 Task: Search one way flight ticket for 1 adult, 1 child, 1 infant in seat in premium economy from Nome: Nome Airport to Greensboro: Piedmont Triad International Airport on 5-1-2023. Choice of flights is JetBlue. Number of bags: 2 carry on bags and 4 checked bags. Price is upto 71000. Outbound departure time preference is 8:45. Return departure time preference is 7:45.
Action: Mouse moved to (238, 209)
Screenshot: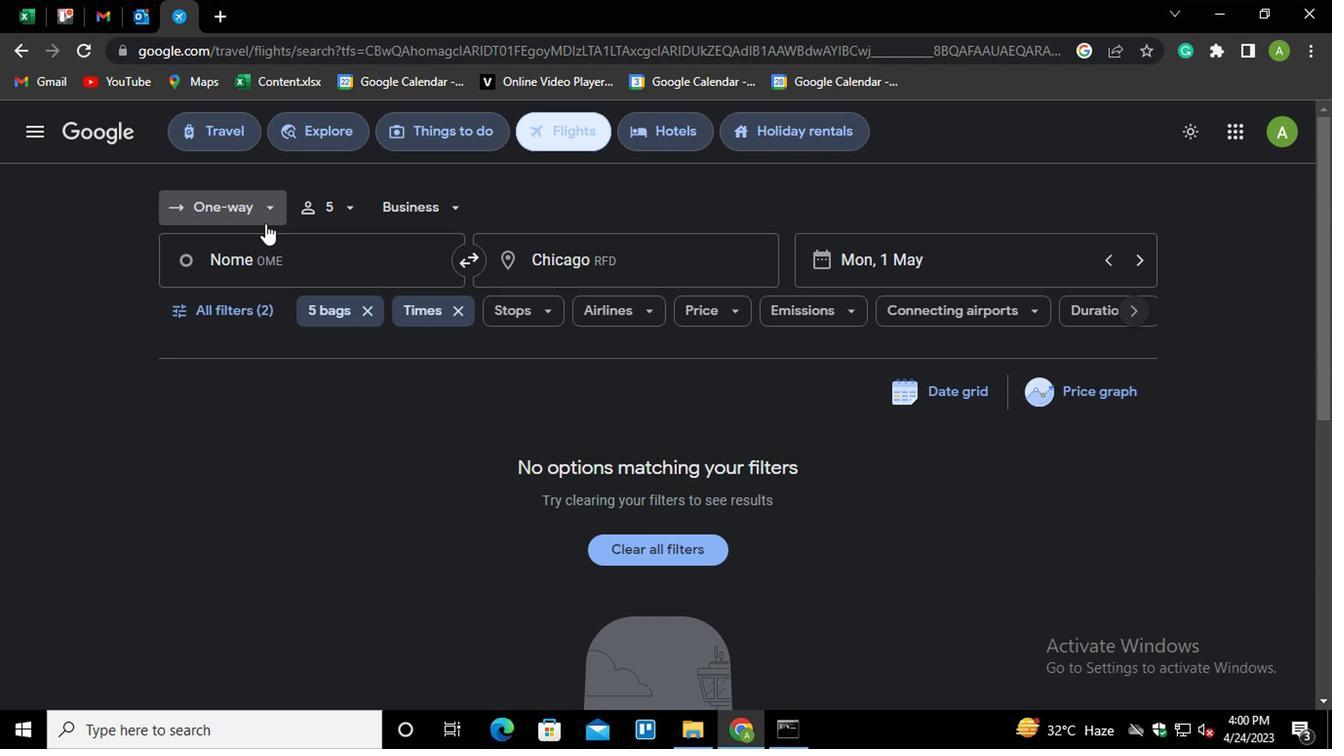 
Action: Mouse pressed left at (238, 209)
Screenshot: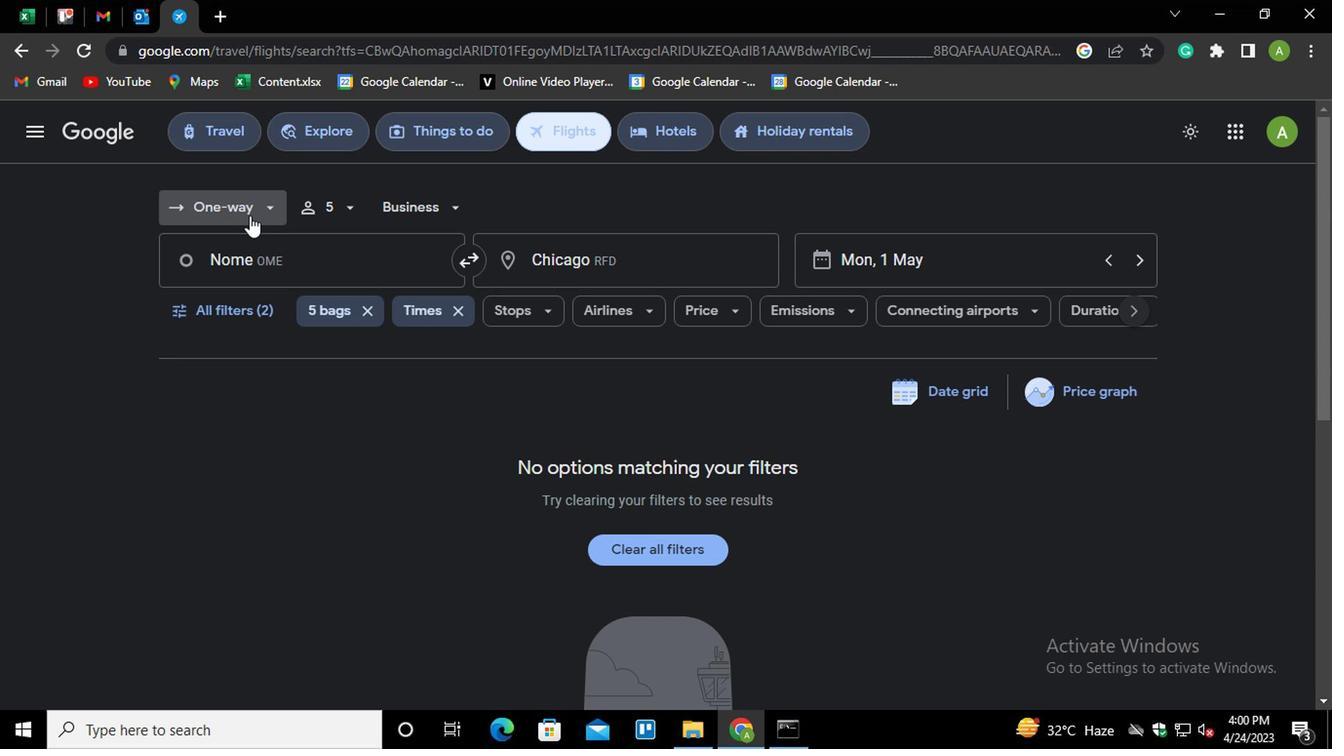 
Action: Mouse moved to (267, 300)
Screenshot: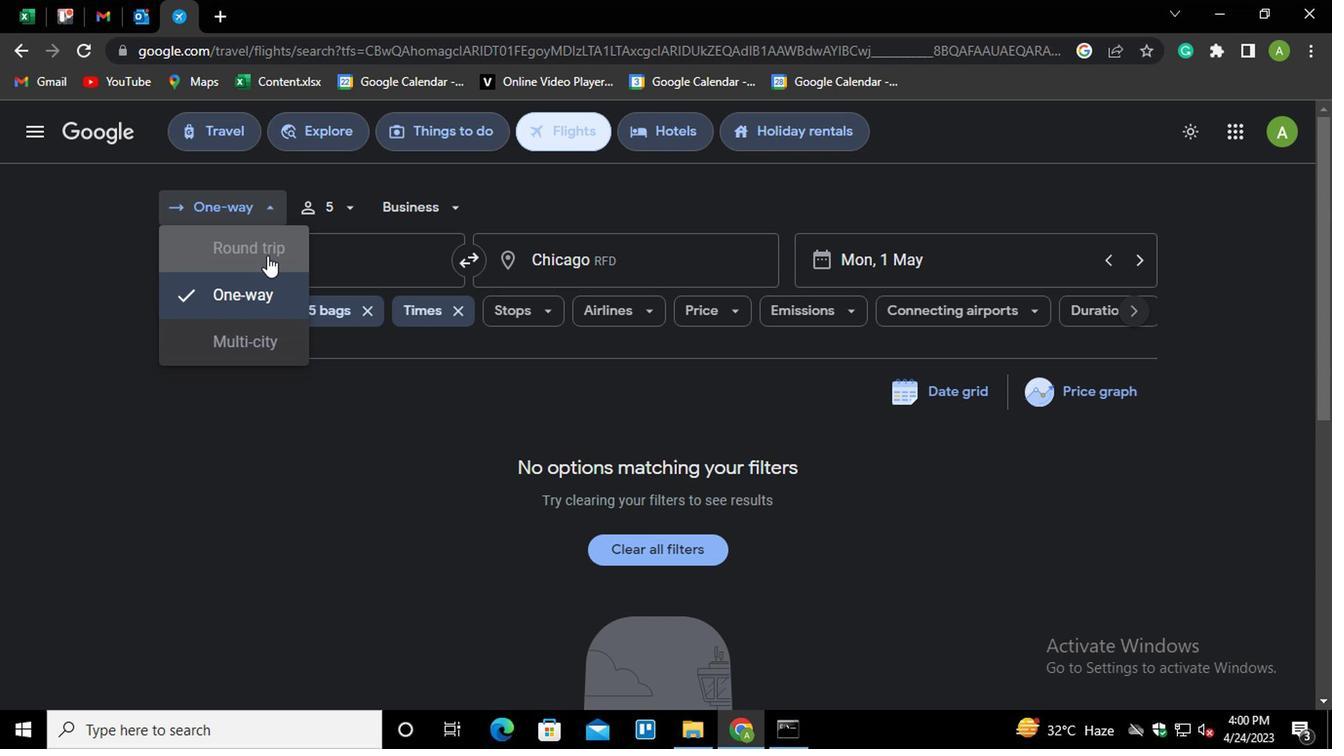 
Action: Mouse pressed left at (267, 300)
Screenshot: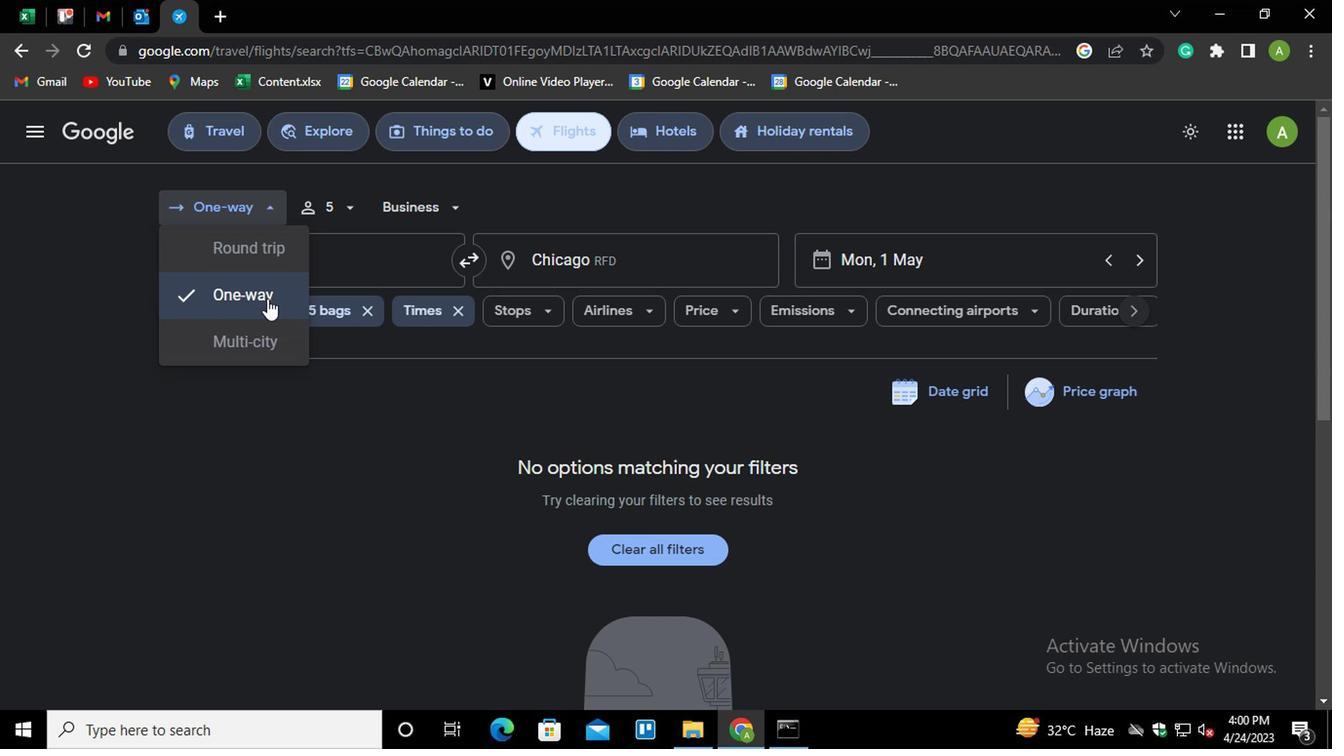 
Action: Mouse moved to (331, 181)
Screenshot: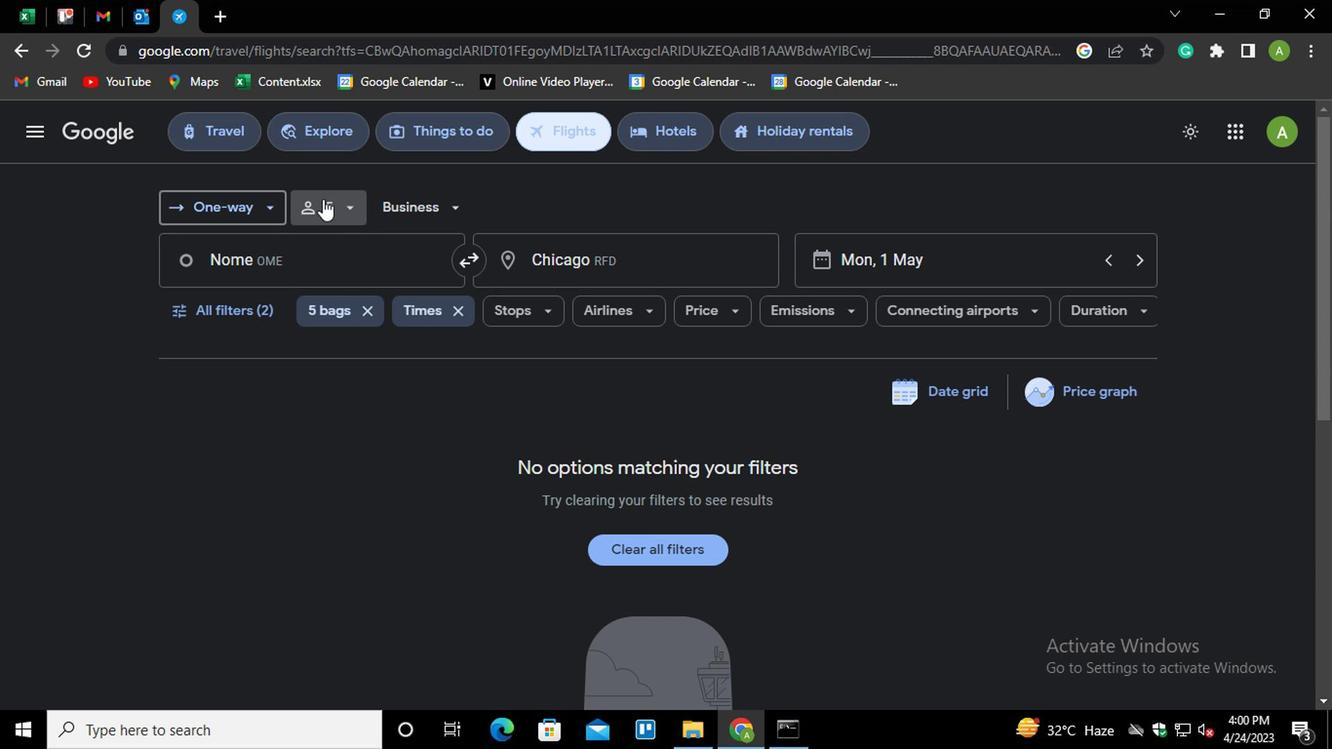 
Action: Mouse pressed left at (331, 181)
Screenshot: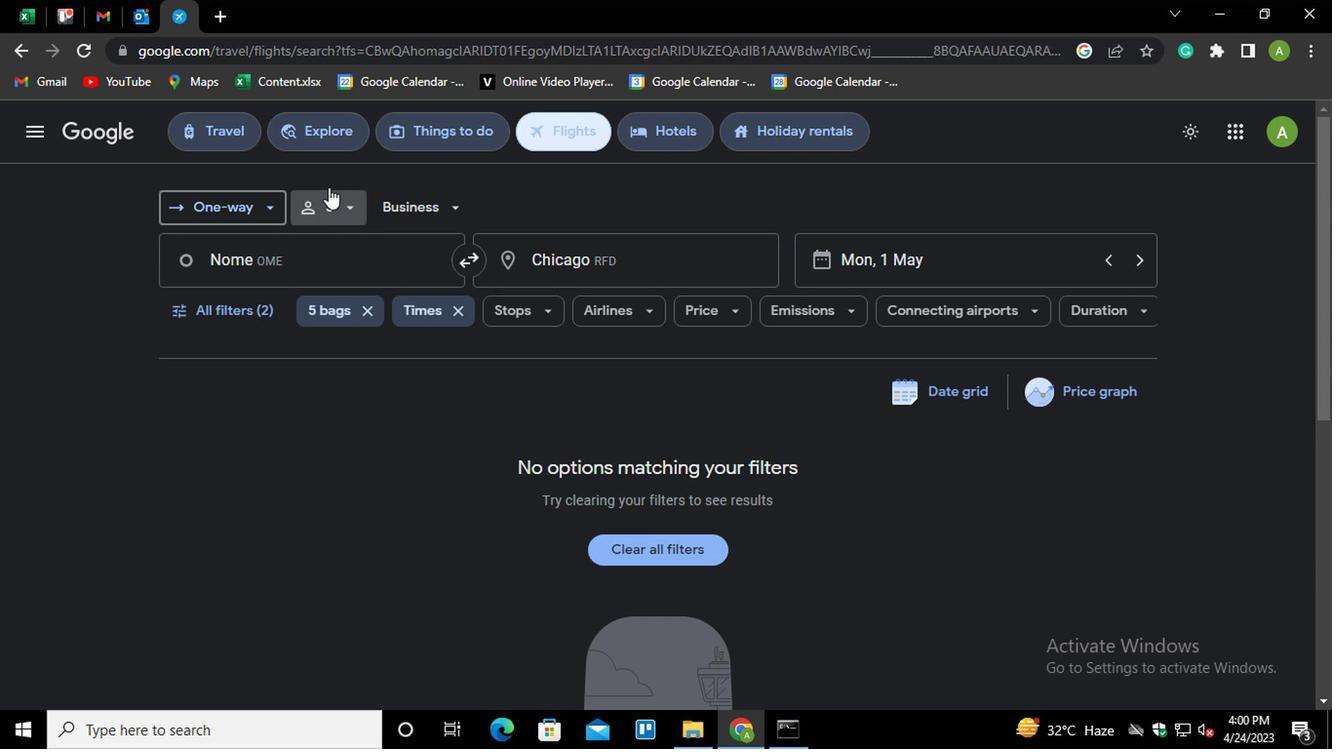
Action: Mouse moved to (332, 202)
Screenshot: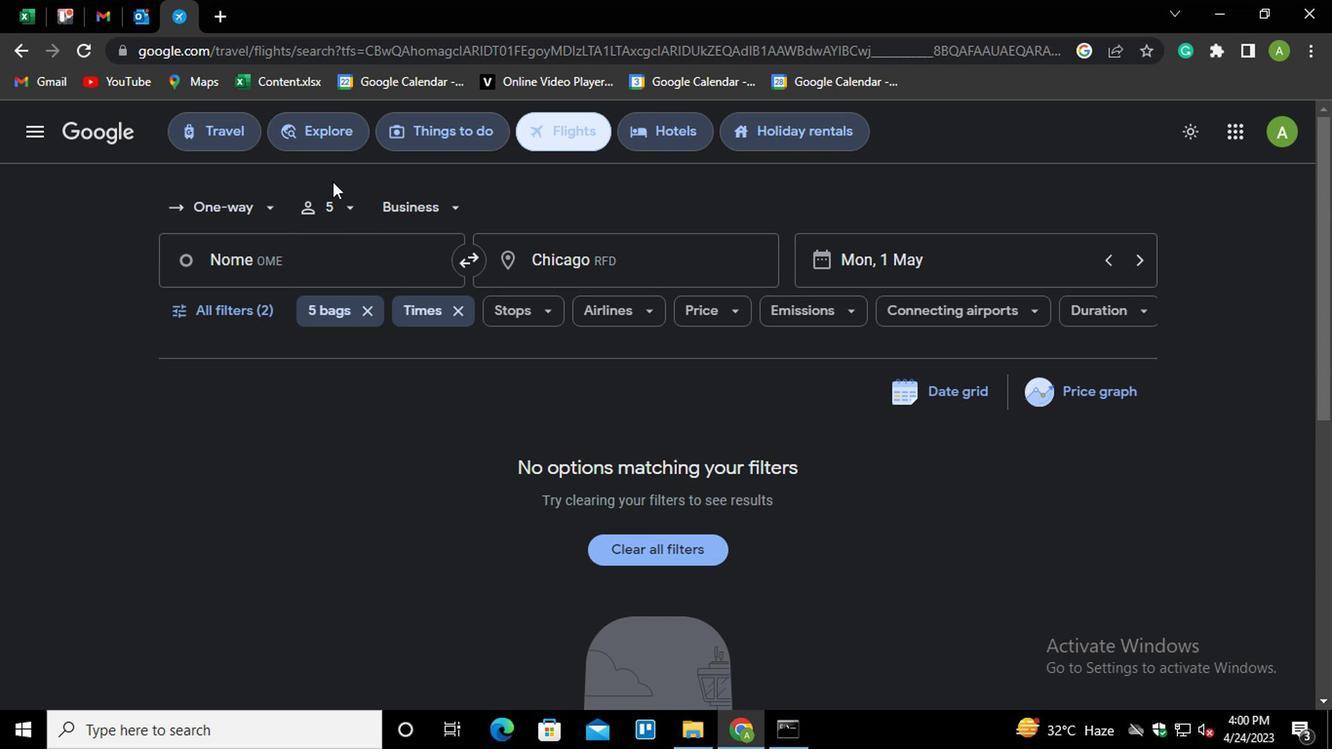 
Action: Mouse pressed left at (332, 202)
Screenshot: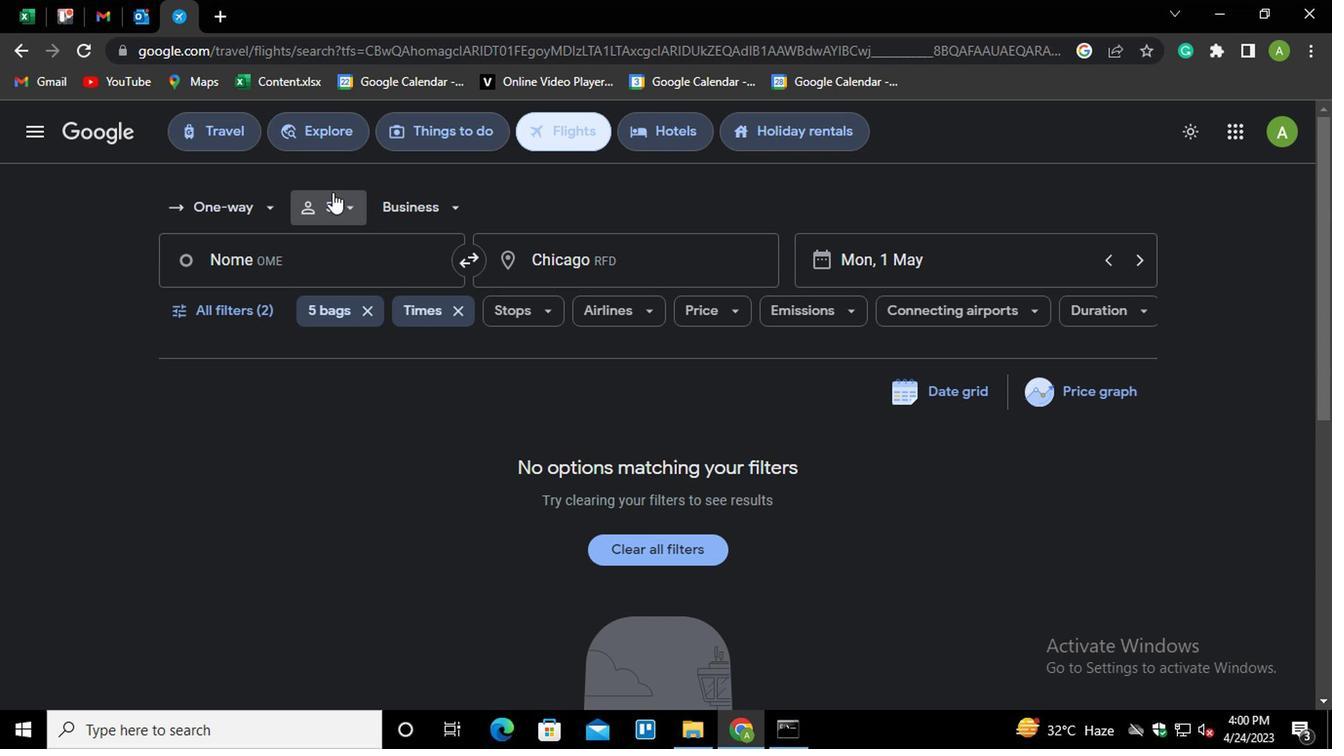 
Action: Mouse moved to (431, 253)
Screenshot: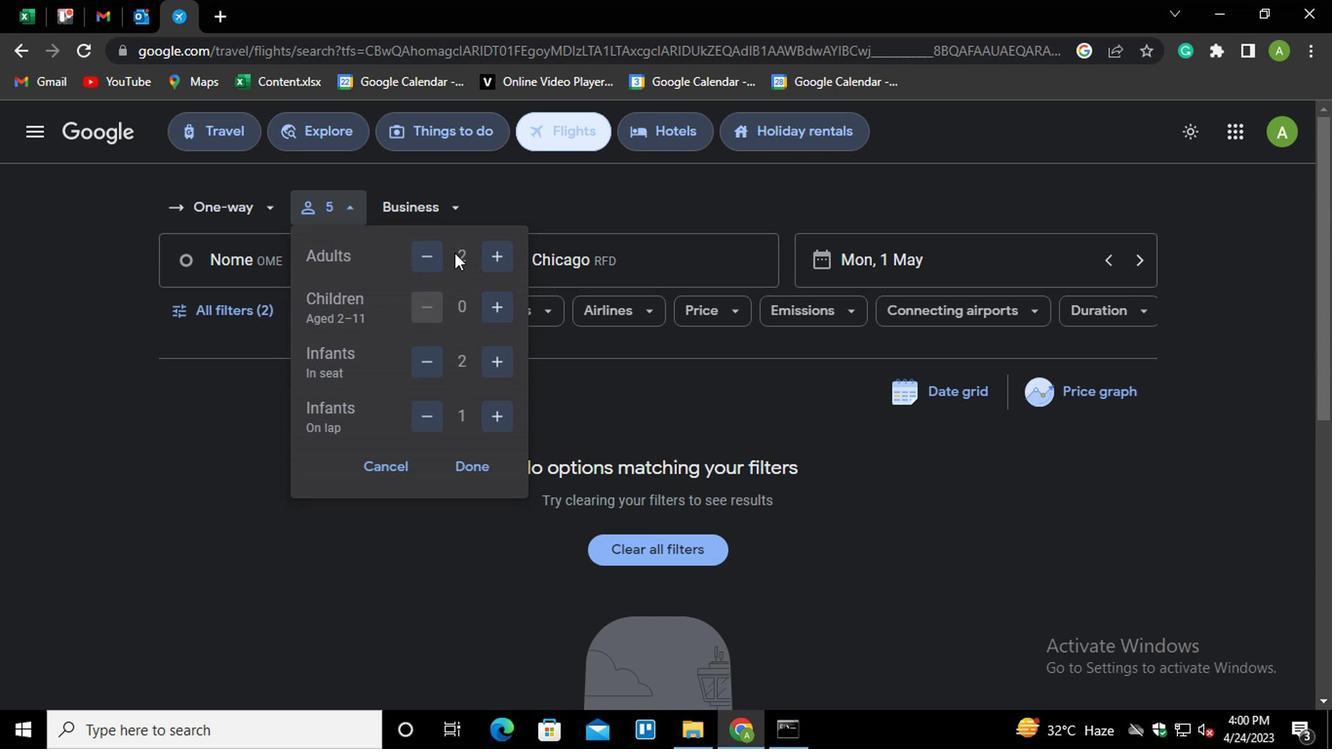 
Action: Mouse pressed left at (431, 253)
Screenshot: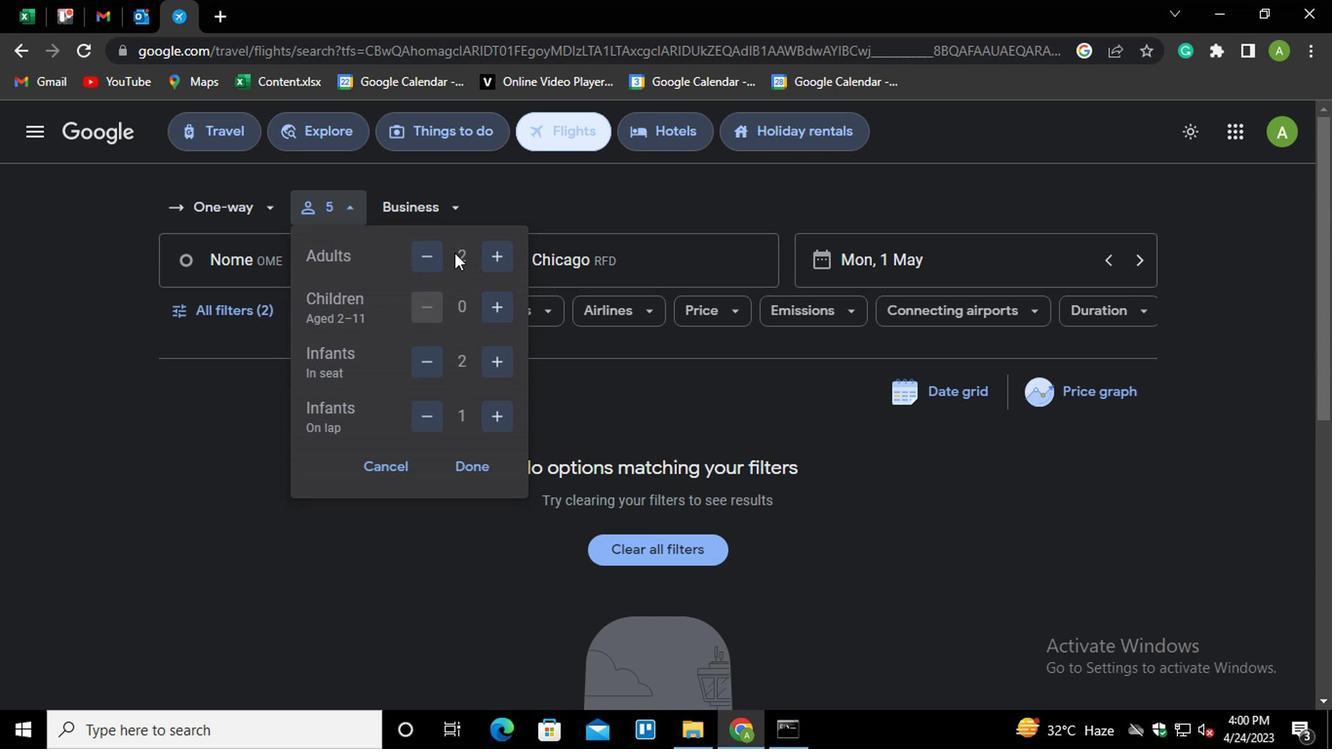 
Action: Mouse moved to (487, 308)
Screenshot: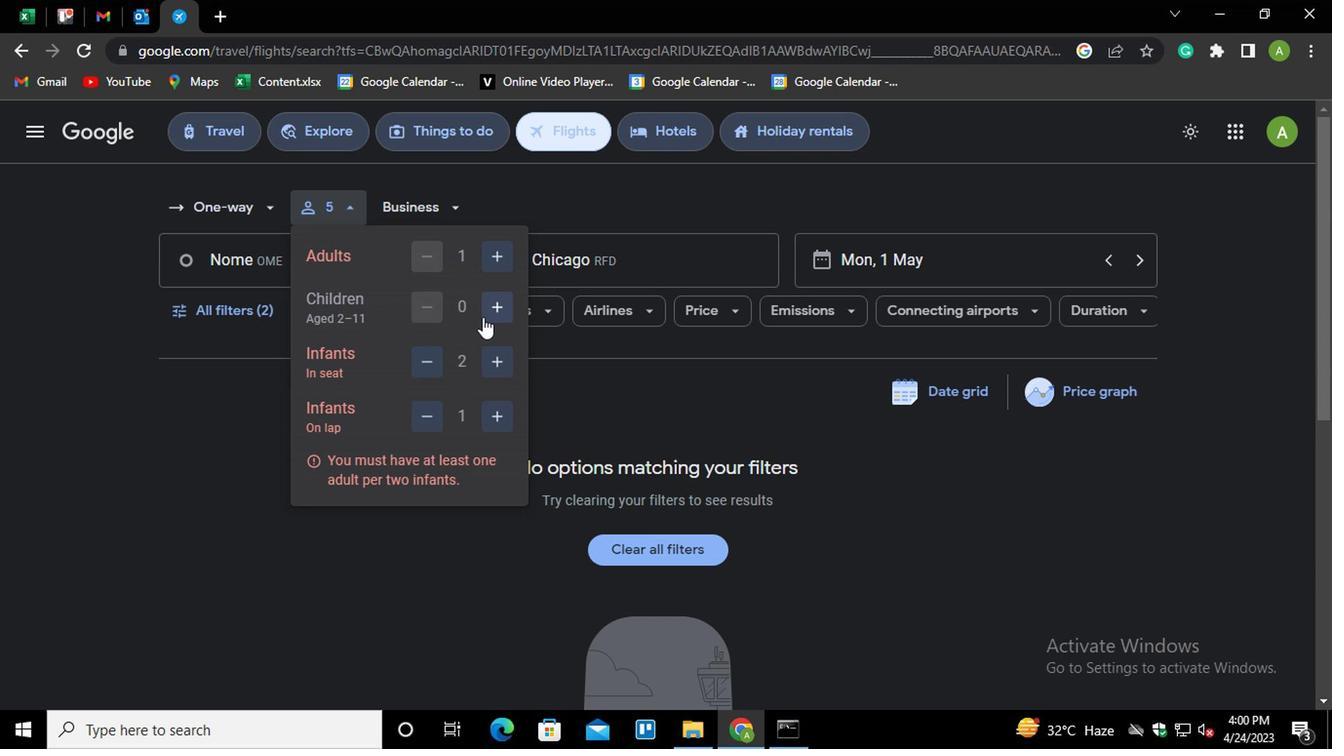 
Action: Mouse pressed left at (487, 308)
Screenshot: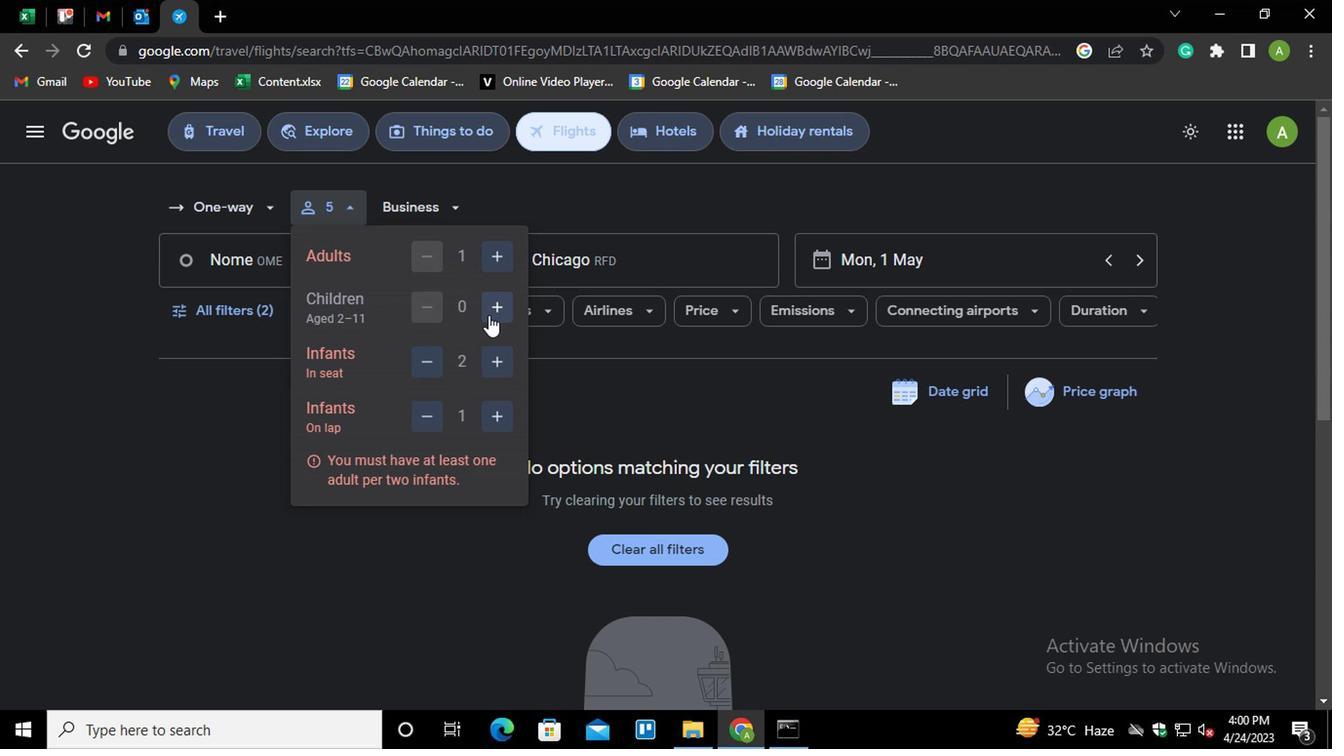 
Action: Mouse moved to (424, 358)
Screenshot: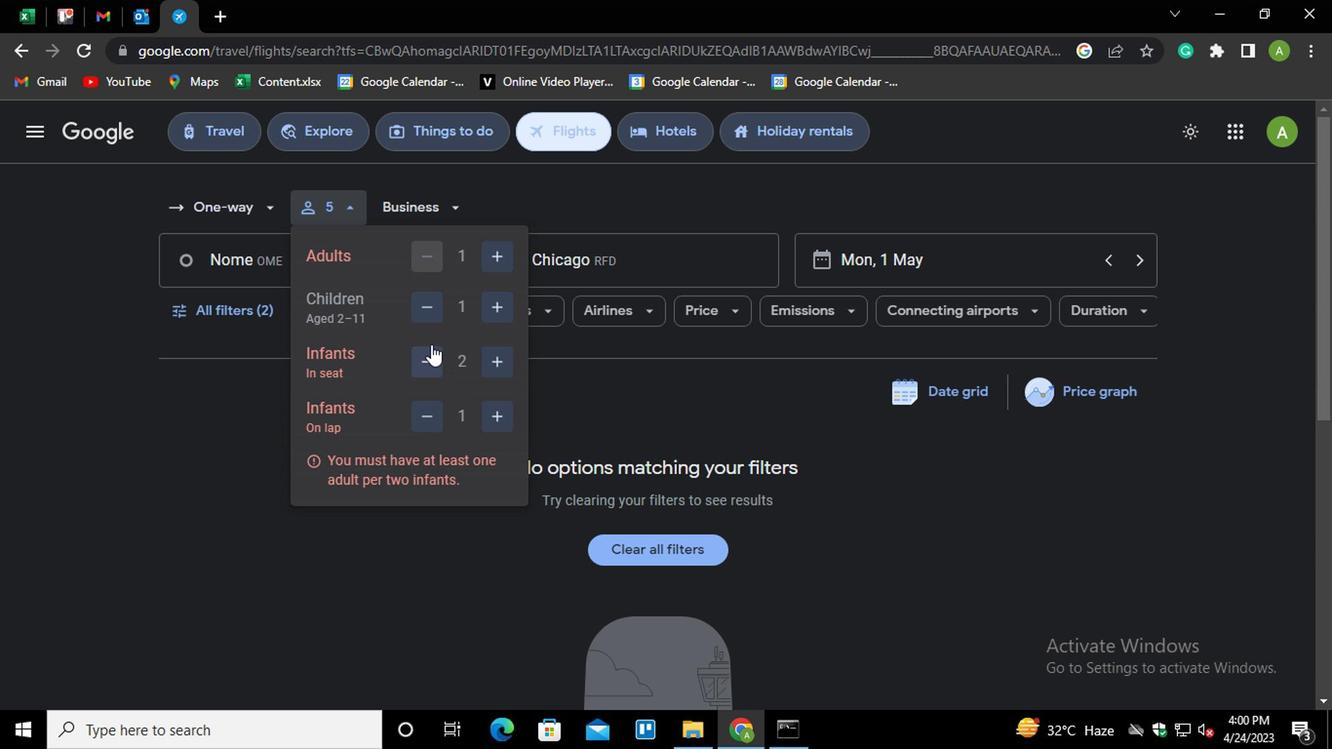 
Action: Mouse pressed left at (424, 358)
Screenshot: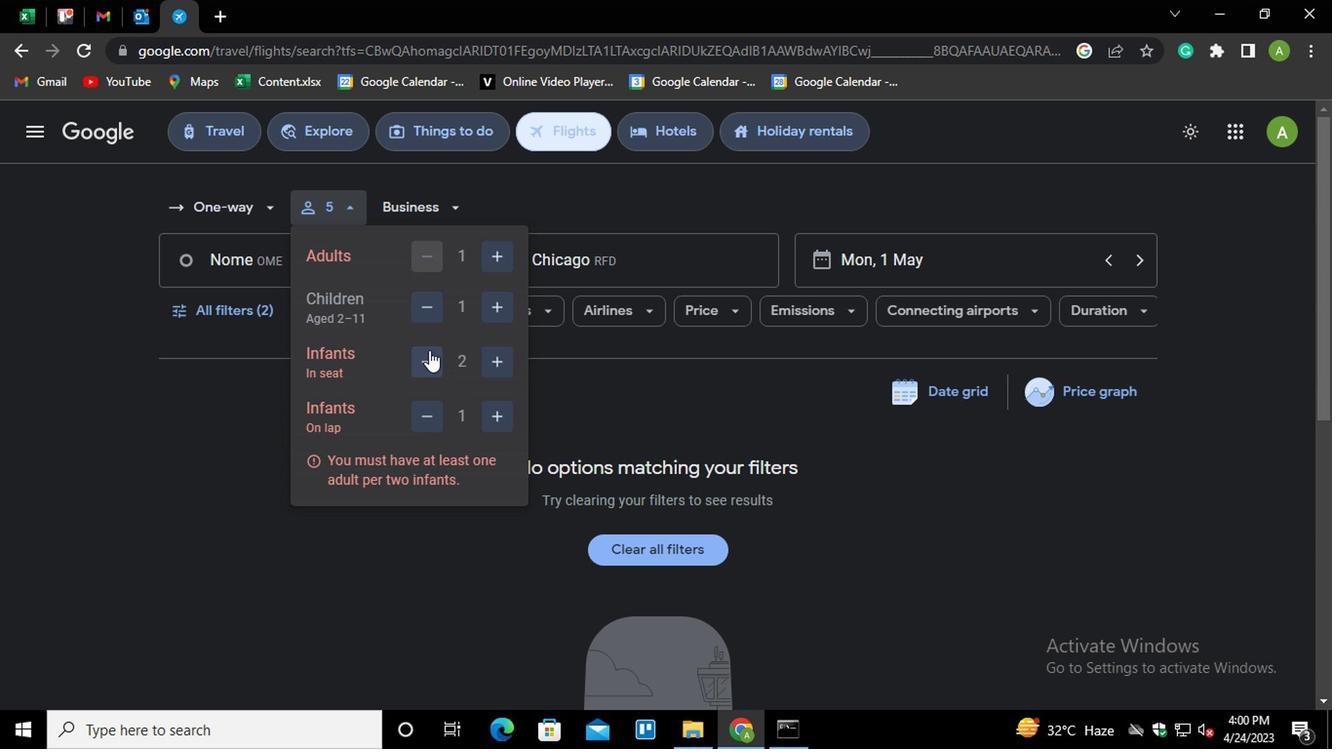 
Action: Mouse moved to (431, 417)
Screenshot: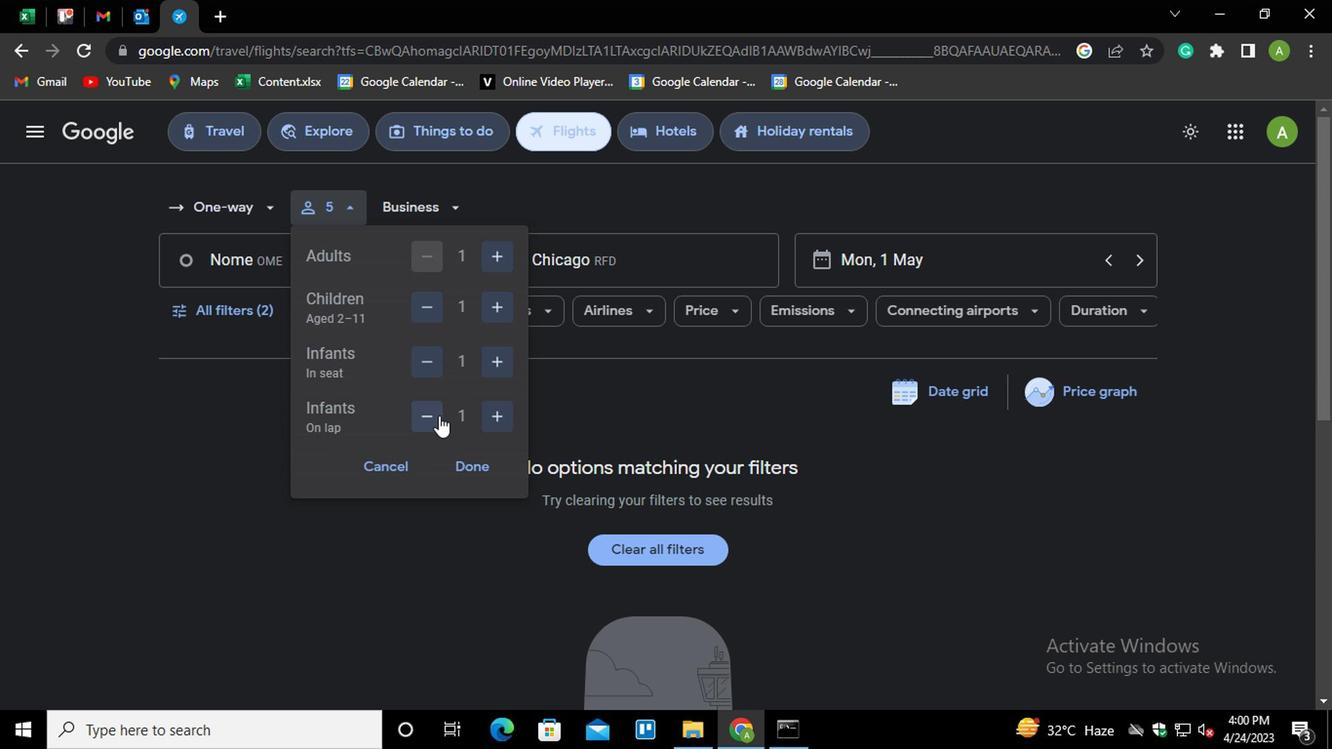
Action: Mouse pressed left at (431, 417)
Screenshot: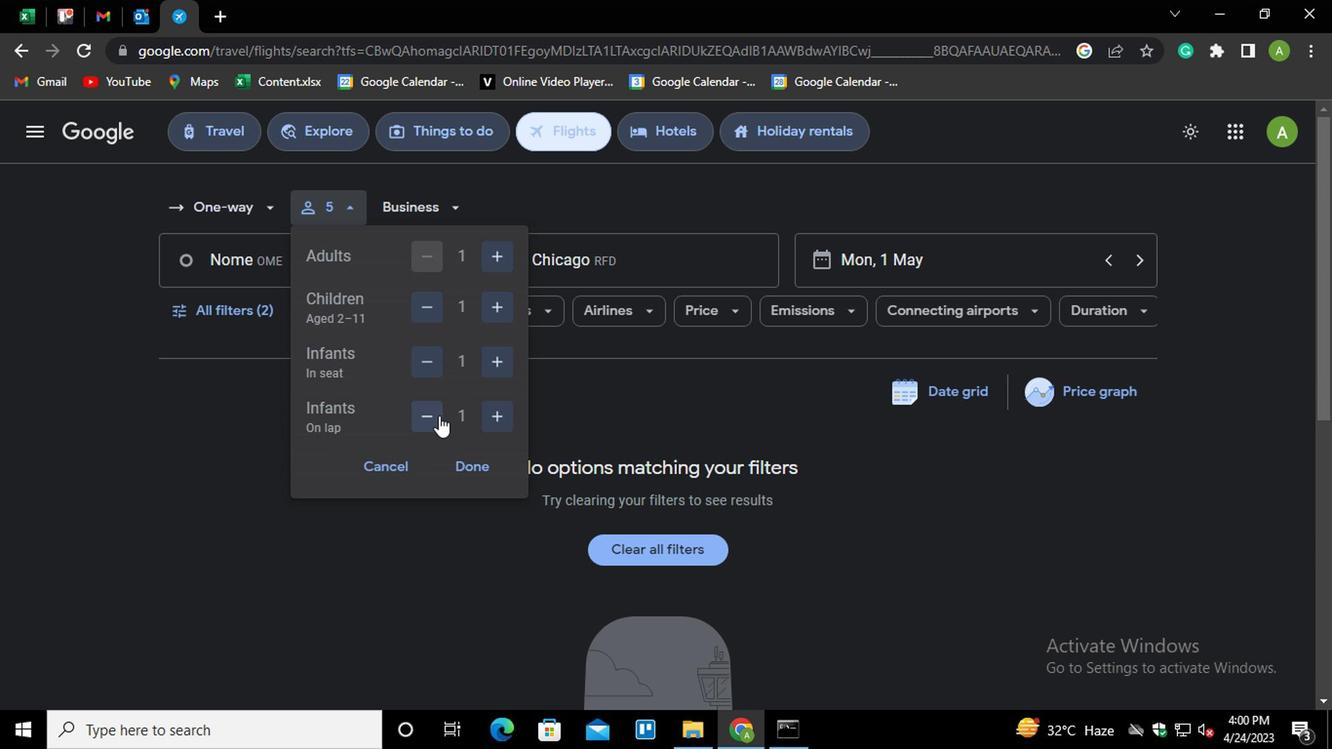 
Action: Mouse moved to (437, 197)
Screenshot: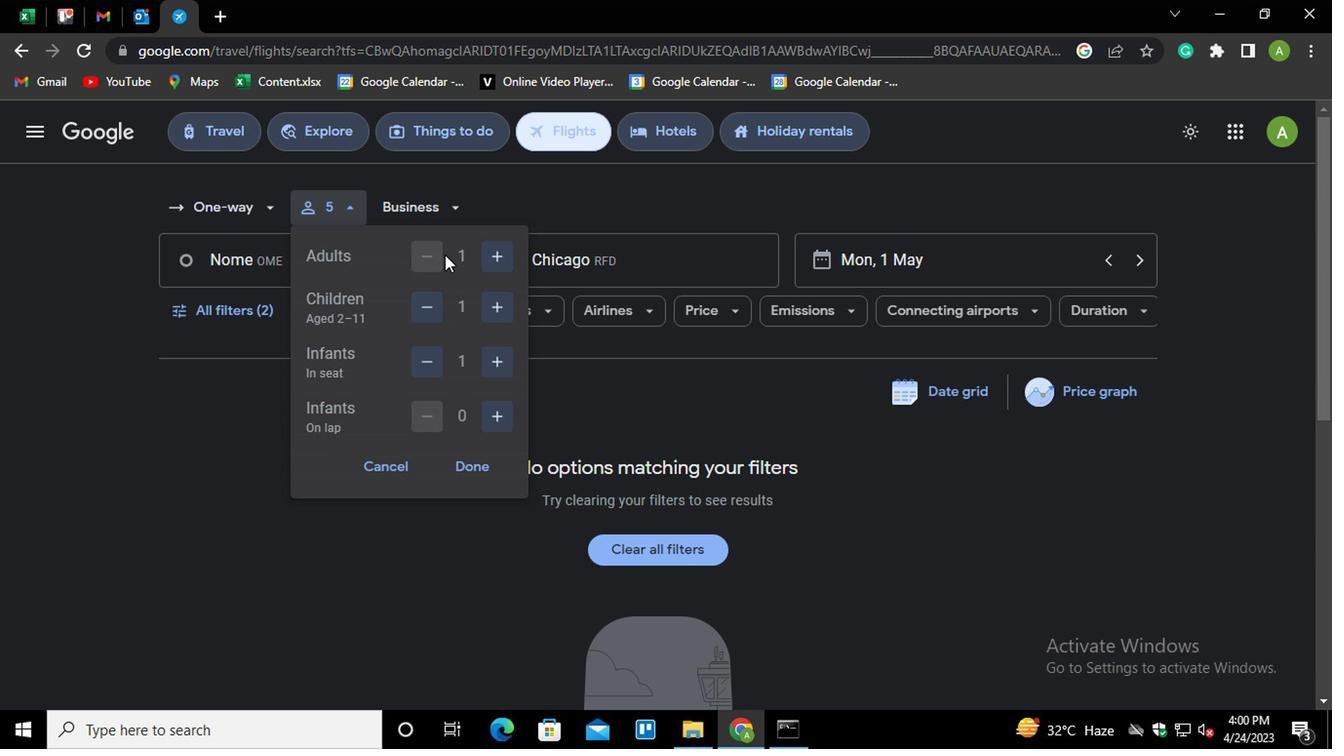 
Action: Mouse pressed left at (437, 197)
Screenshot: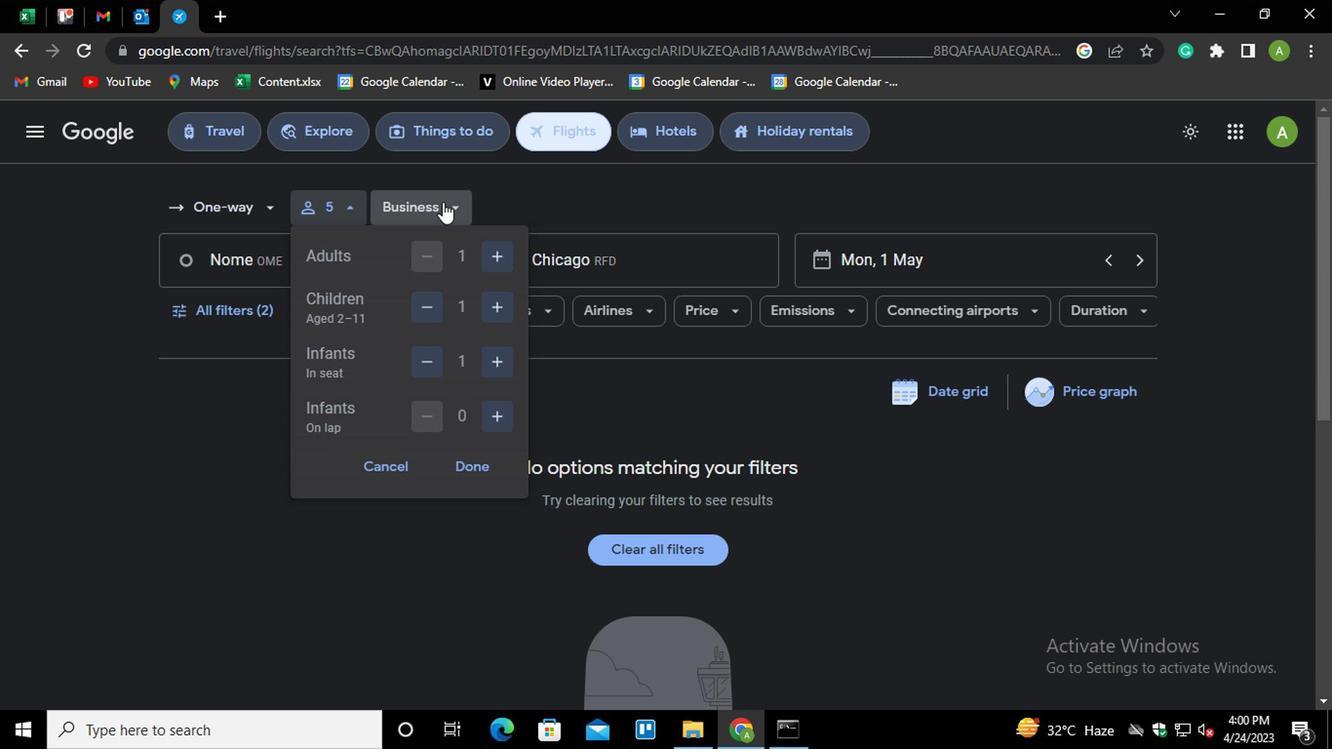 
Action: Mouse moved to (460, 255)
Screenshot: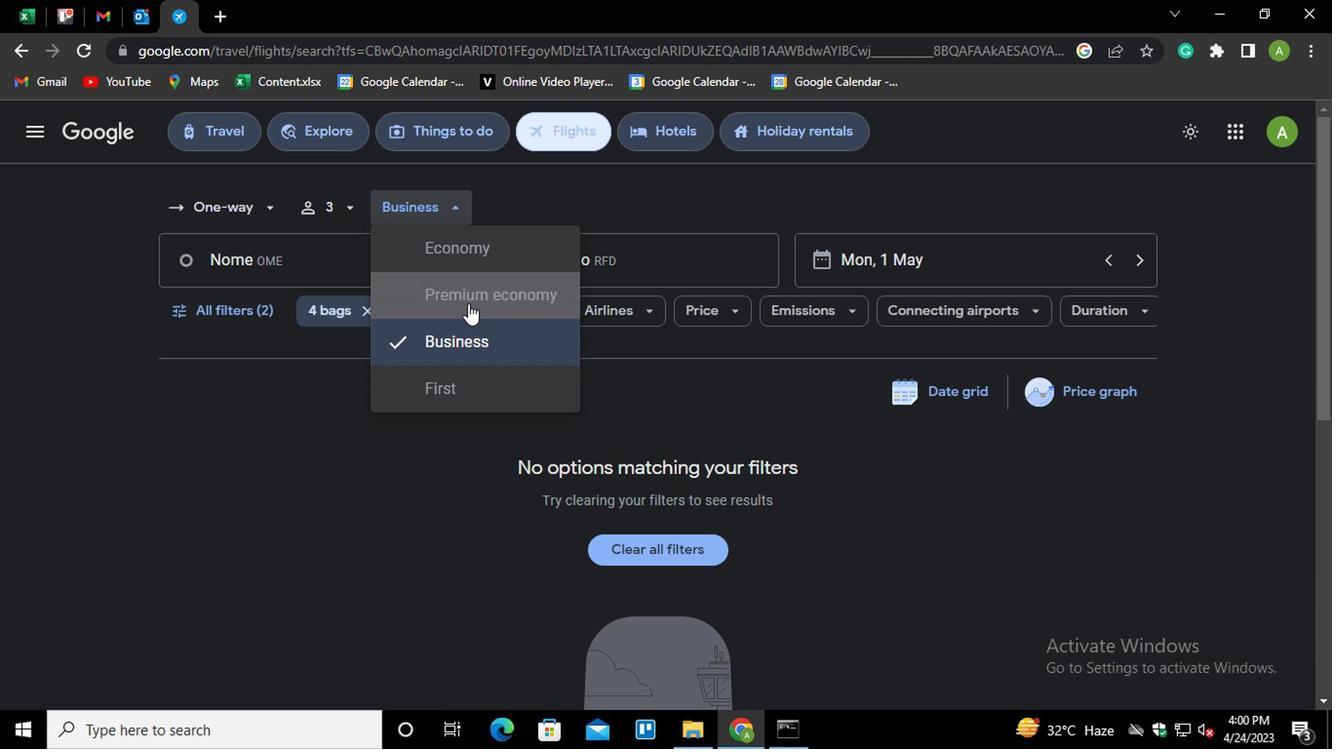 
Action: Mouse pressed left at (460, 255)
Screenshot: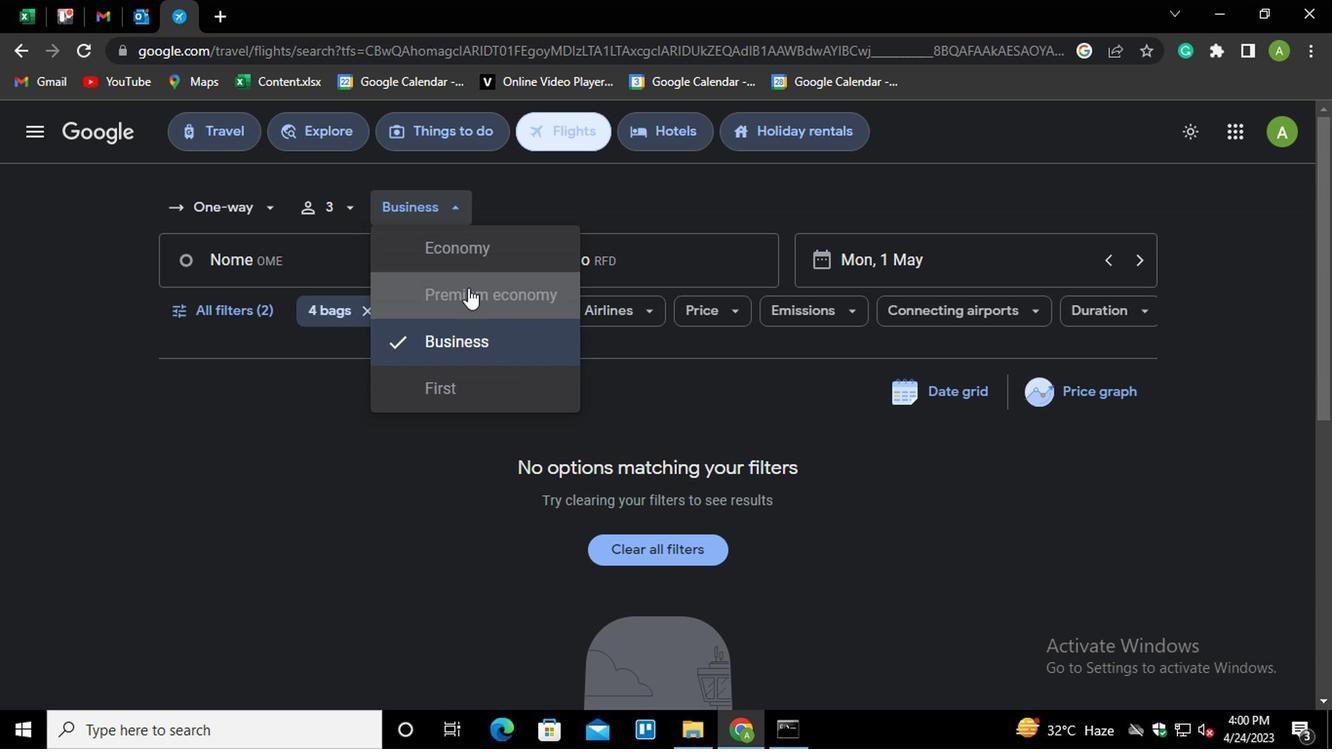 
Action: Mouse moved to (561, 267)
Screenshot: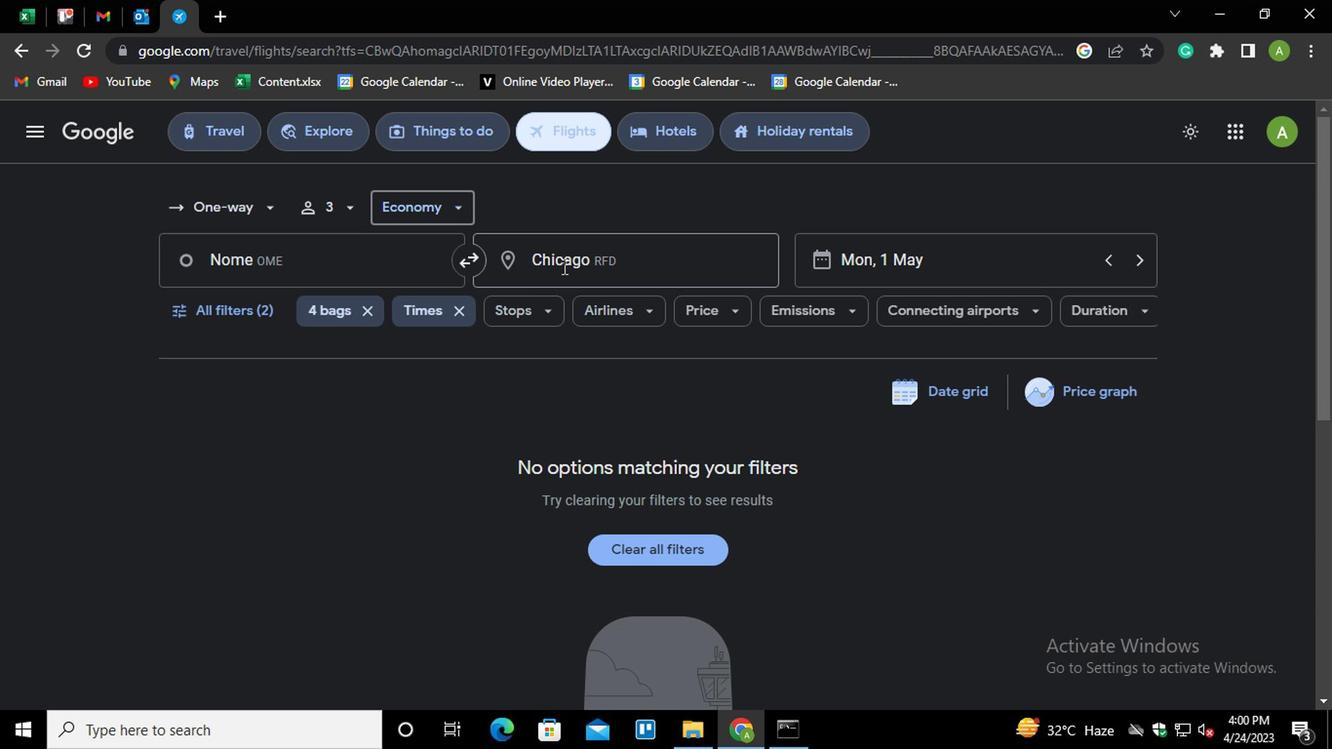 
Action: Mouse pressed left at (561, 267)
Screenshot: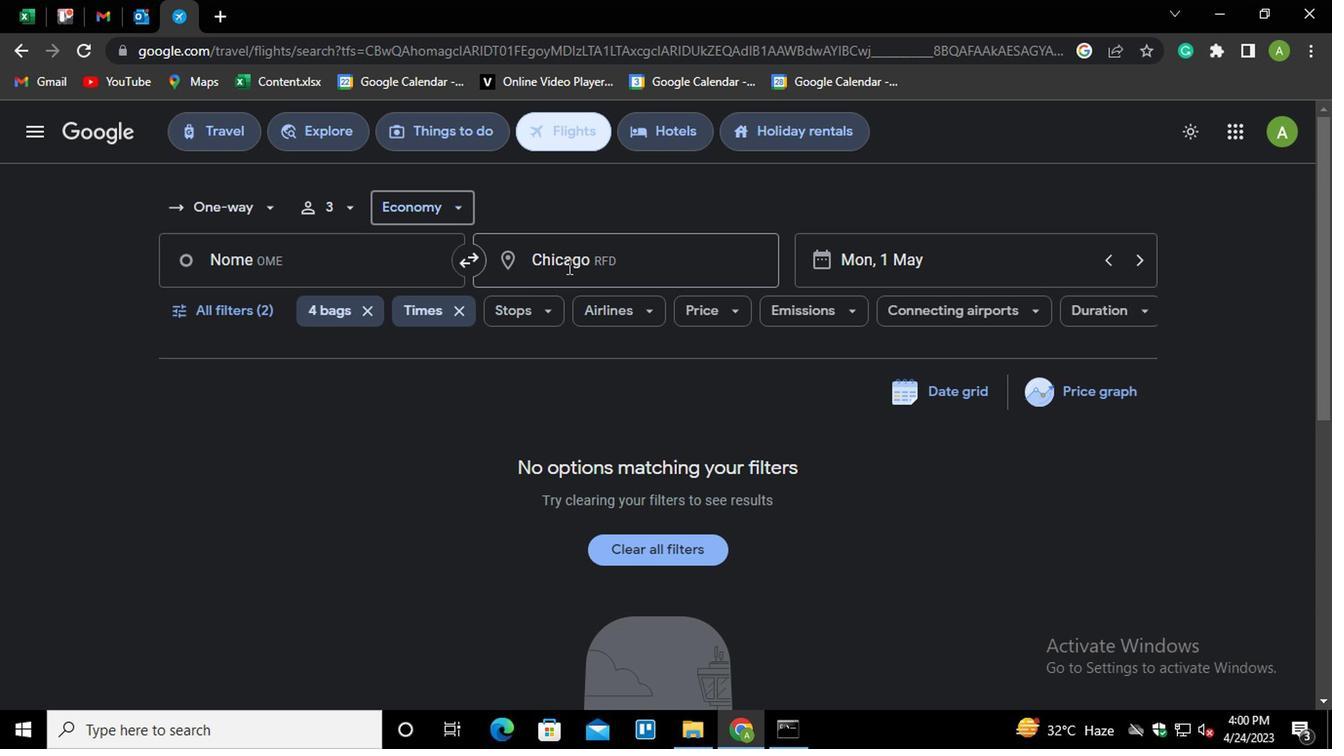 
Action: Mouse moved to (551, 277)
Screenshot: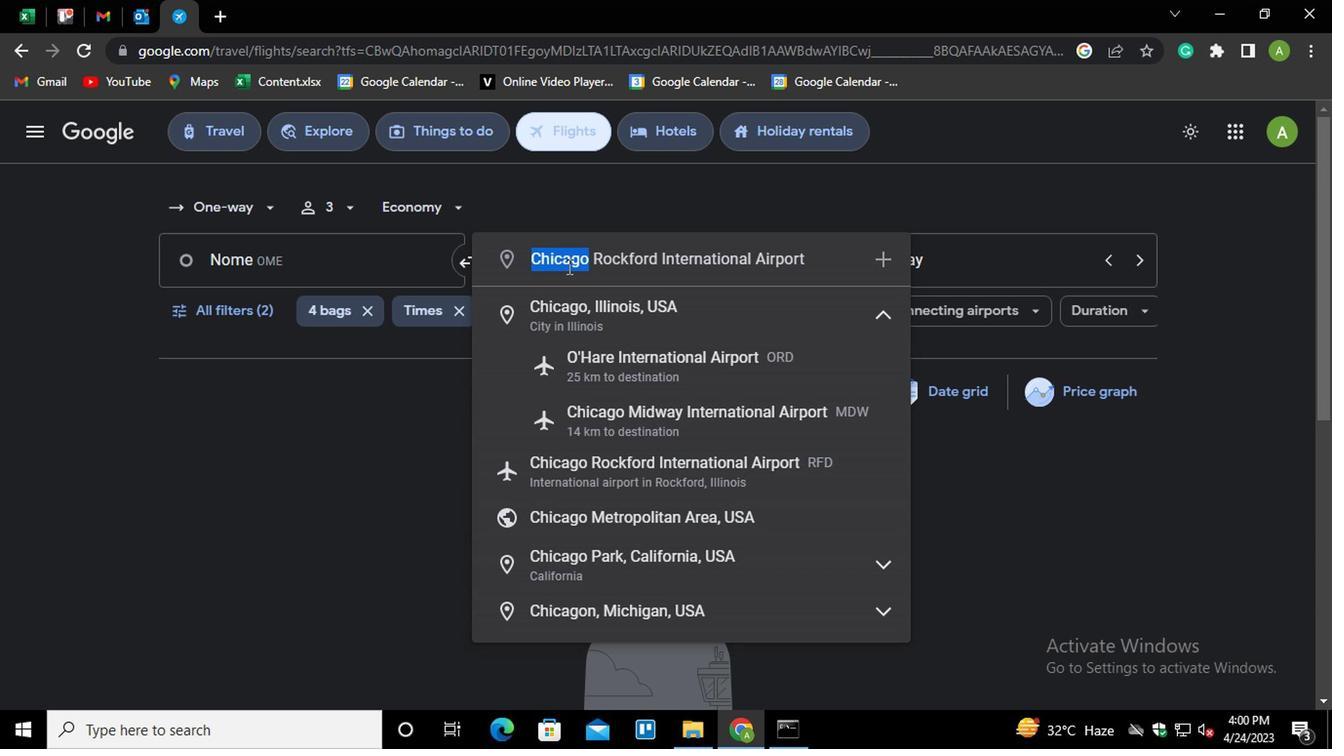 
Action: Key pressed go<Key.backspace>reensb<Key.down><Key.down><Key.enter>
Screenshot: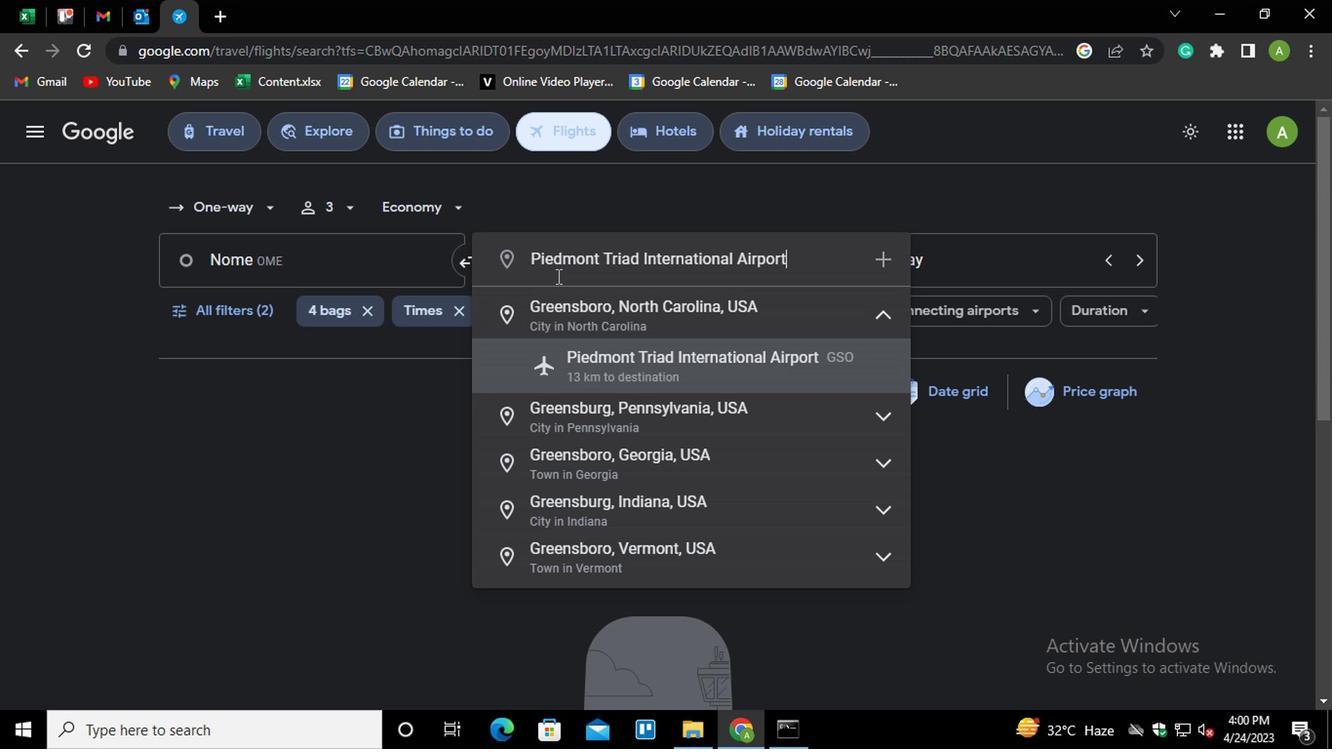 
Action: Mouse moved to (253, 308)
Screenshot: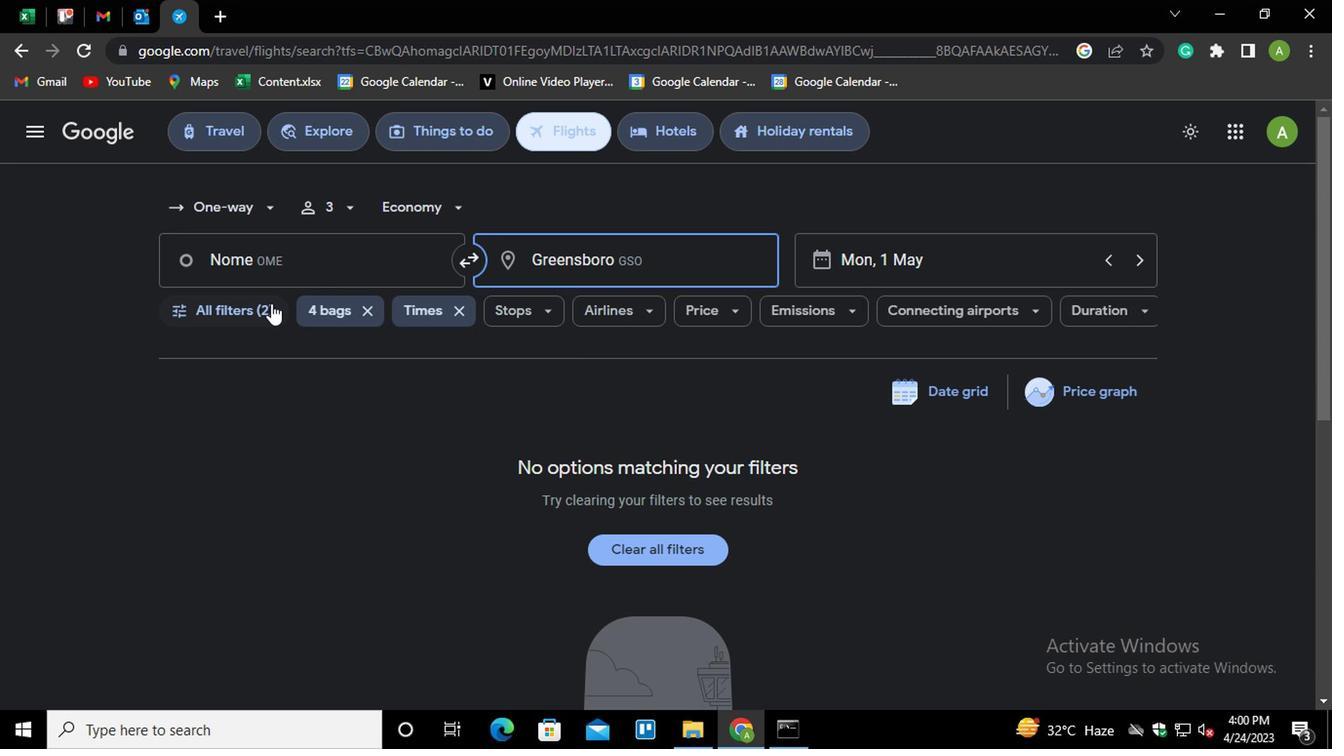 
Action: Mouse pressed left at (253, 308)
Screenshot: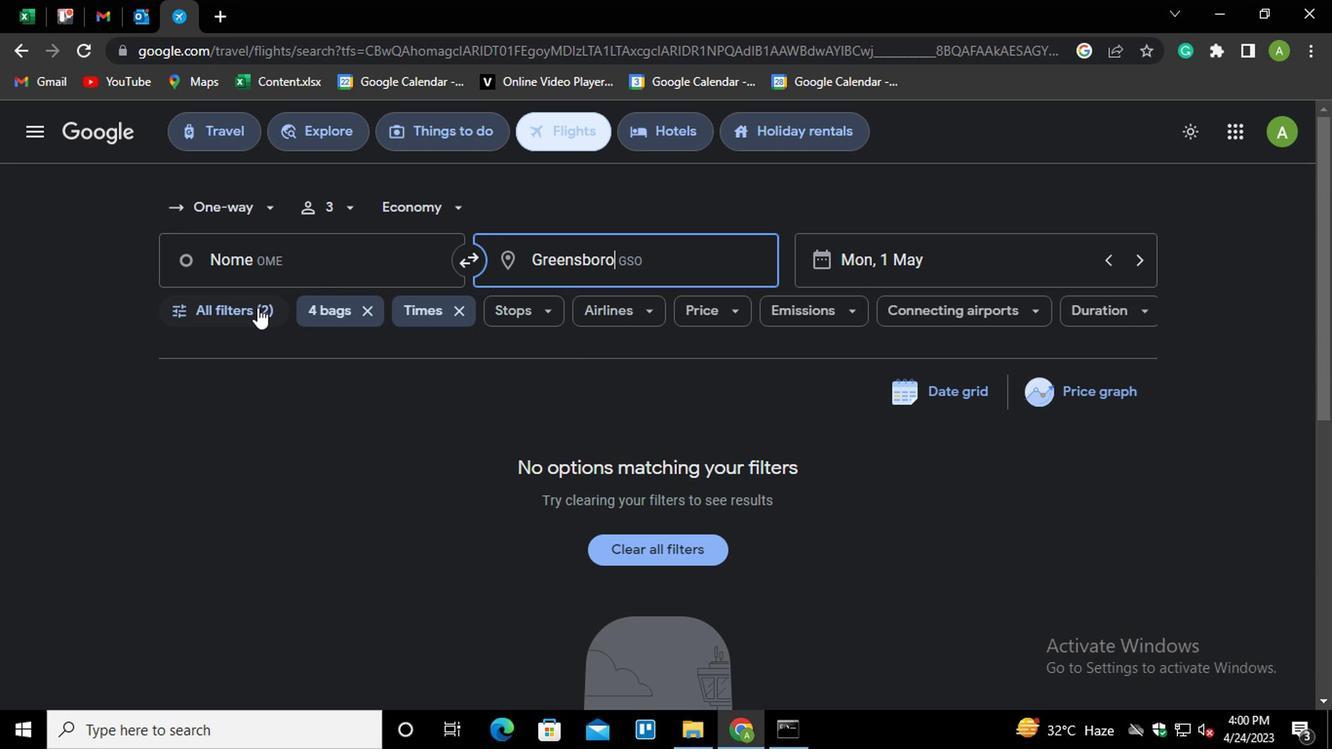
Action: Mouse moved to (451, 686)
Screenshot: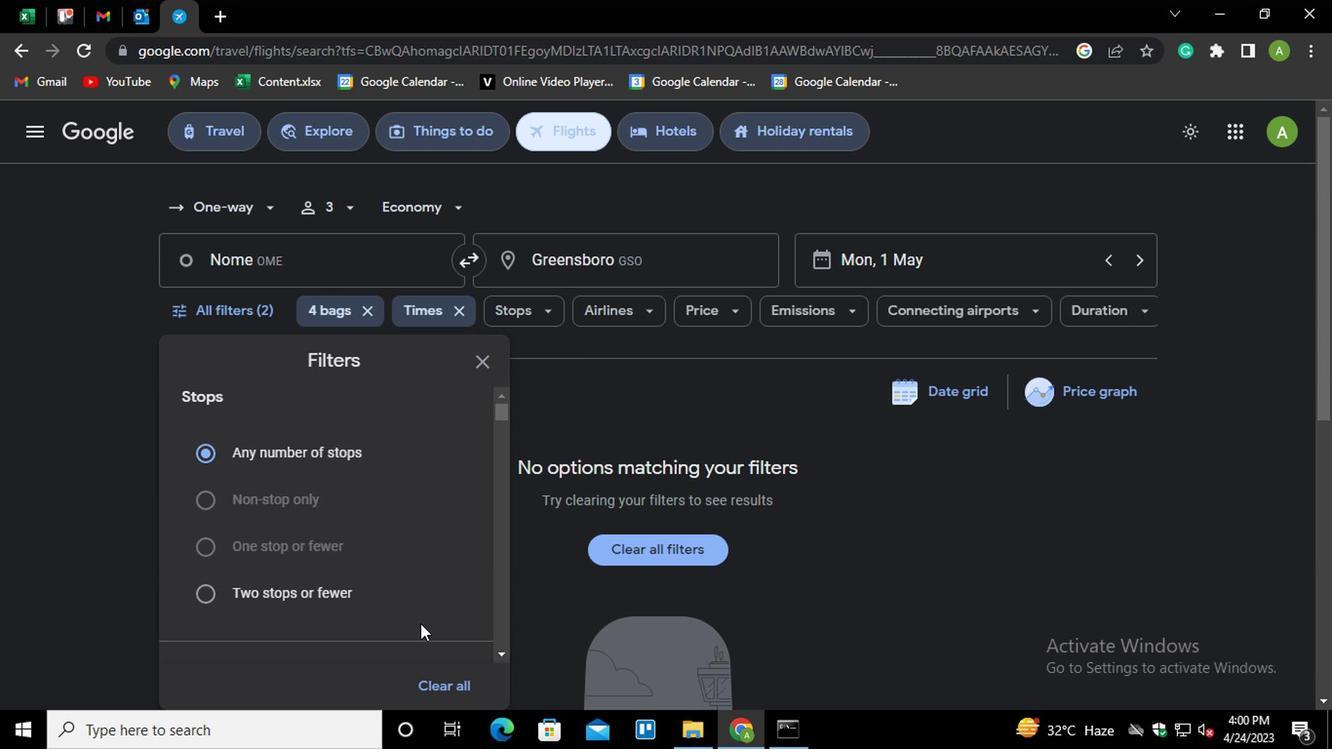 
Action: Mouse pressed left at (451, 686)
Screenshot: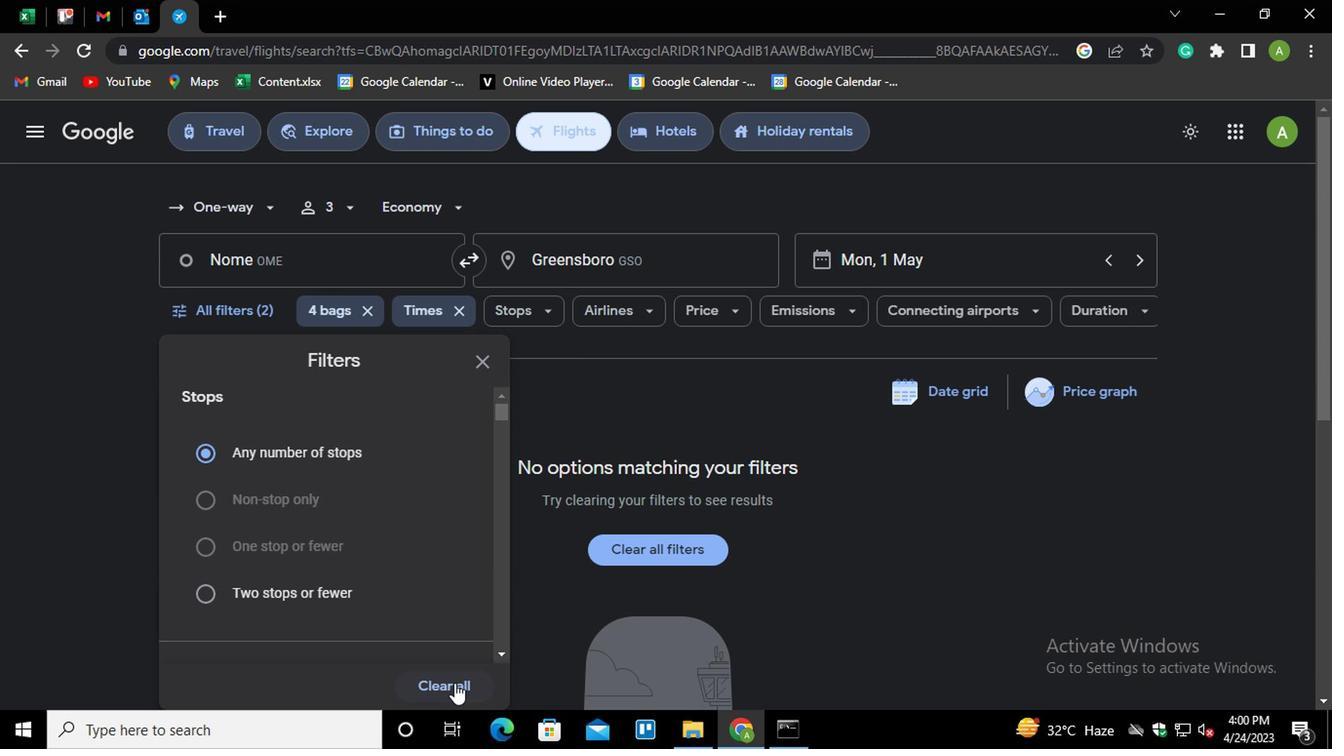 
Action: Mouse moved to (354, 534)
Screenshot: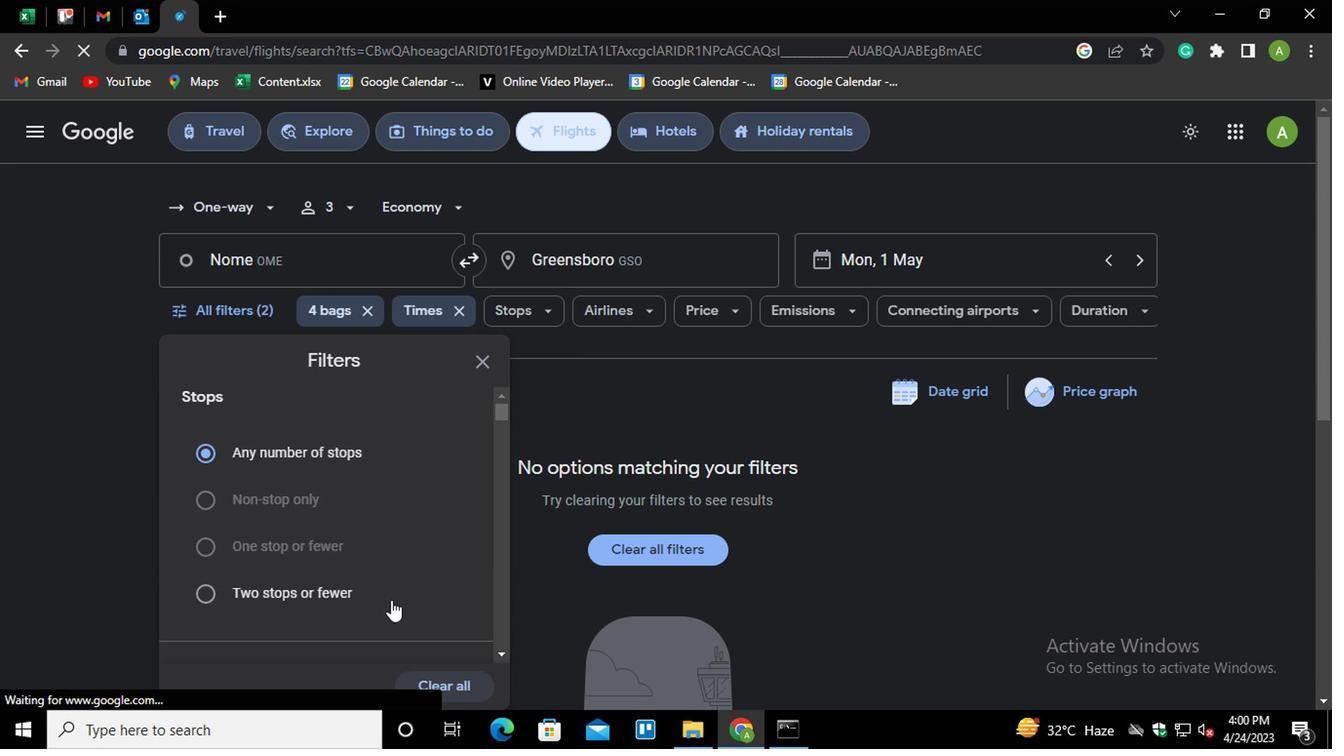 
Action: Mouse scrolled (354, 532) with delta (0, -1)
Screenshot: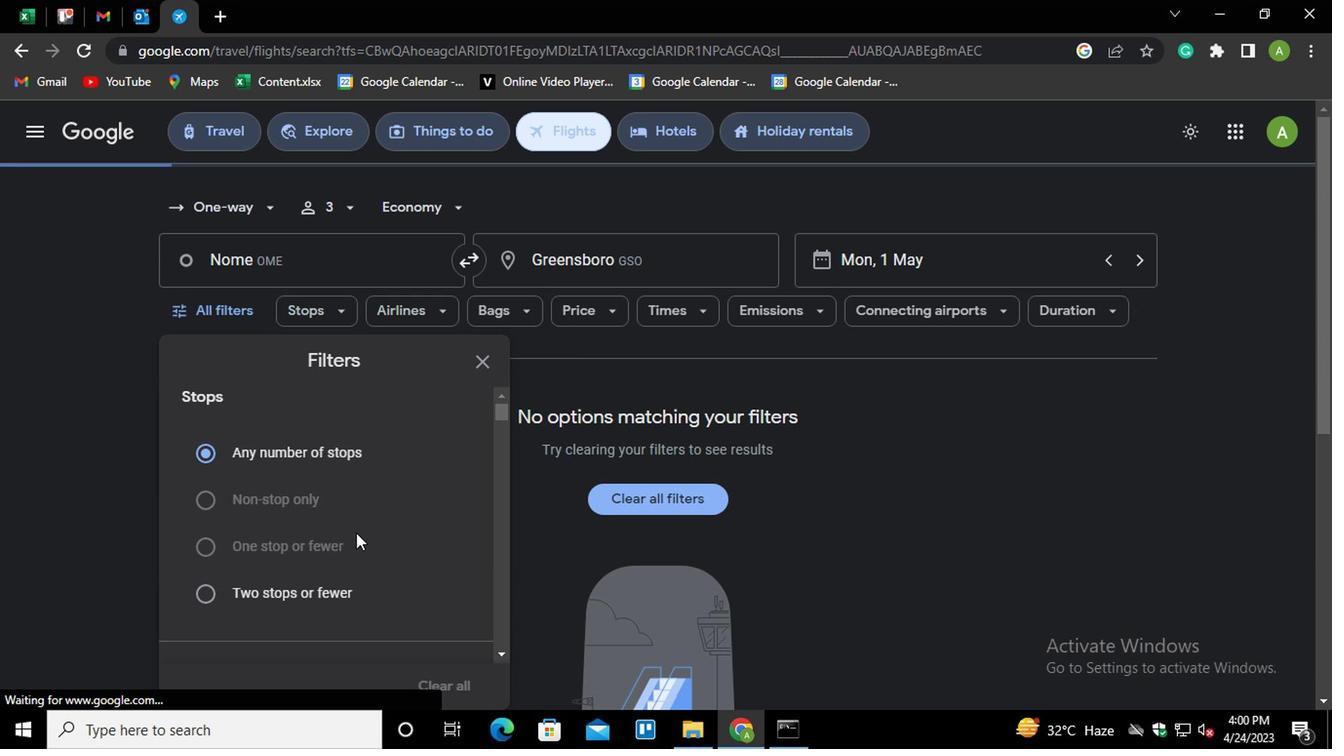 
Action: Mouse scrolled (354, 532) with delta (0, -1)
Screenshot: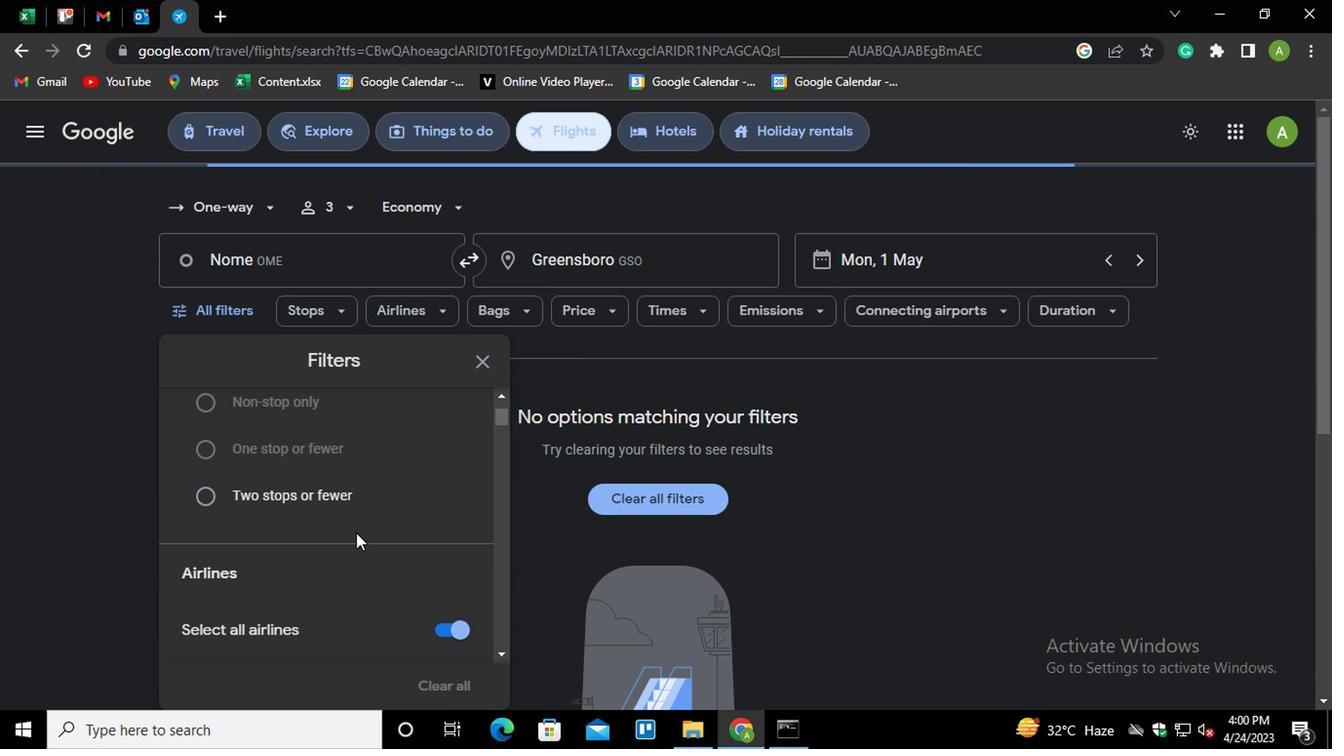 
Action: Mouse moved to (438, 534)
Screenshot: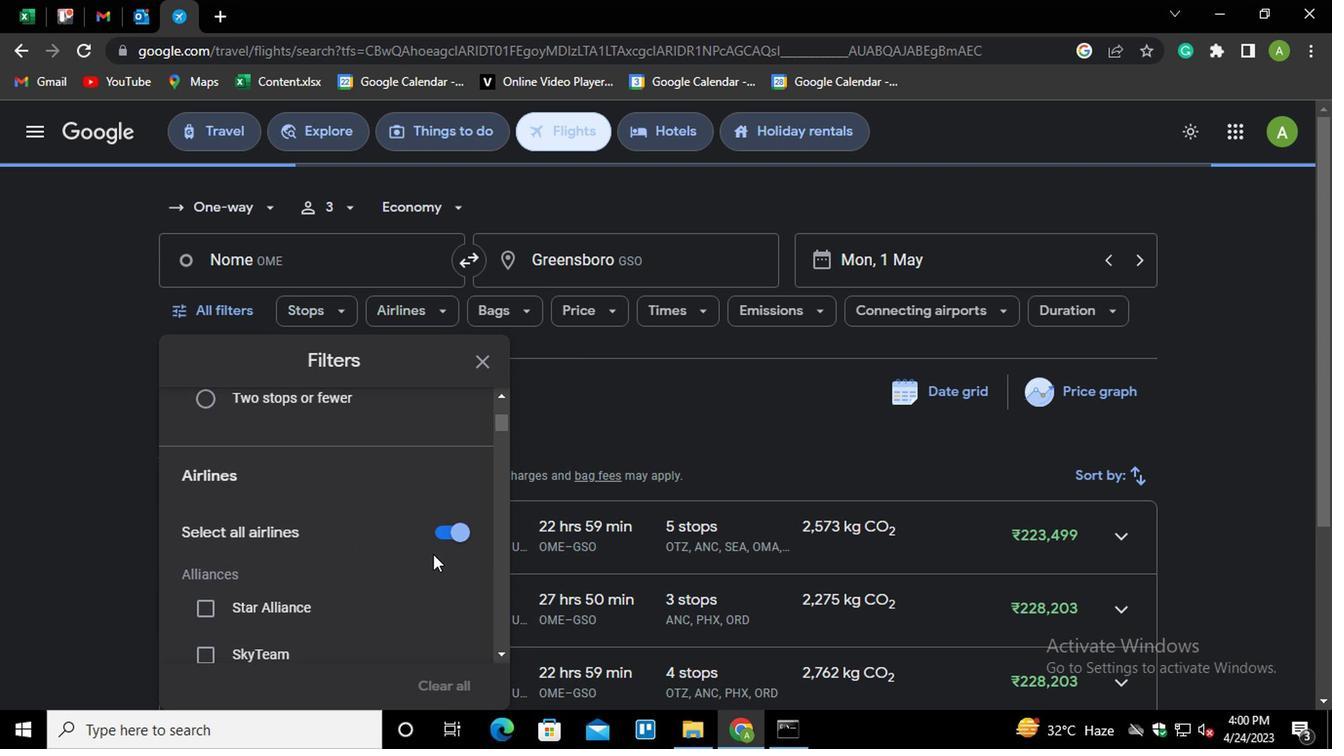 
Action: Mouse pressed left at (438, 534)
Screenshot: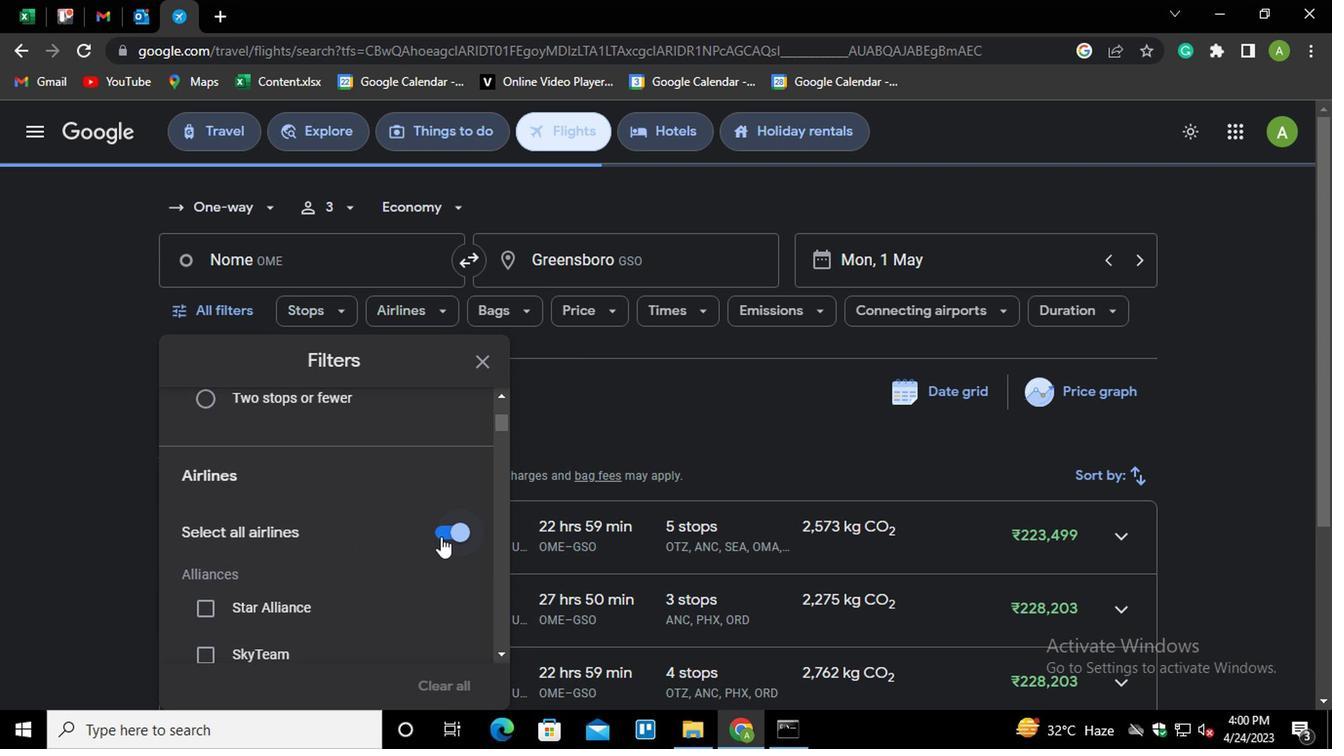 
Action: Mouse moved to (385, 563)
Screenshot: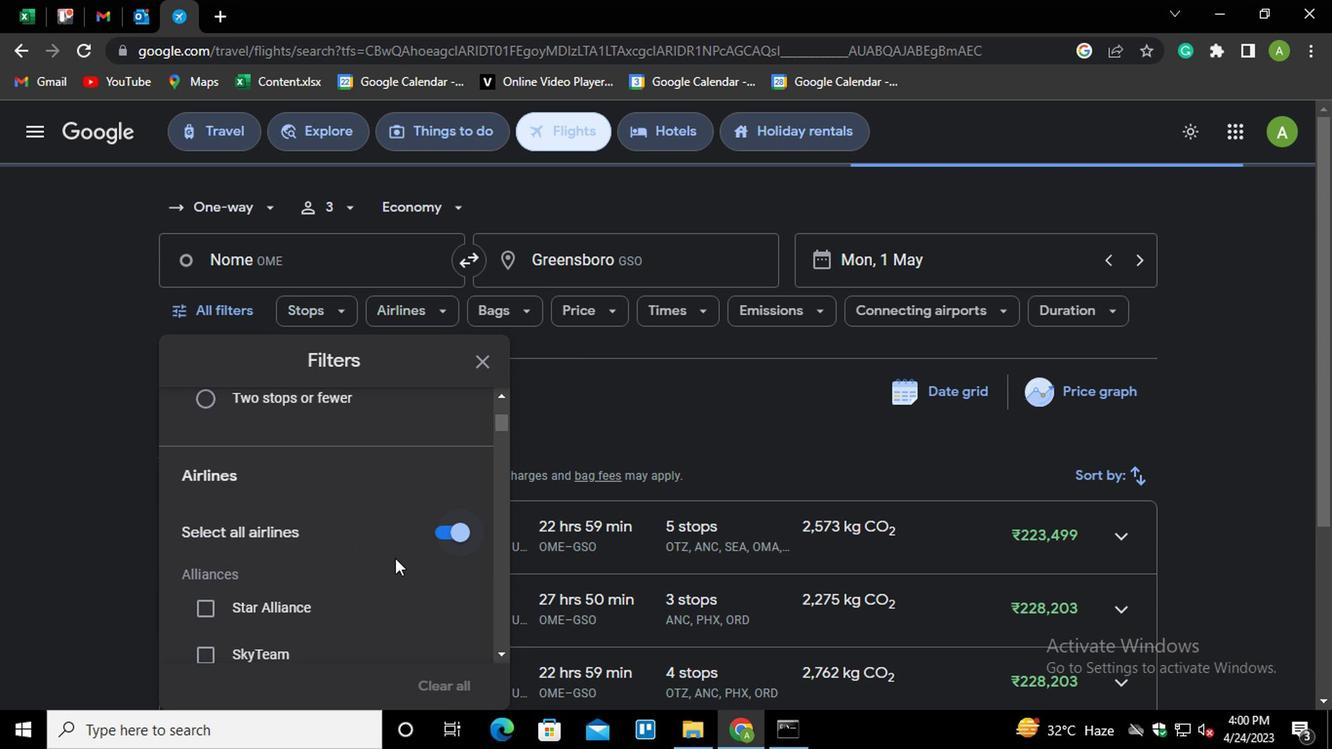
Action: Mouse scrolled (385, 562) with delta (0, -1)
Screenshot: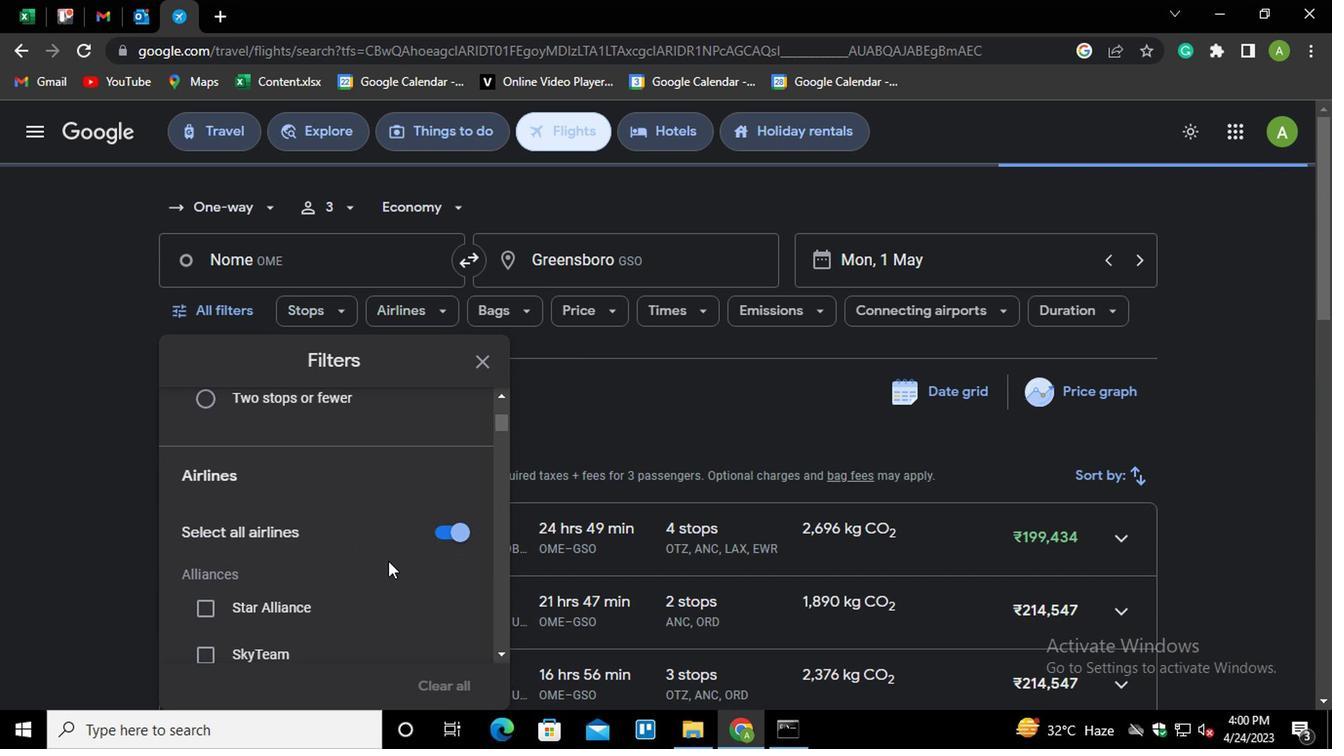 
Action: Mouse moved to (385, 563)
Screenshot: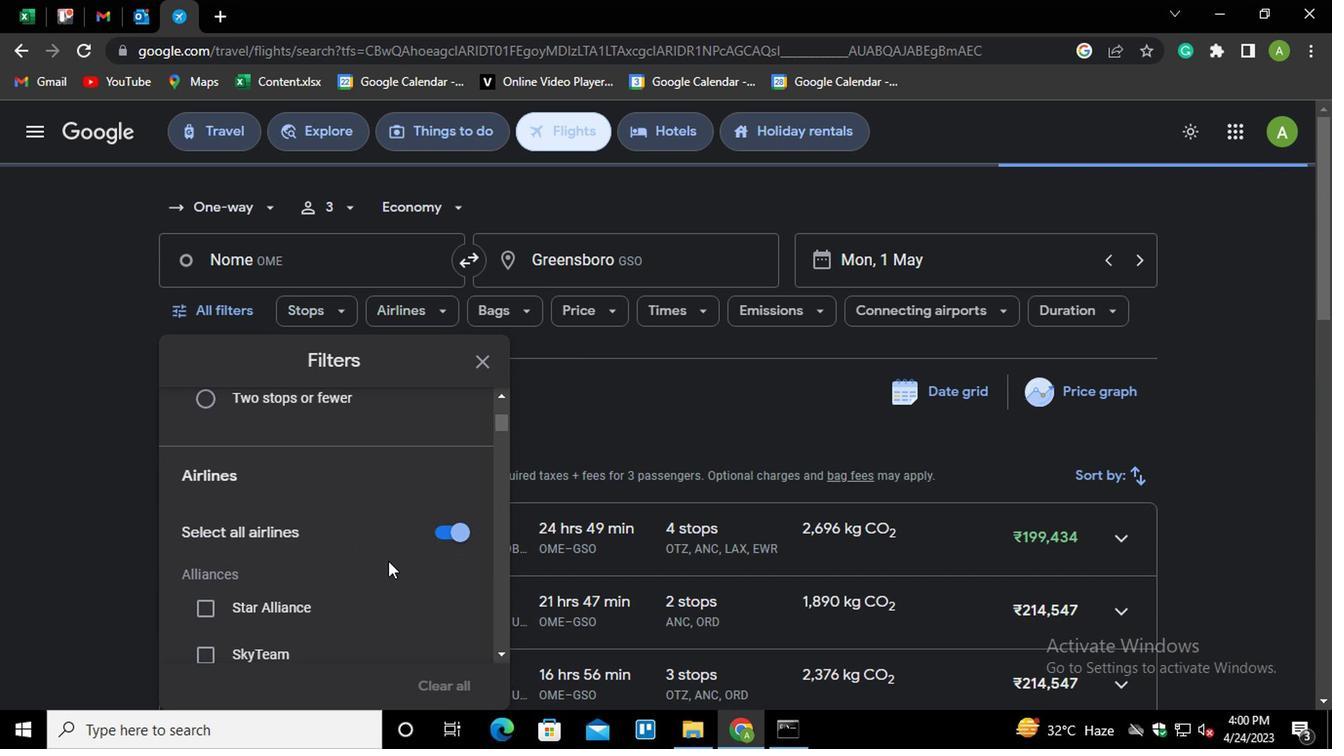 
Action: Mouse scrolled (385, 562) with delta (0, -1)
Screenshot: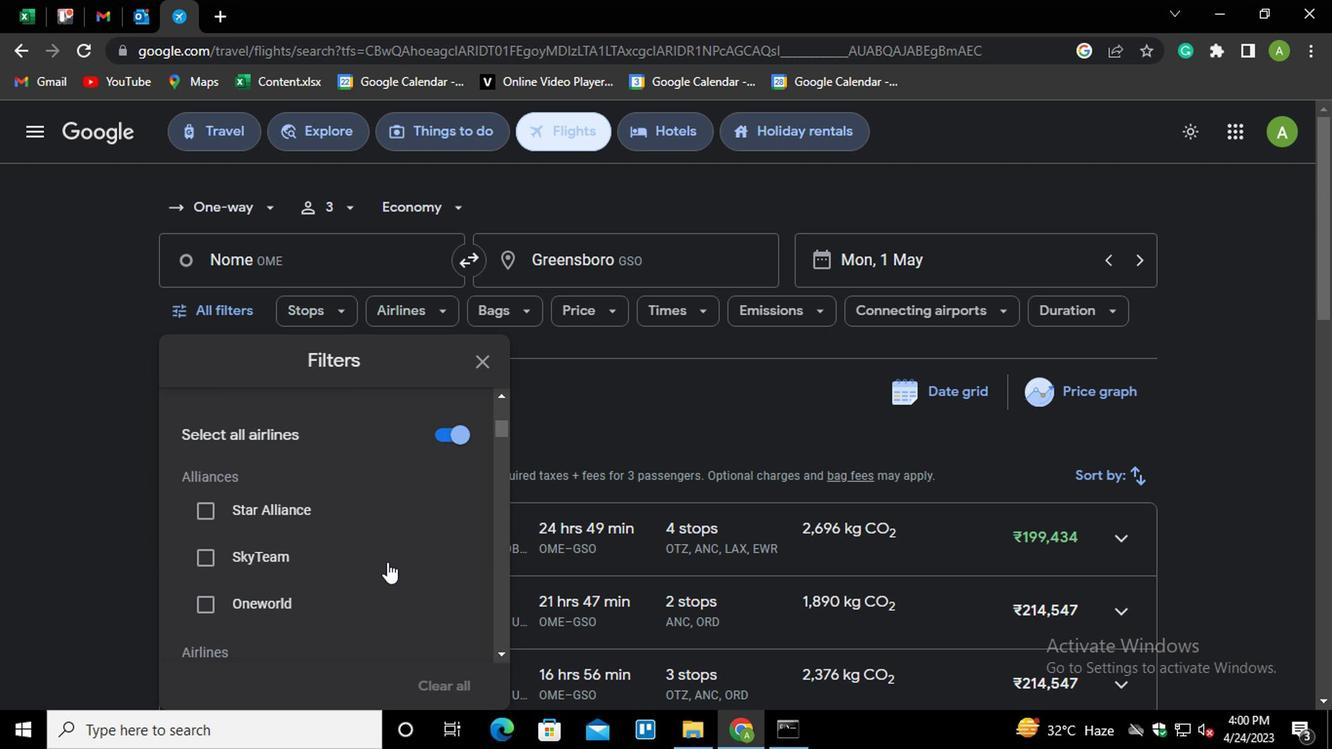 
Action: Mouse scrolled (385, 562) with delta (0, -1)
Screenshot: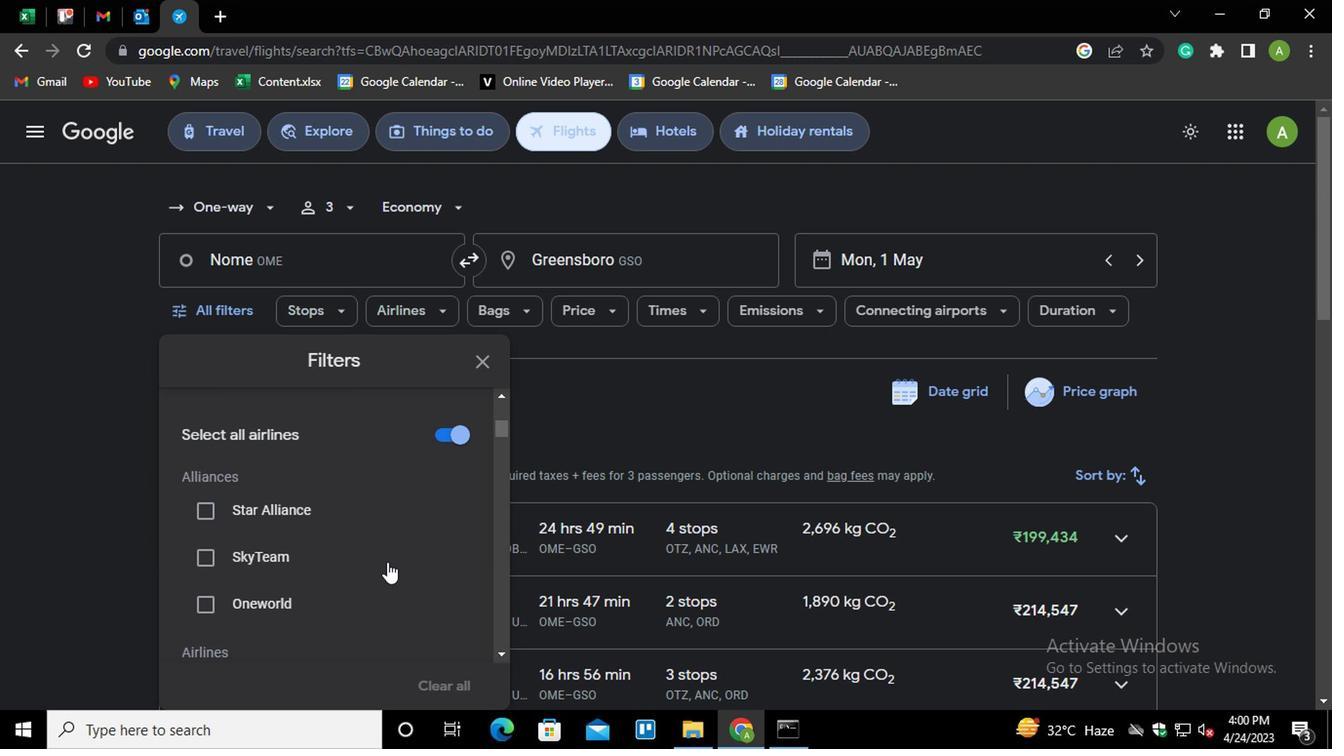 
Action: Mouse moved to (380, 559)
Screenshot: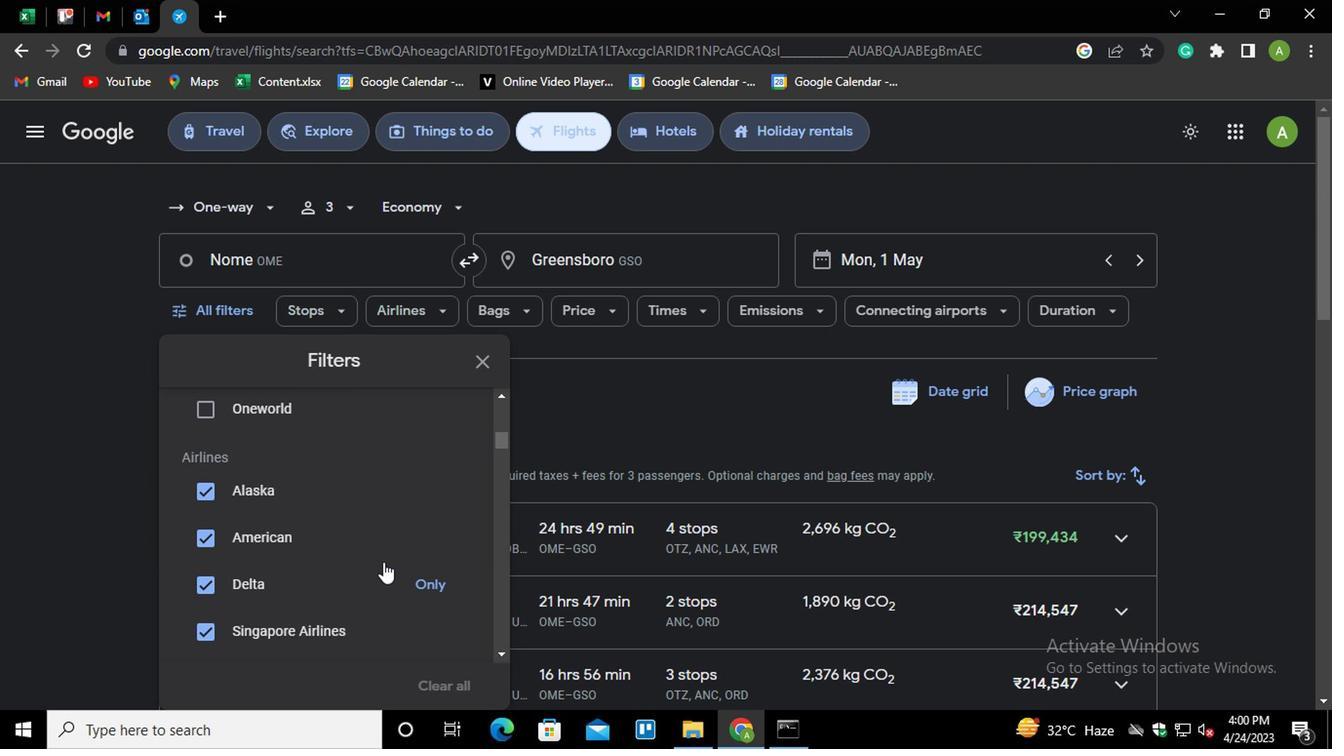 
Action: Mouse scrolled (380, 558) with delta (0, 0)
Screenshot: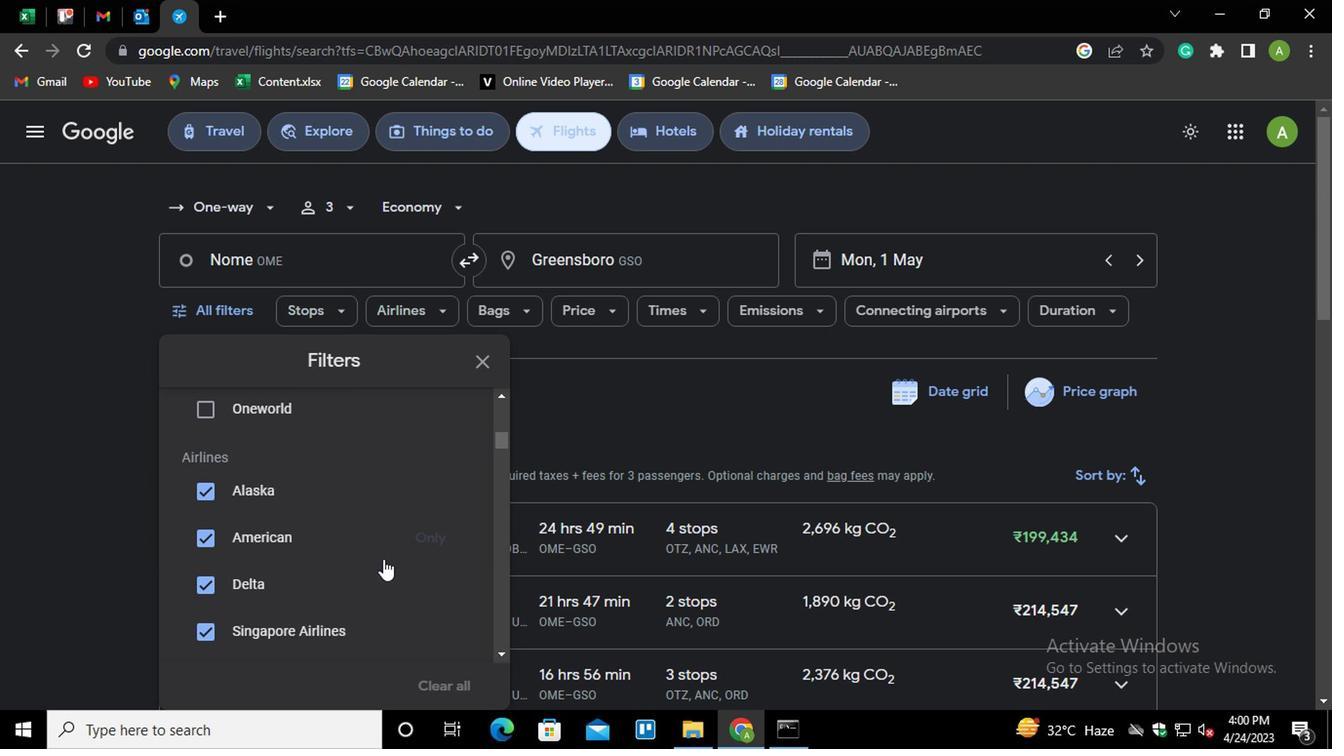 
Action: Mouse moved to (375, 544)
Screenshot: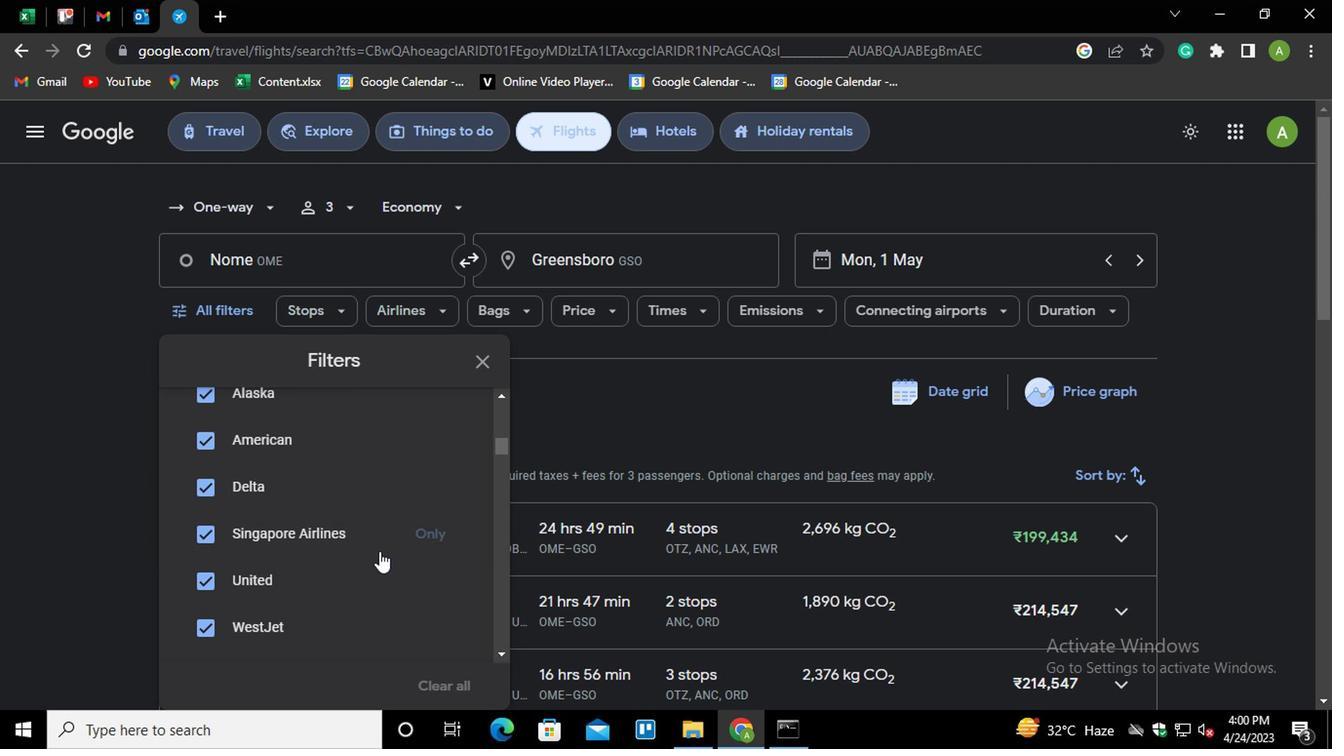 
Action: Mouse scrolled (375, 542) with delta (0, -1)
Screenshot: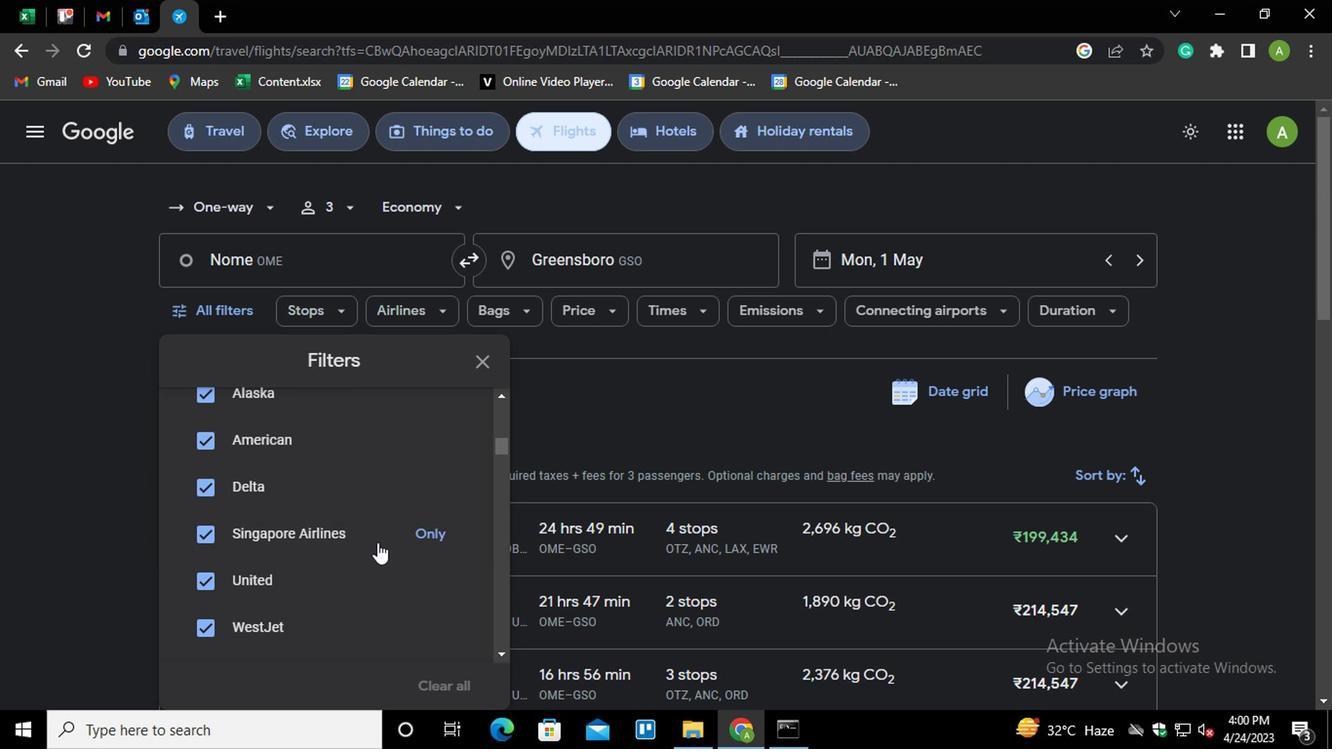 
Action: Mouse scrolled (375, 544) with delta (0, 0)
Screenshot: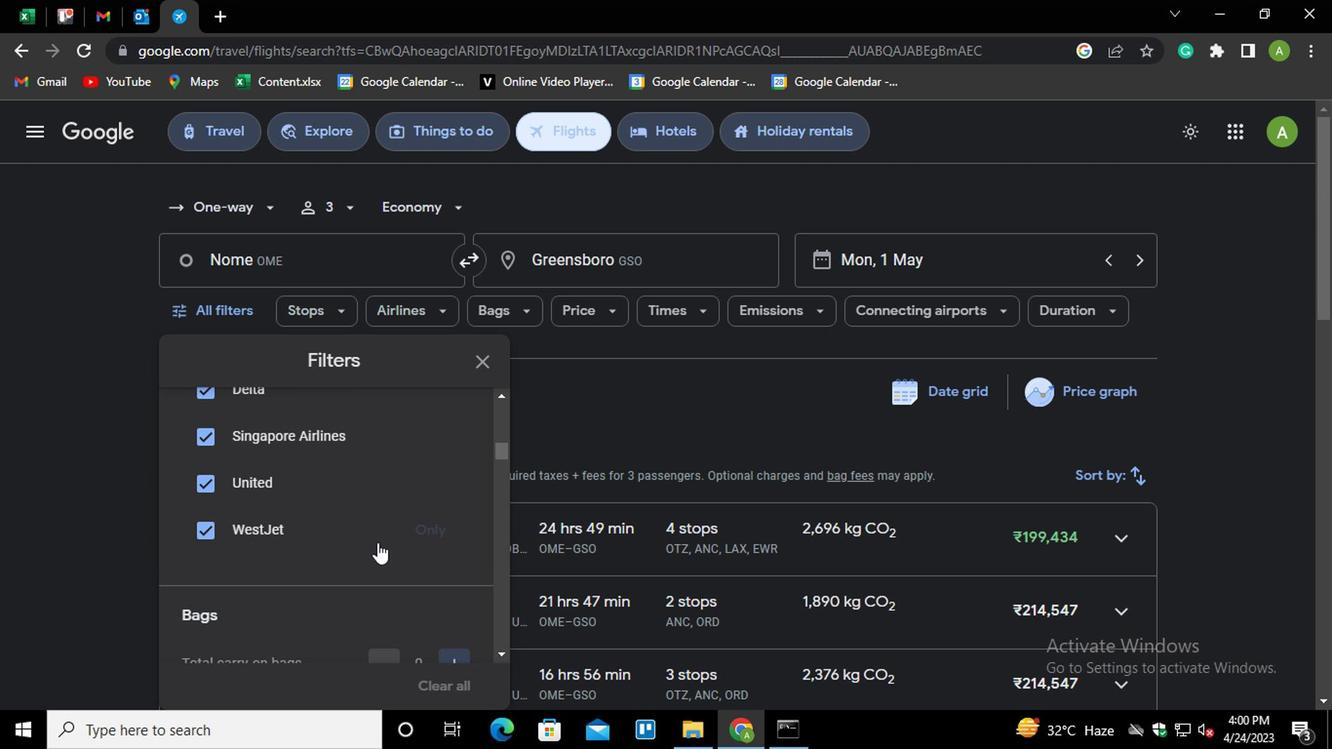 
Action: Mouse moved to (375, 541)
Screenshot: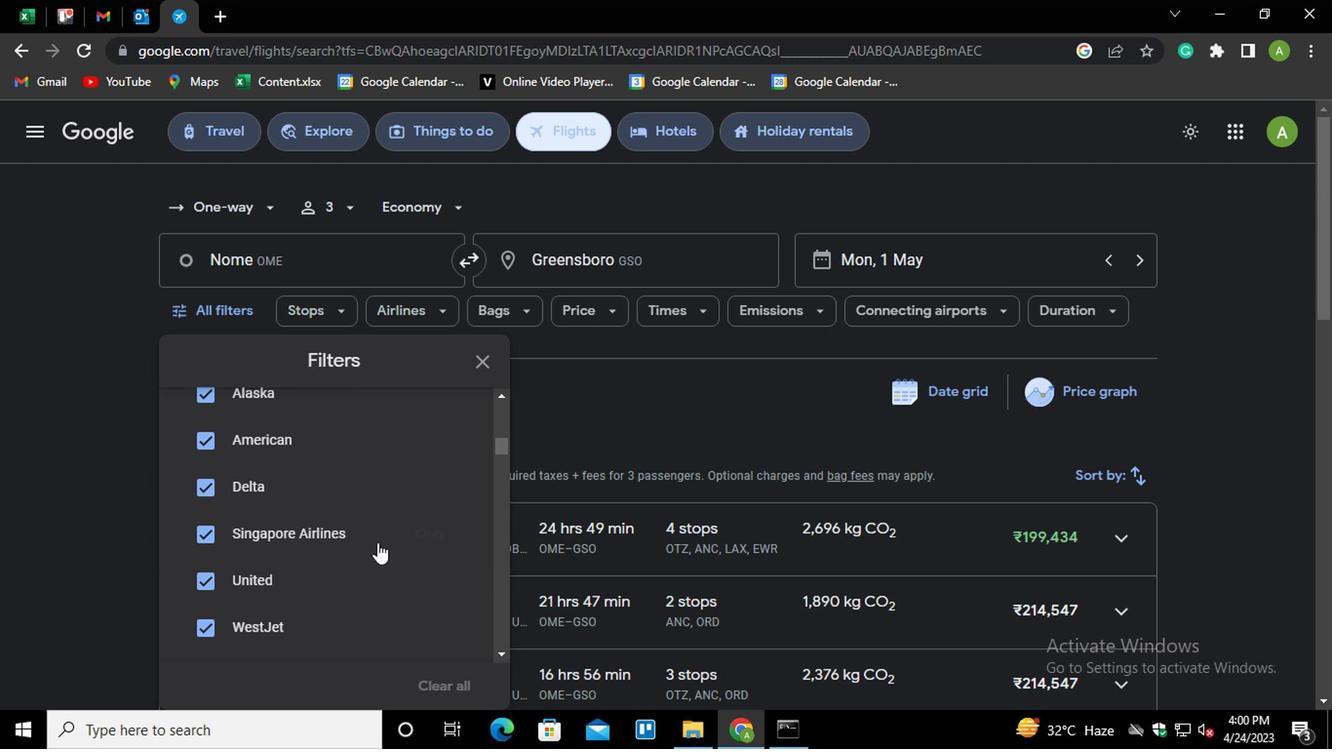 
Action: Mouse scrolled (375, 541) with delta (0, 0)
Screenshot: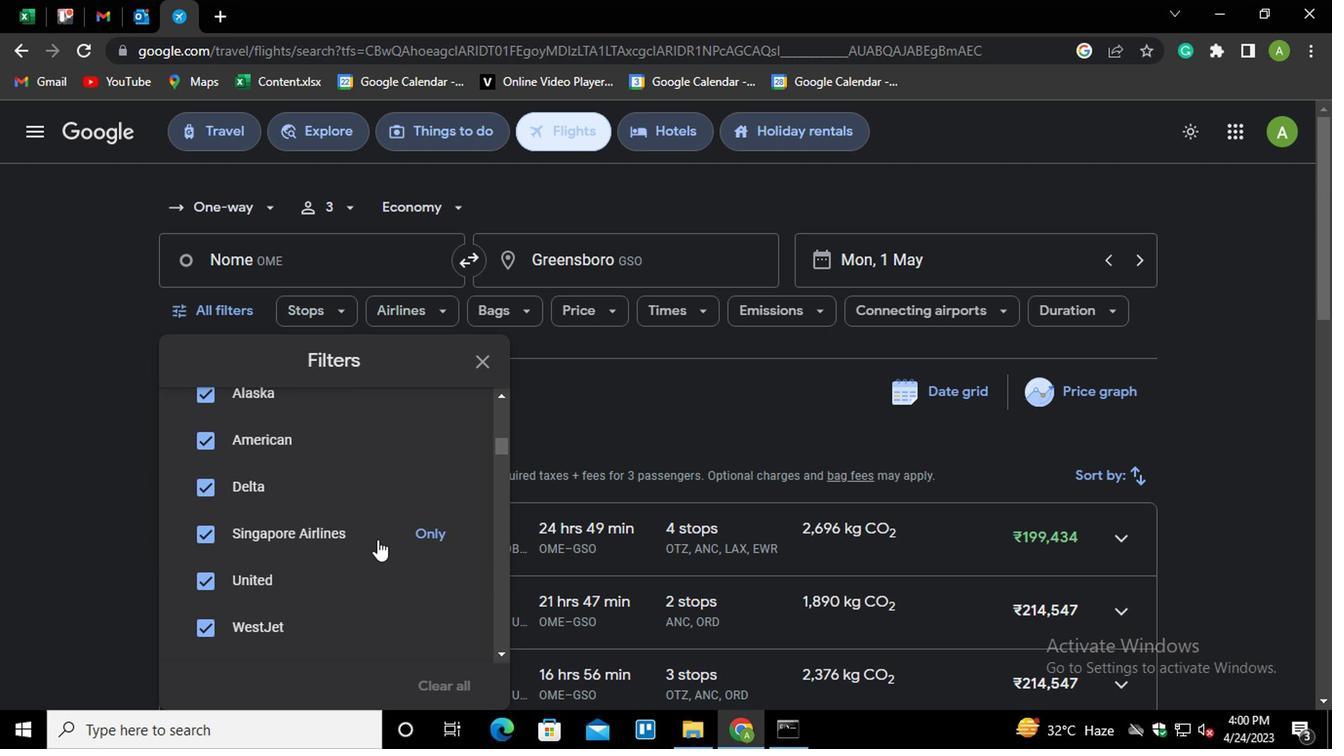 
Action: Mouse moved to (377, 530)
Screenshot: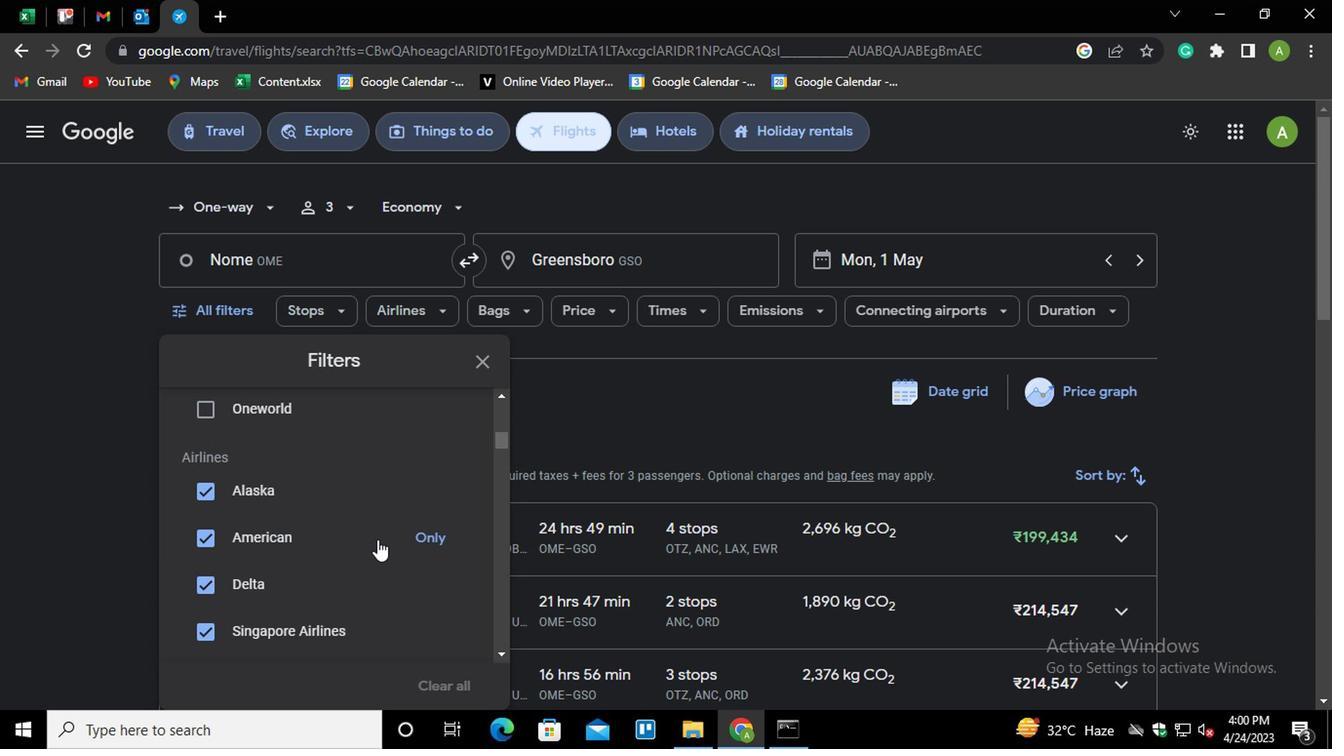 
Action: Mouse scrolled (377, 532) with delta (0, 1)
Screenshot: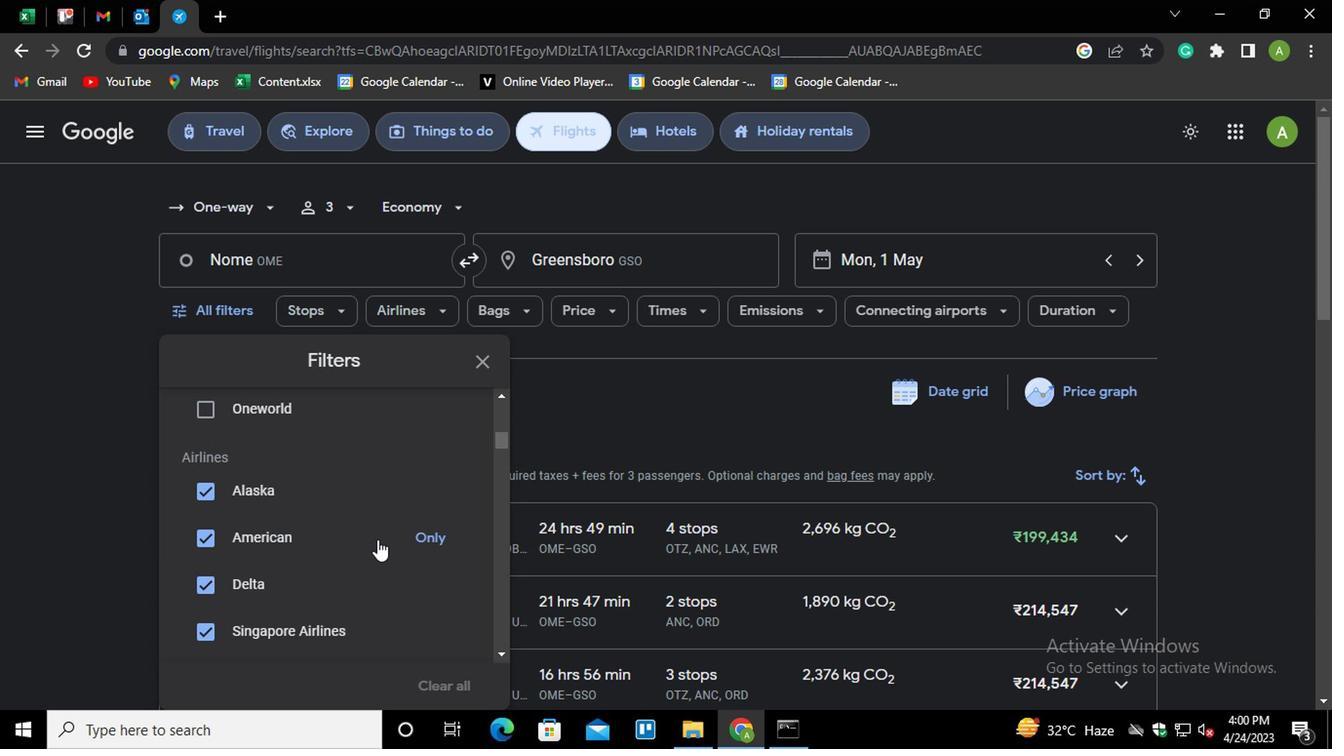 
Action: Mouse scrolled (377, 532) with delta (0, 1)
Screenshot: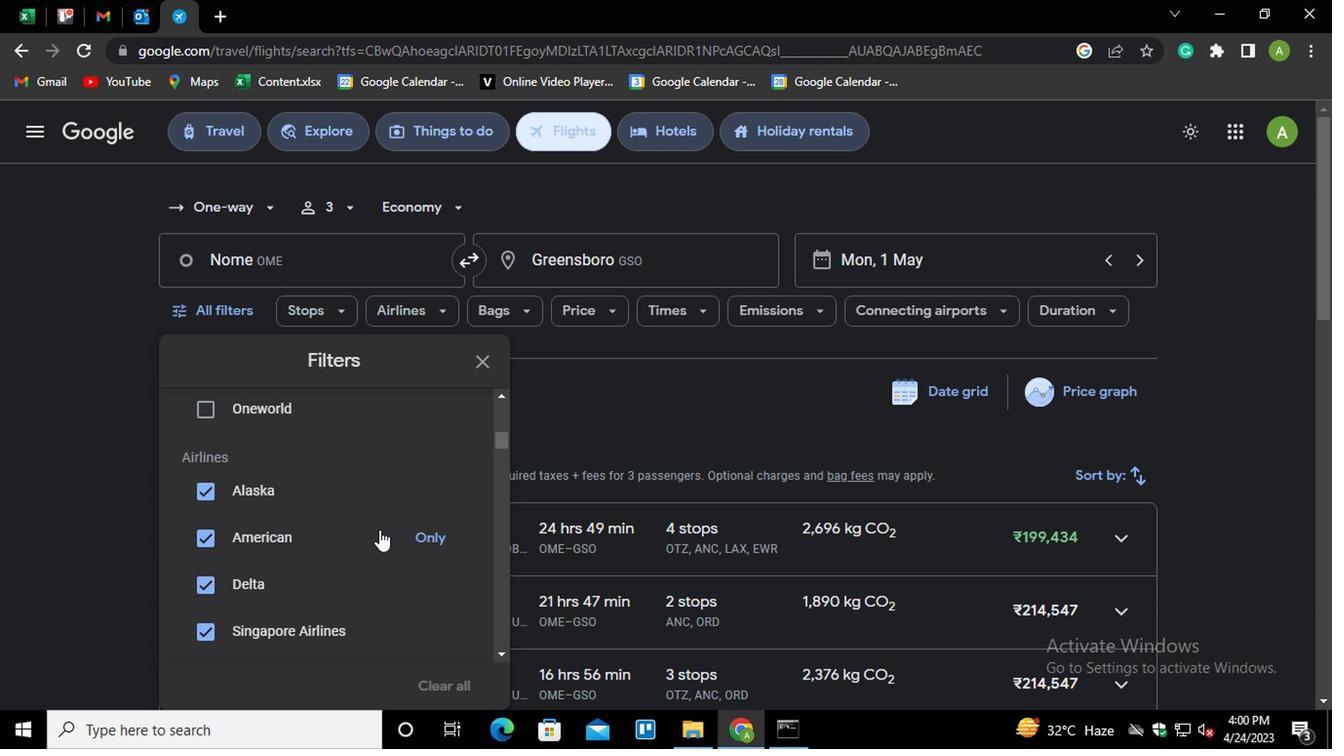 
Action: Mouse scrolled (377, 532) with delta (0, 1)
Screenshot: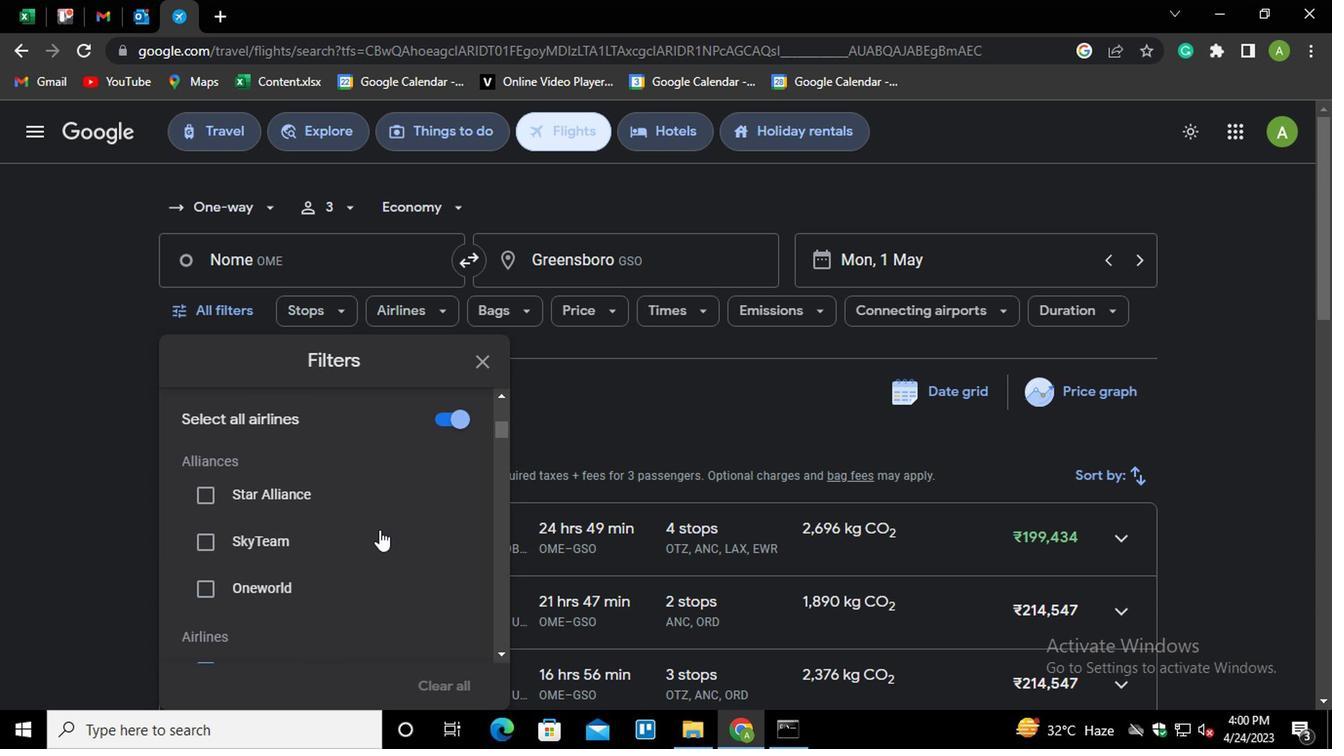 
Action: Mouse moved to (448, 537)
Screenshot: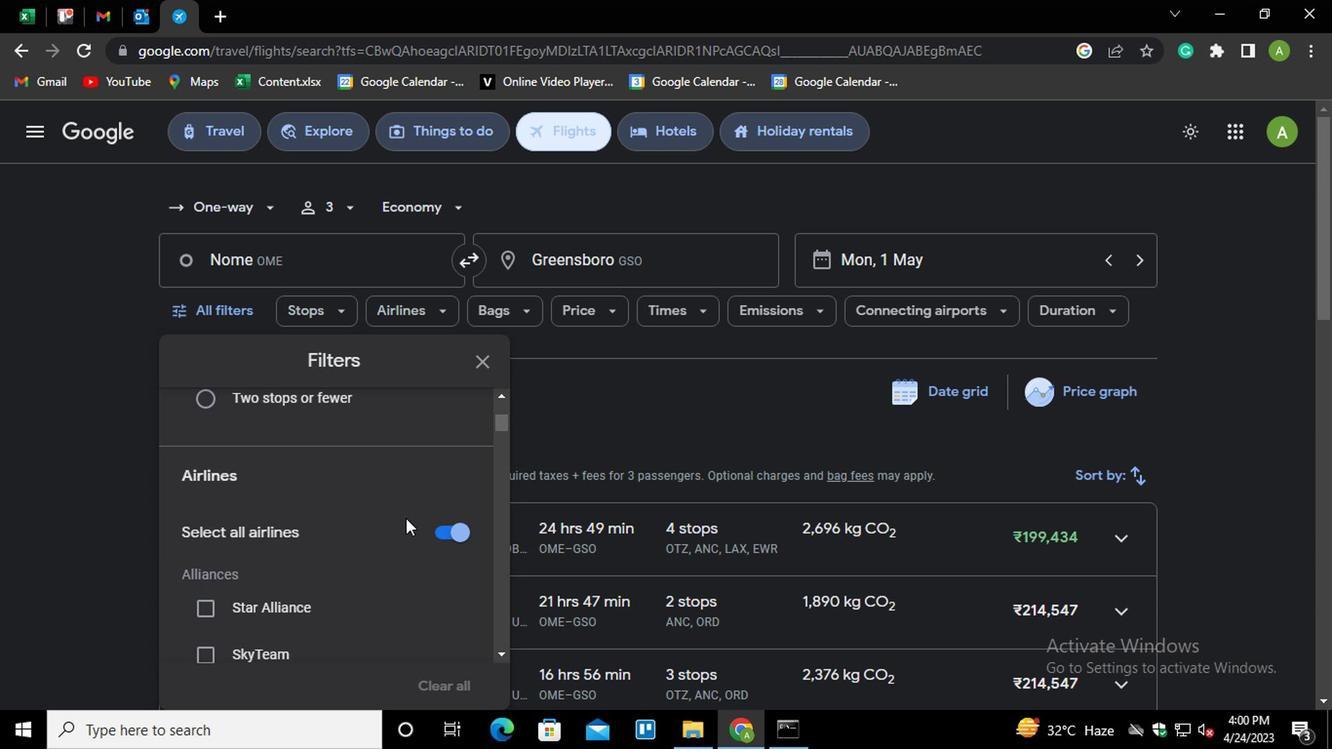 
Action: Mouse pressed left at (448, 537)
Screenshot: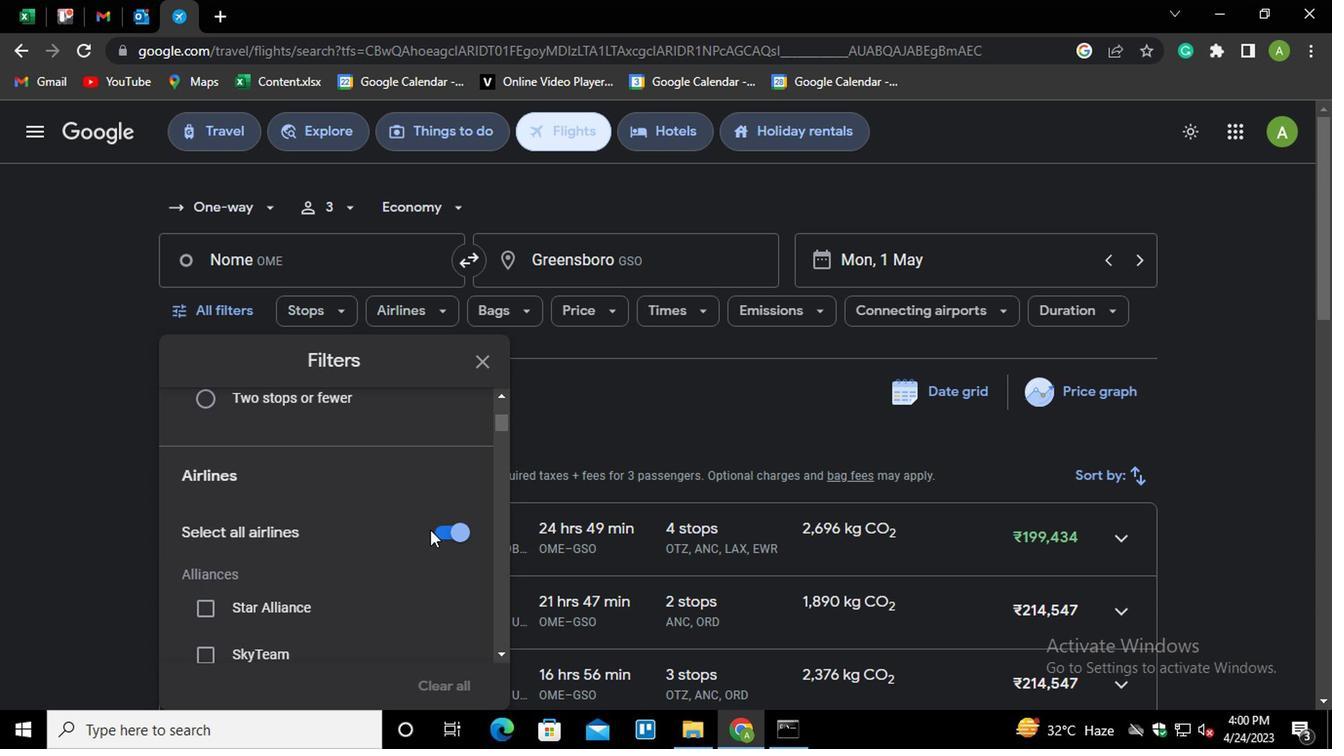 
Action: Mouse moved to (393, 568)
Screenshot: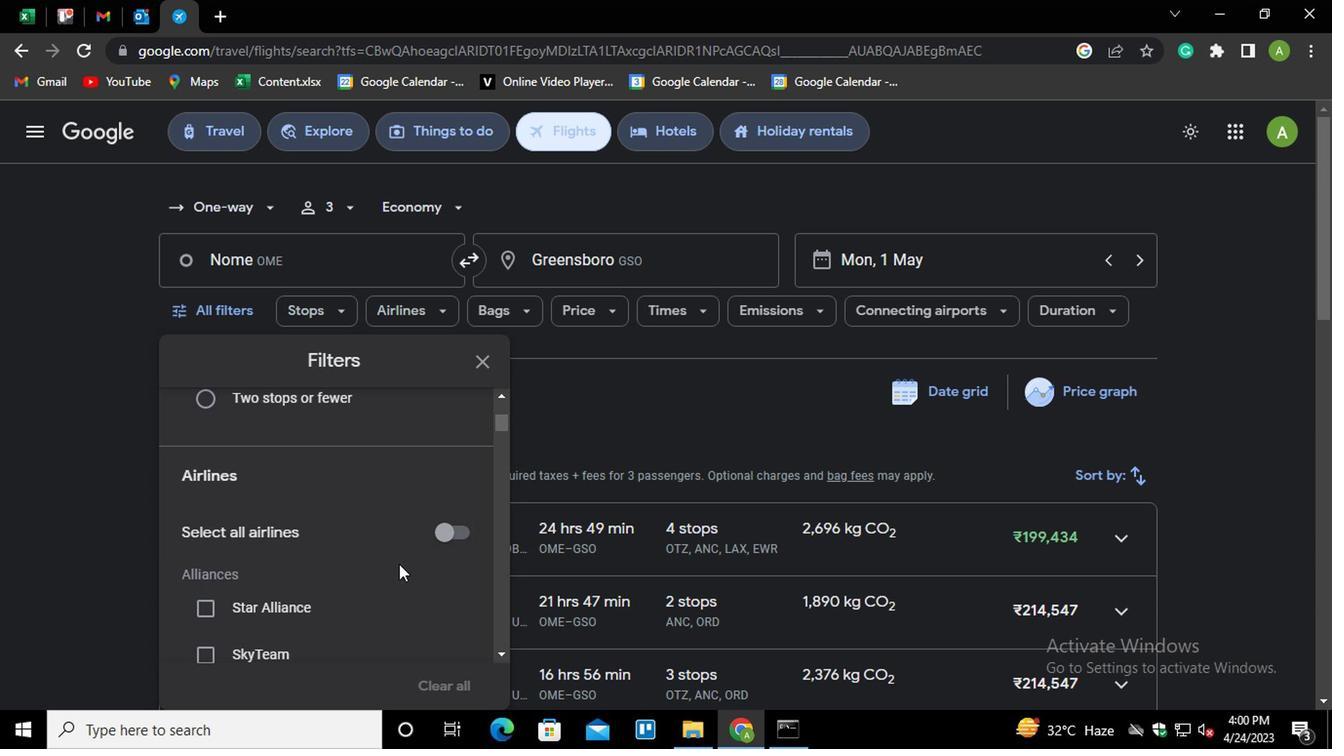 
Action: Mouse scrolled (393, 566) with delta (0, -1)
Screenshot: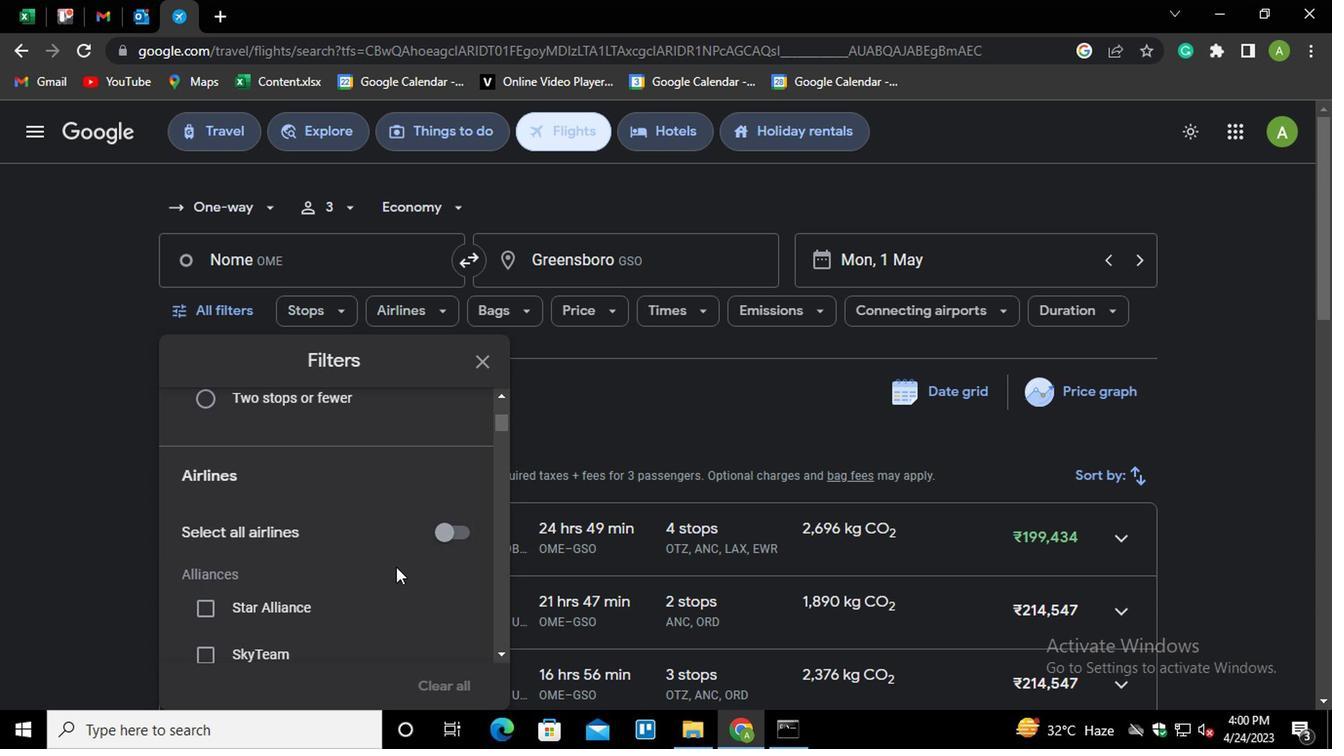 
Action: Mouse scrolled (393, 566) with delta (0, -1)
Screenshot: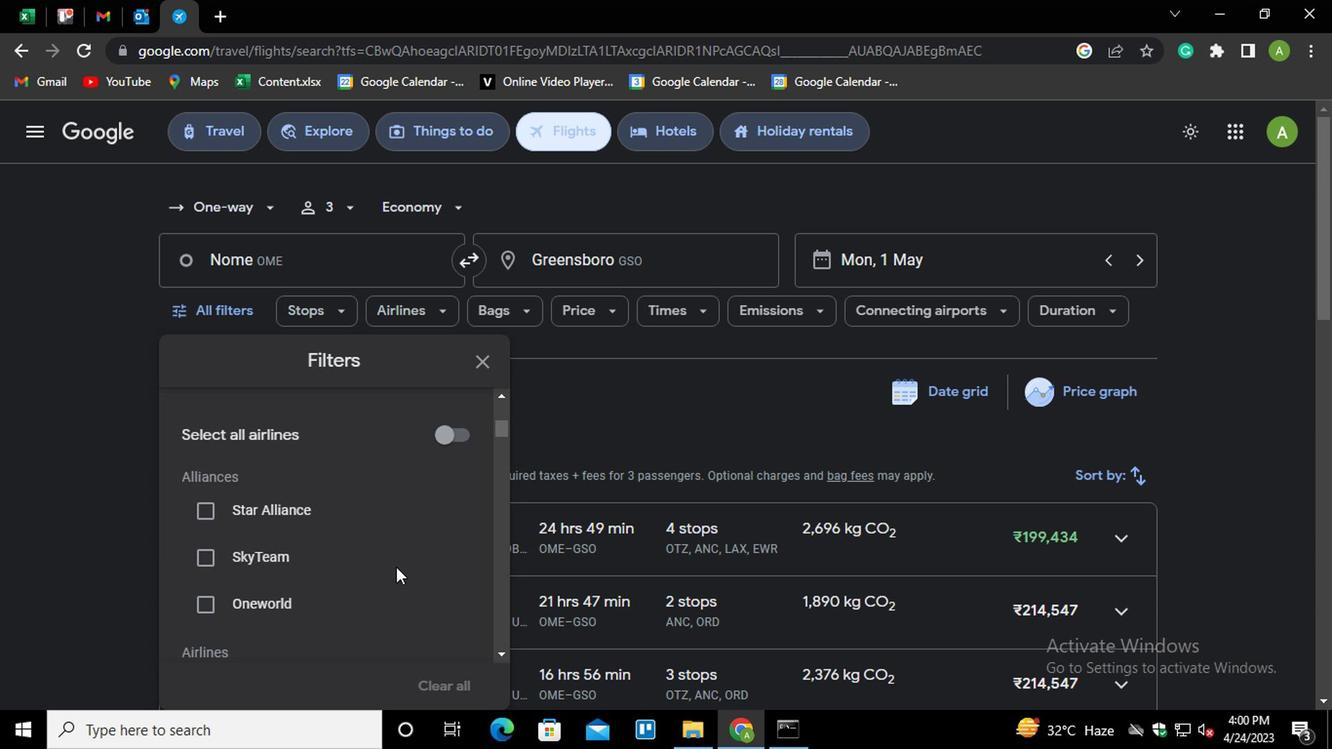 
Action: Mouse scrolled (393, 566) with delta (0, -1)
Screenshot: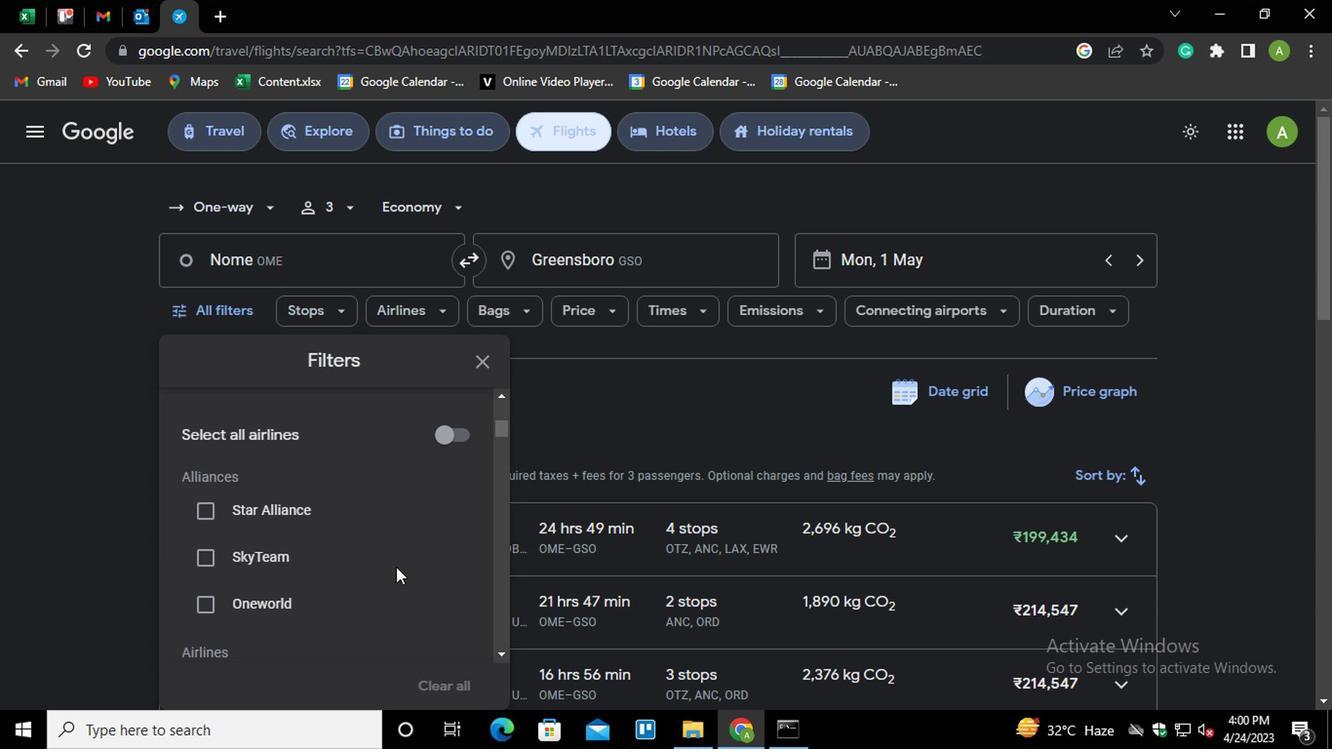 
Action: Mouse scrolled (393, 566) with delta (0, -1)
Screenshot: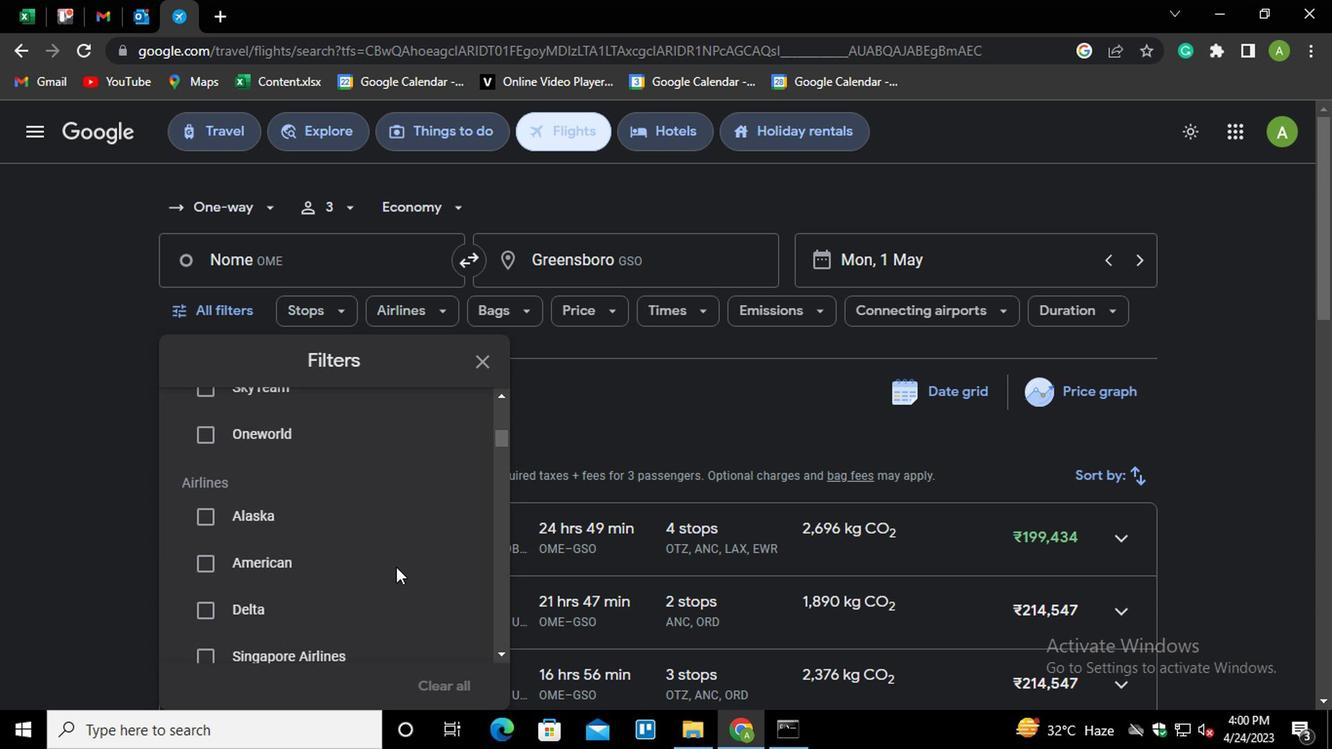 
Action: Mouse scrolled (393, 566) with delta (0, -1)
Screenshot: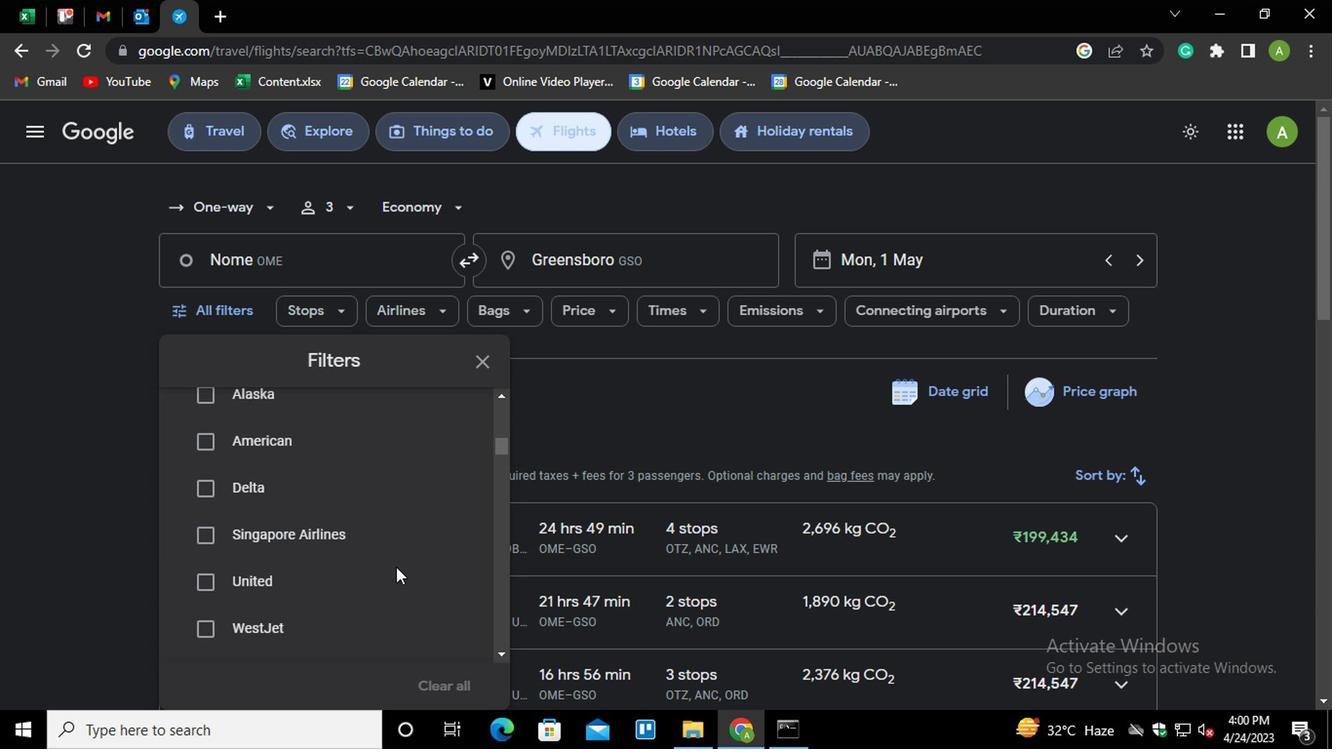 
Action: Mouse scrolled (393, 566) with delta (0, -1)
Screenshot: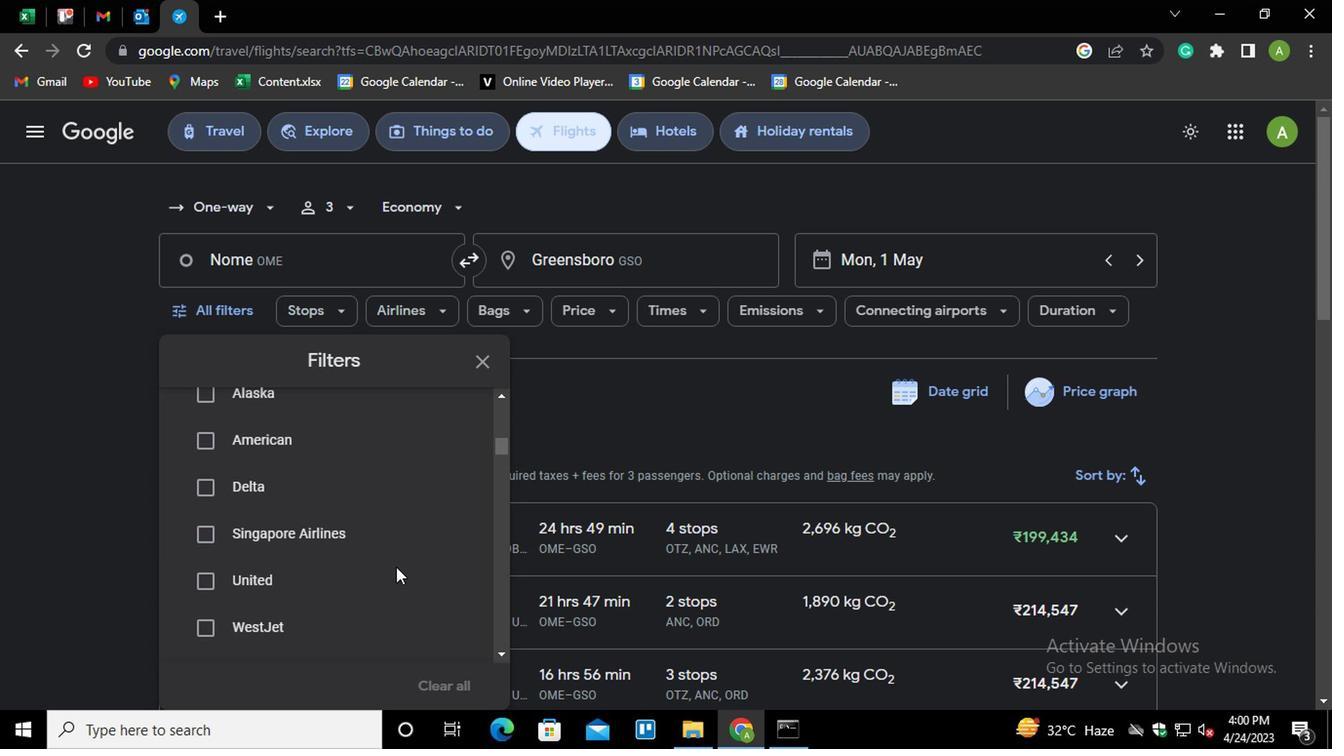 
Action: Mouse moved to (437, 564)
Screenshot: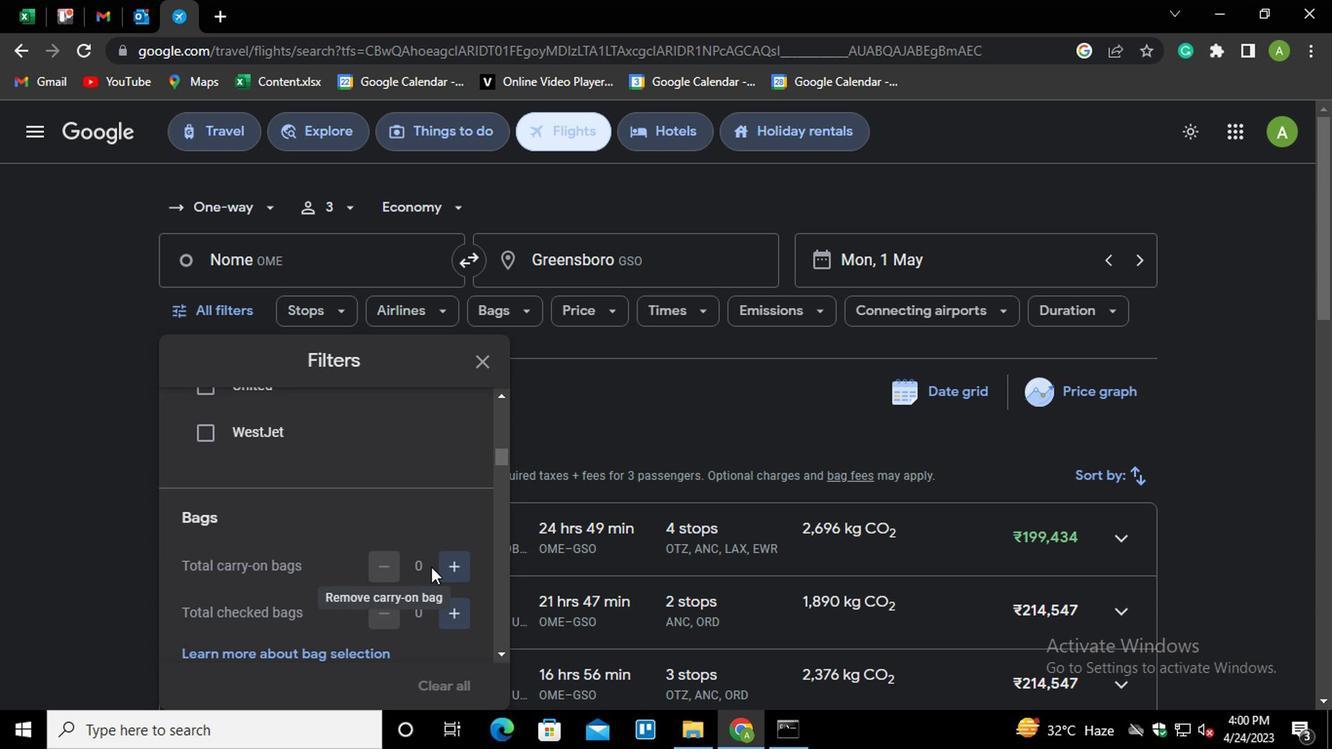 
Action: Mouse pressed left at (437, 564)
Screenshot: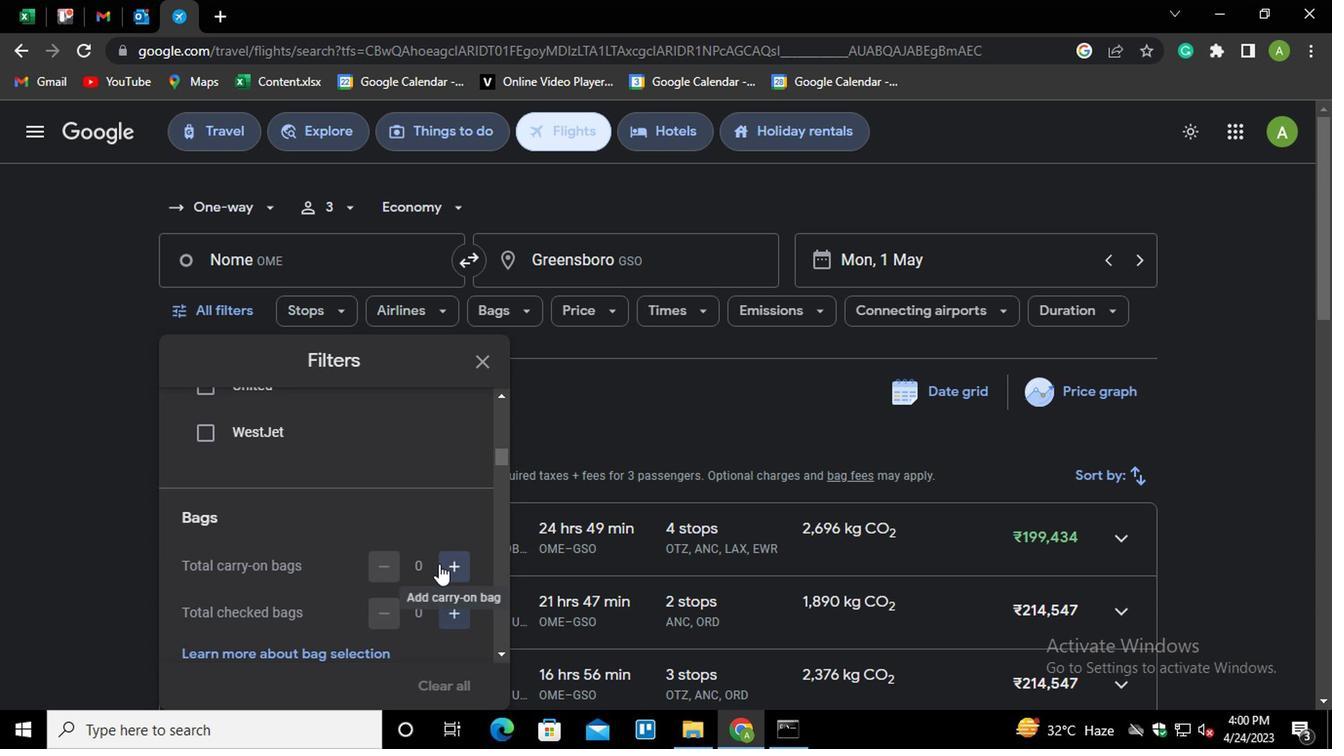 
Action: Mouse pressed left at (437, 564)
Screenshot: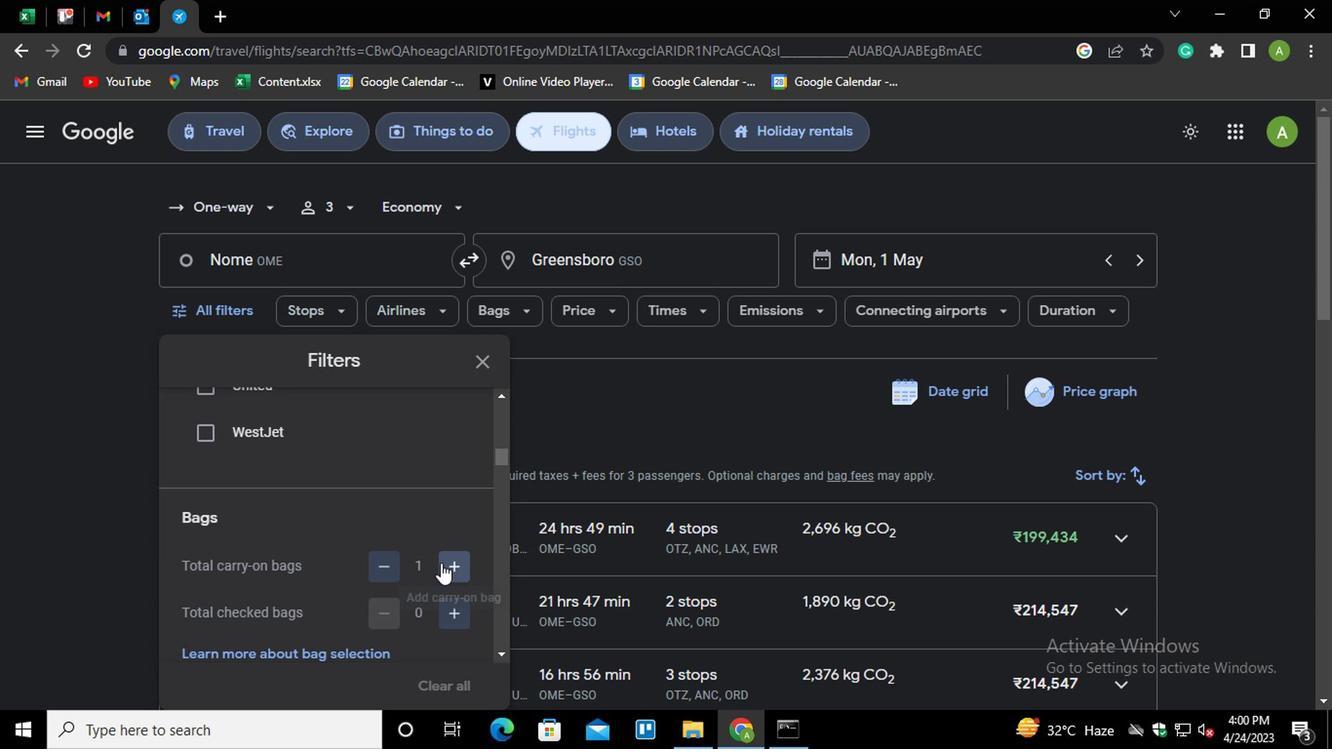 
Action: Mouse moved to (410, 580)
Screenshot: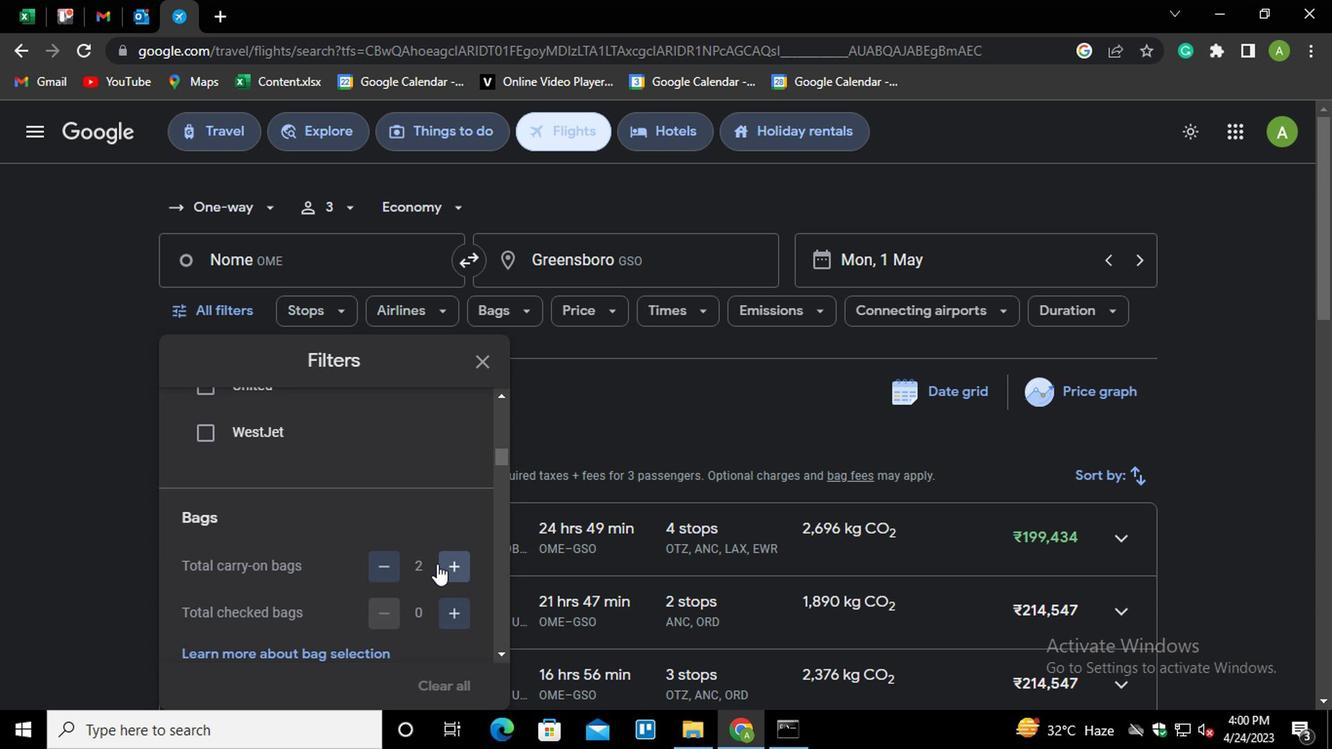 
Action: Mouse scrolled (410, 578) with delta (0, -1)
Screenshot: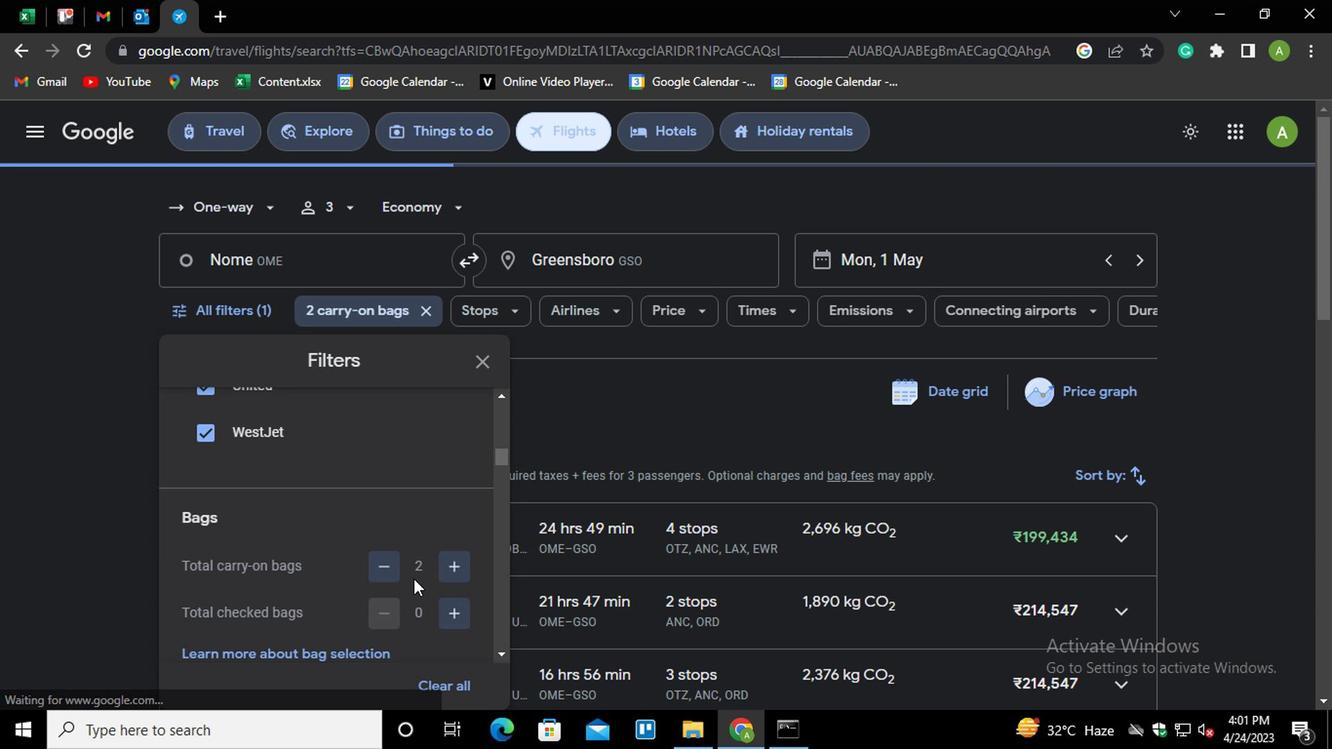 
Action: Mouse scrolled (410, 578) with delta (0, -1)
Screenshot: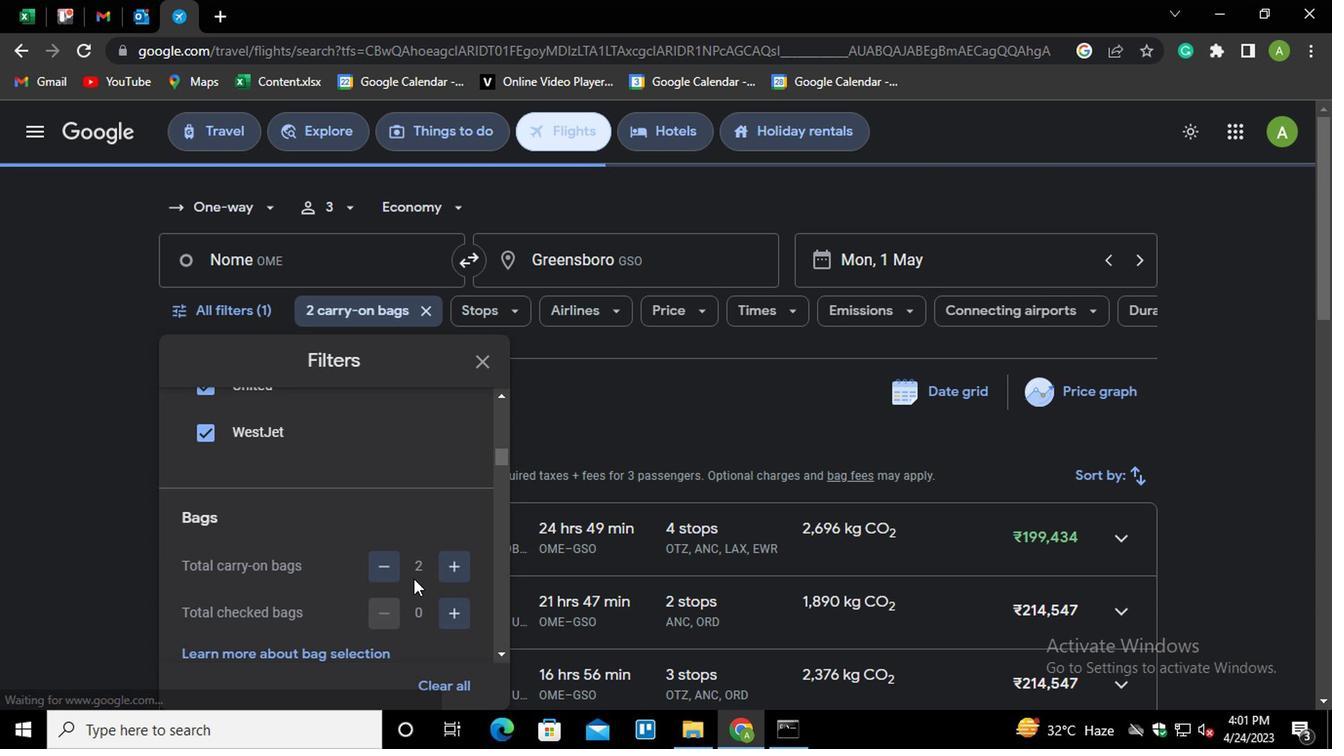 
Action: Mouse moved to (449, 419)
Screenshot: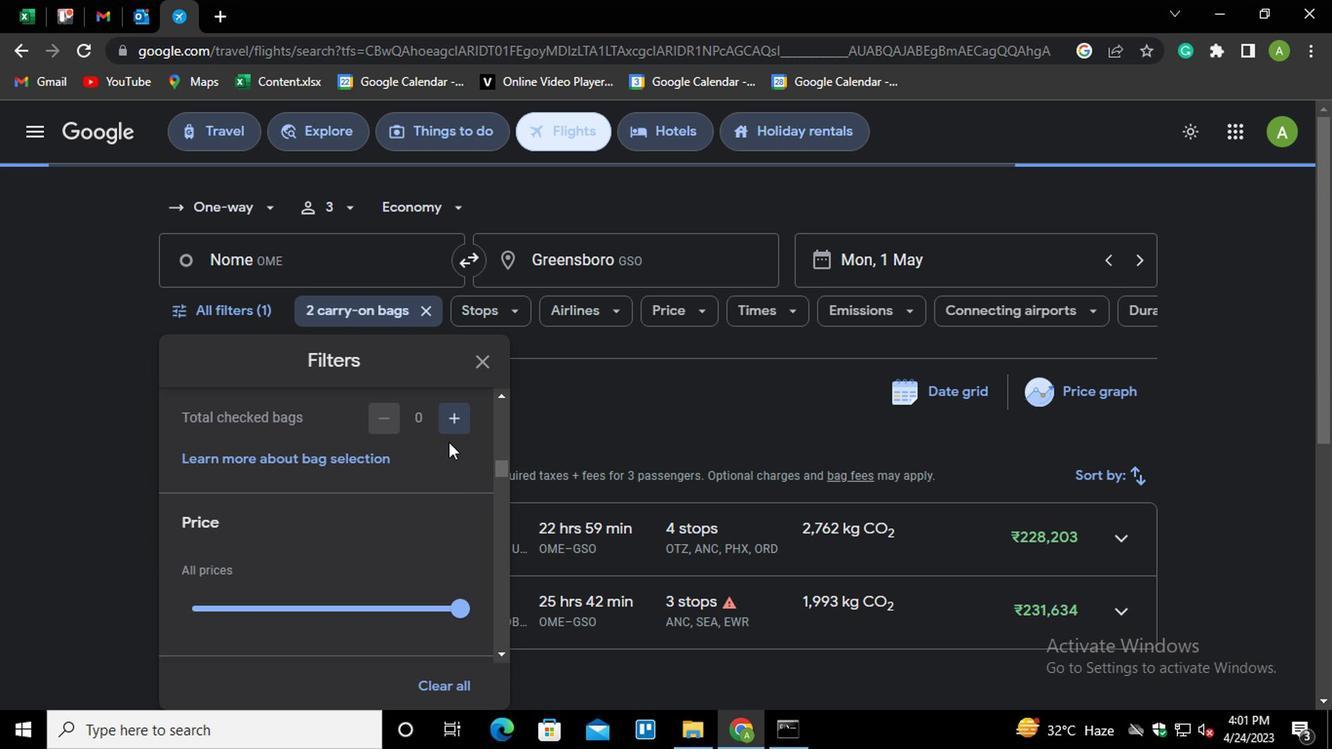
Action: Mouse pressed left at (449, 419)
Screenshot: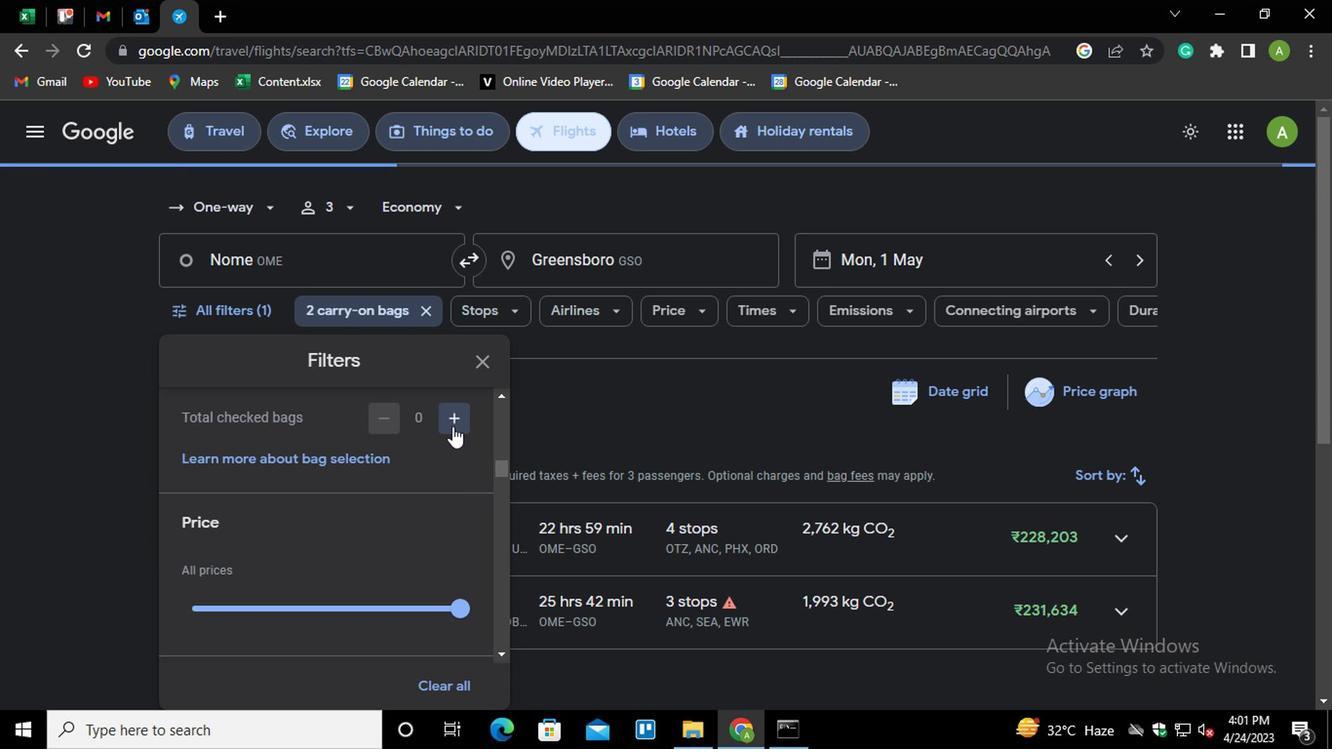 
Action: Mouse pressed left at (449, 419)
Screenshot: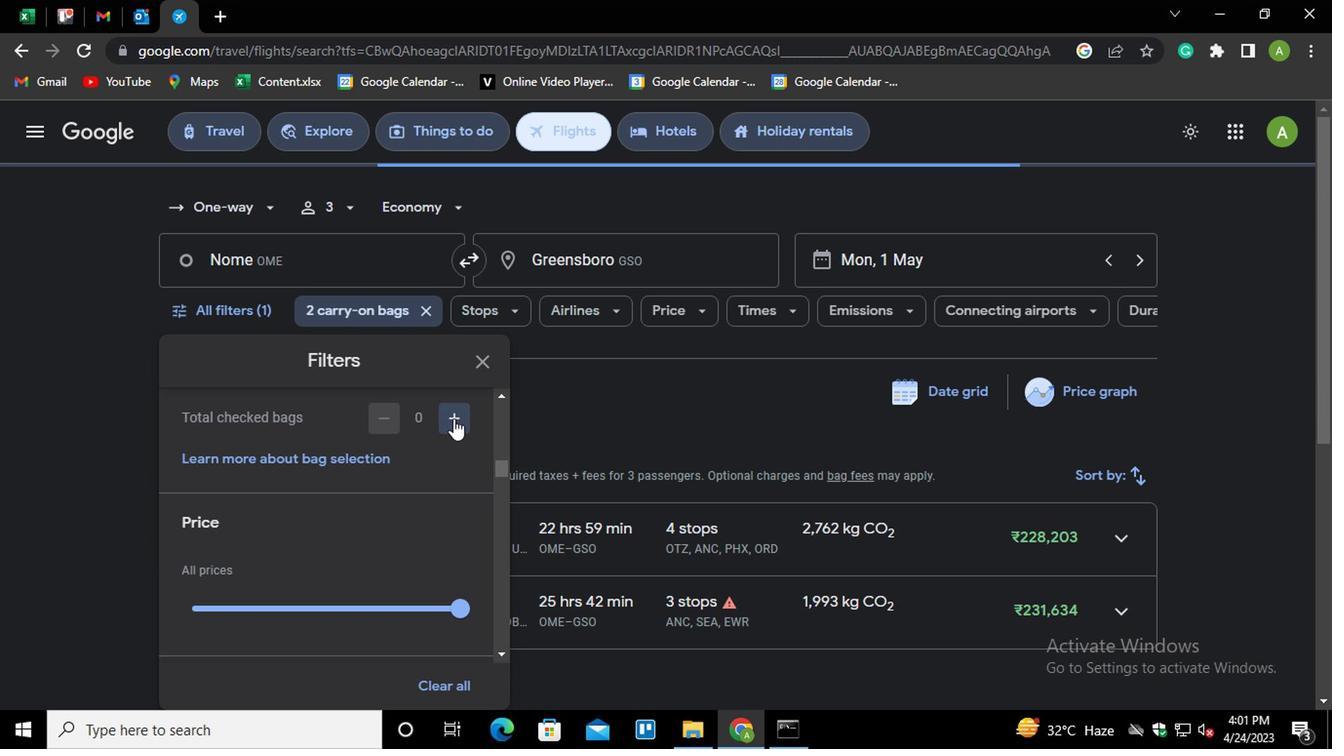 
Action: Mouse pressed left at (449, 419)
Screenshot: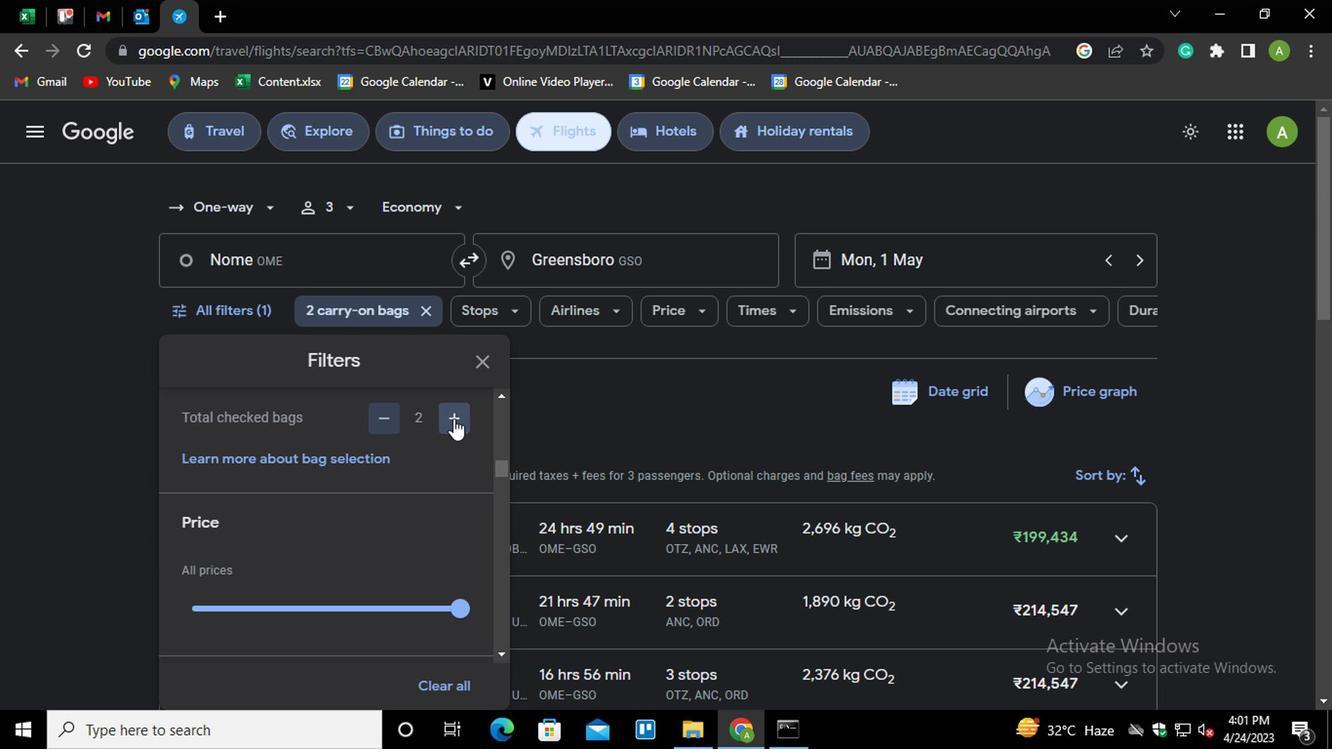 
Action: Mouse pressed left at (449, 419)
Screenshot: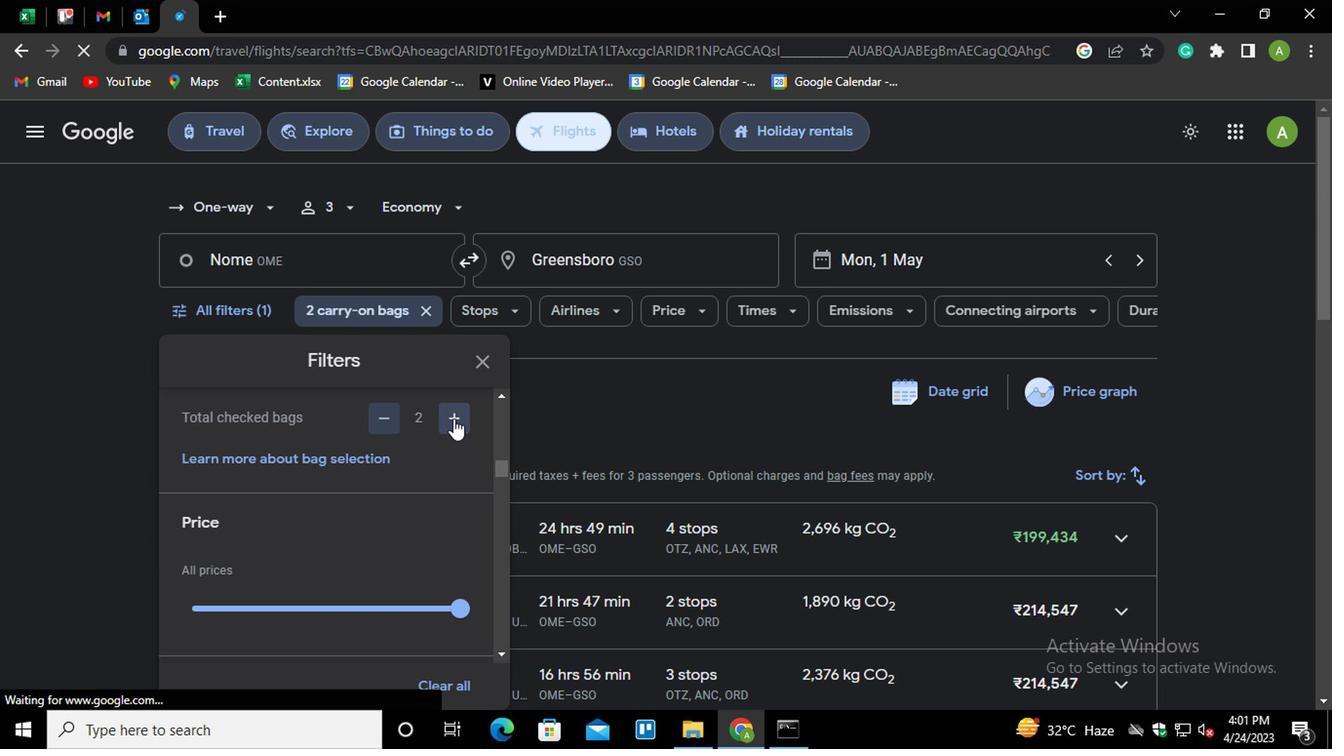 
Action: Mouse moved to (441, 609)
Screenshot: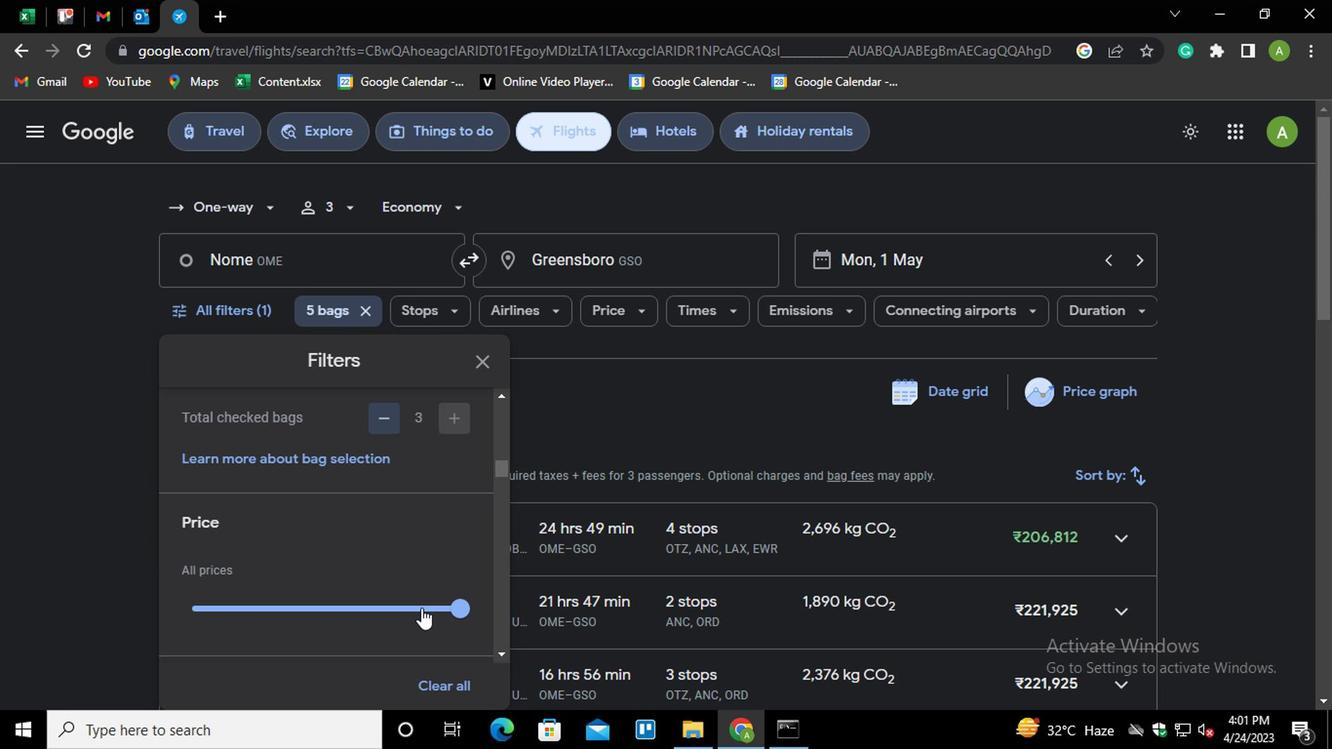
Action: Mouse pressed left at (441, 609)
Screenshot: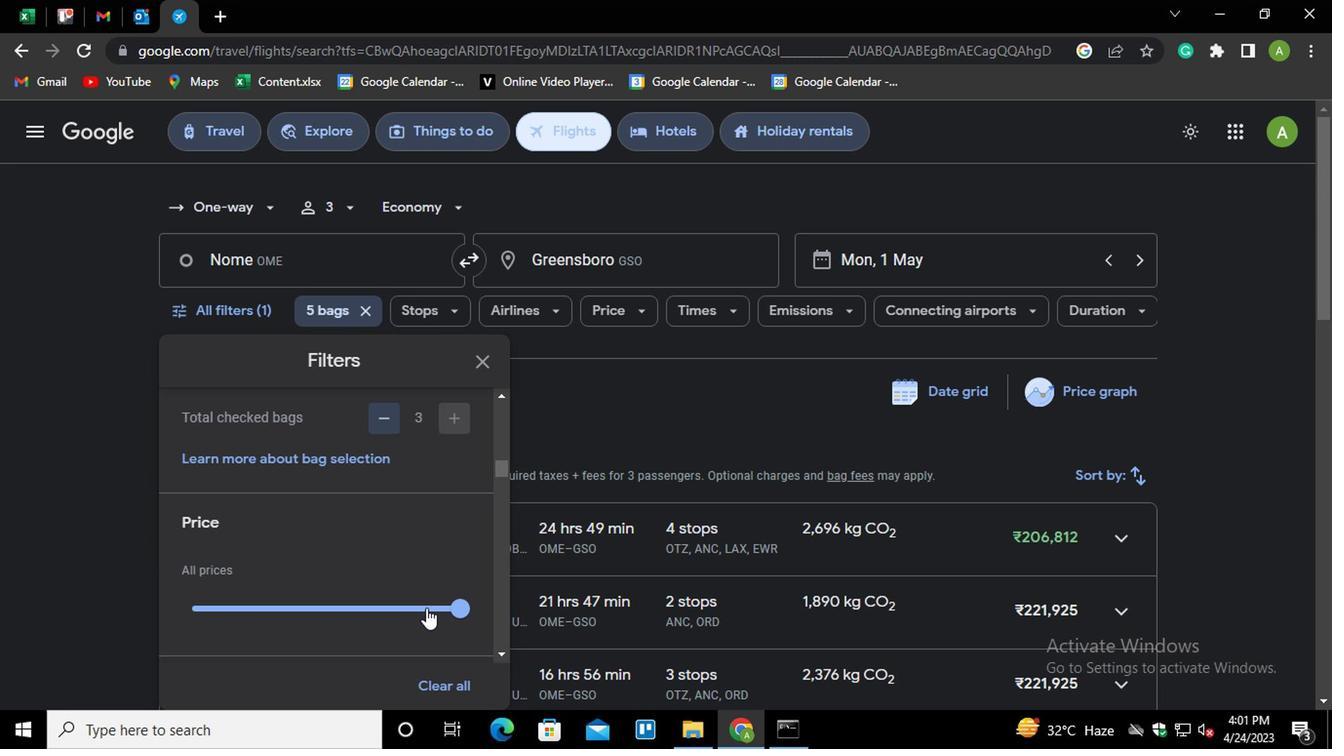 
Action: Mouse moved to (424, 624)
Screenshot: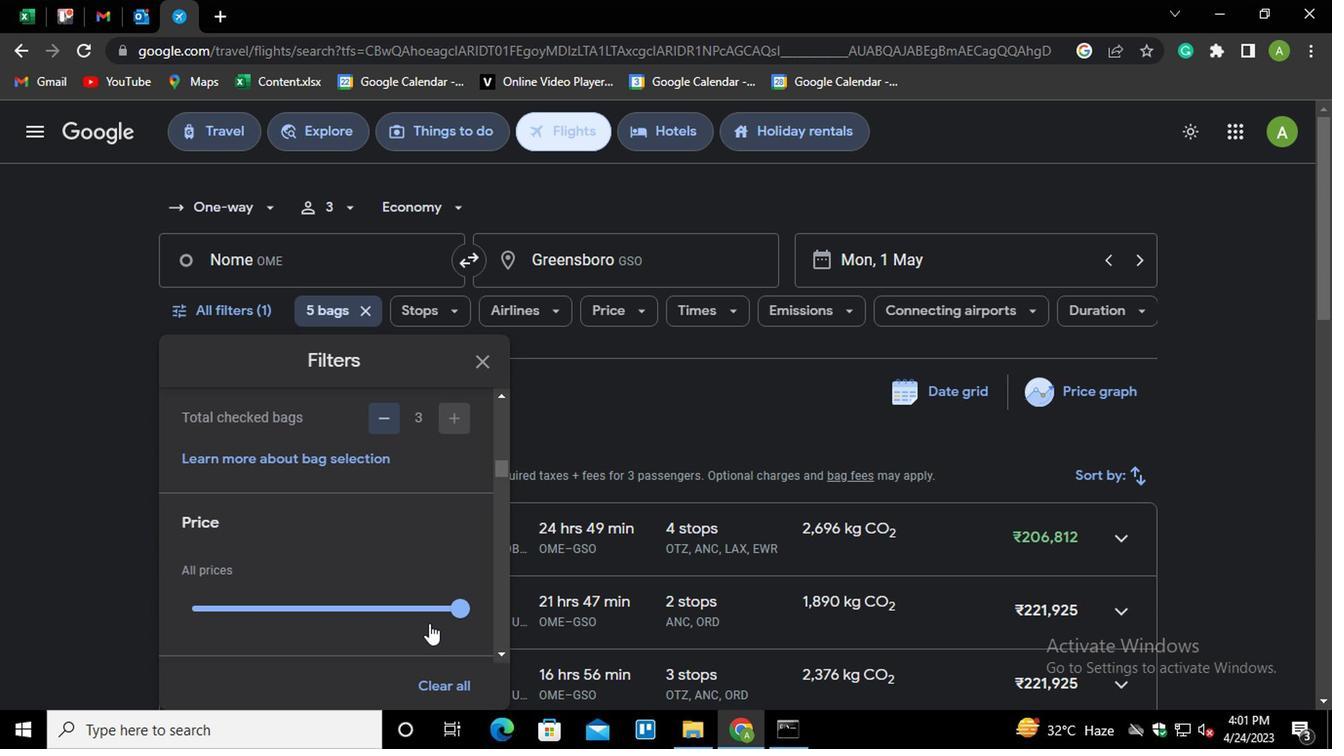 
Action: Mouse scrolled (424, 623) with delta (0, 0)
Screenshot: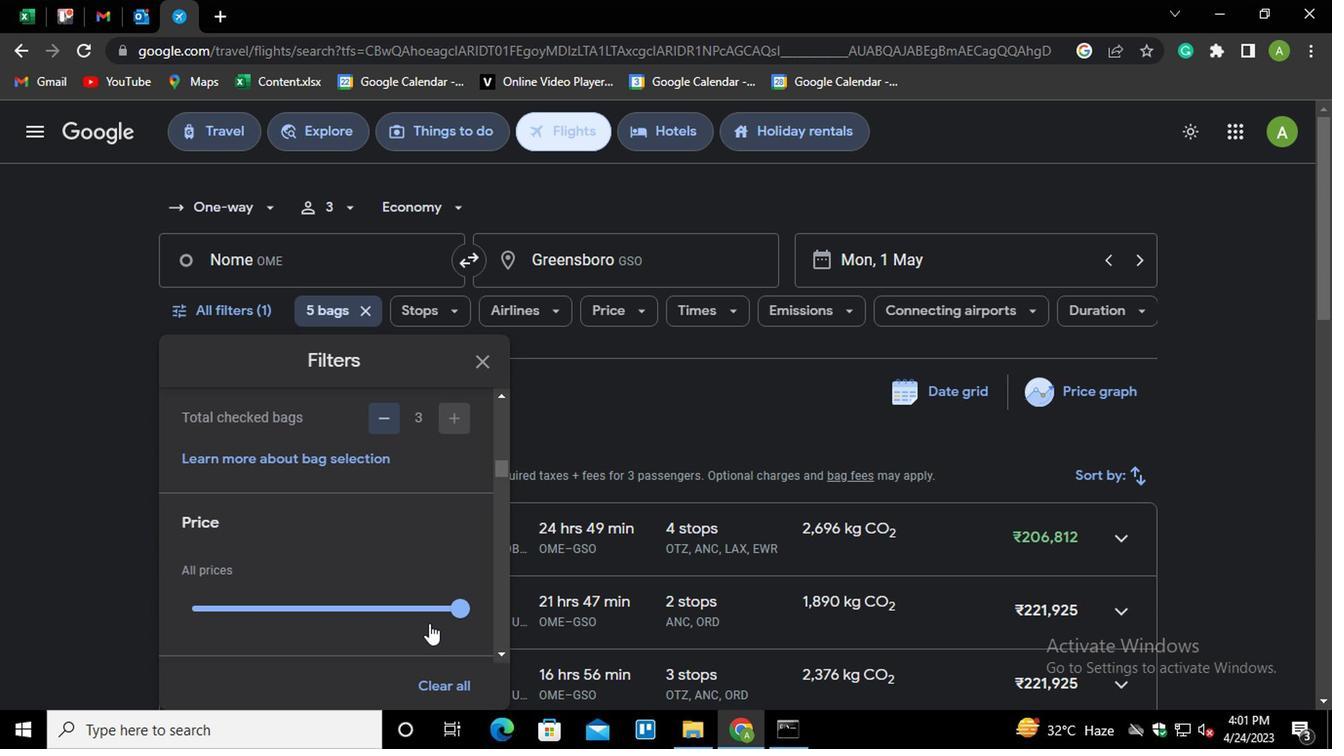 
Action: Mouse moved to (421, 624)
Screenshot: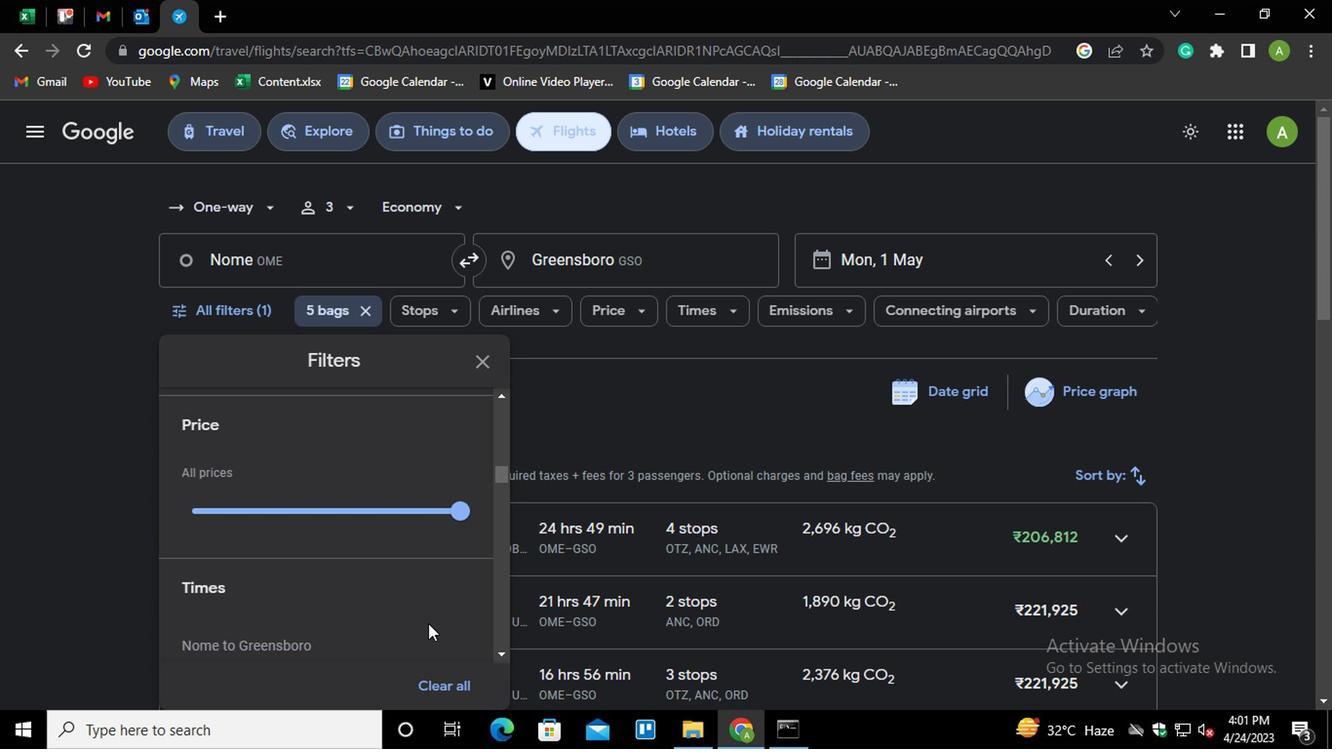 
Action: Mouse scrolled (421, 623) with delta (0, 0)
Screenshot: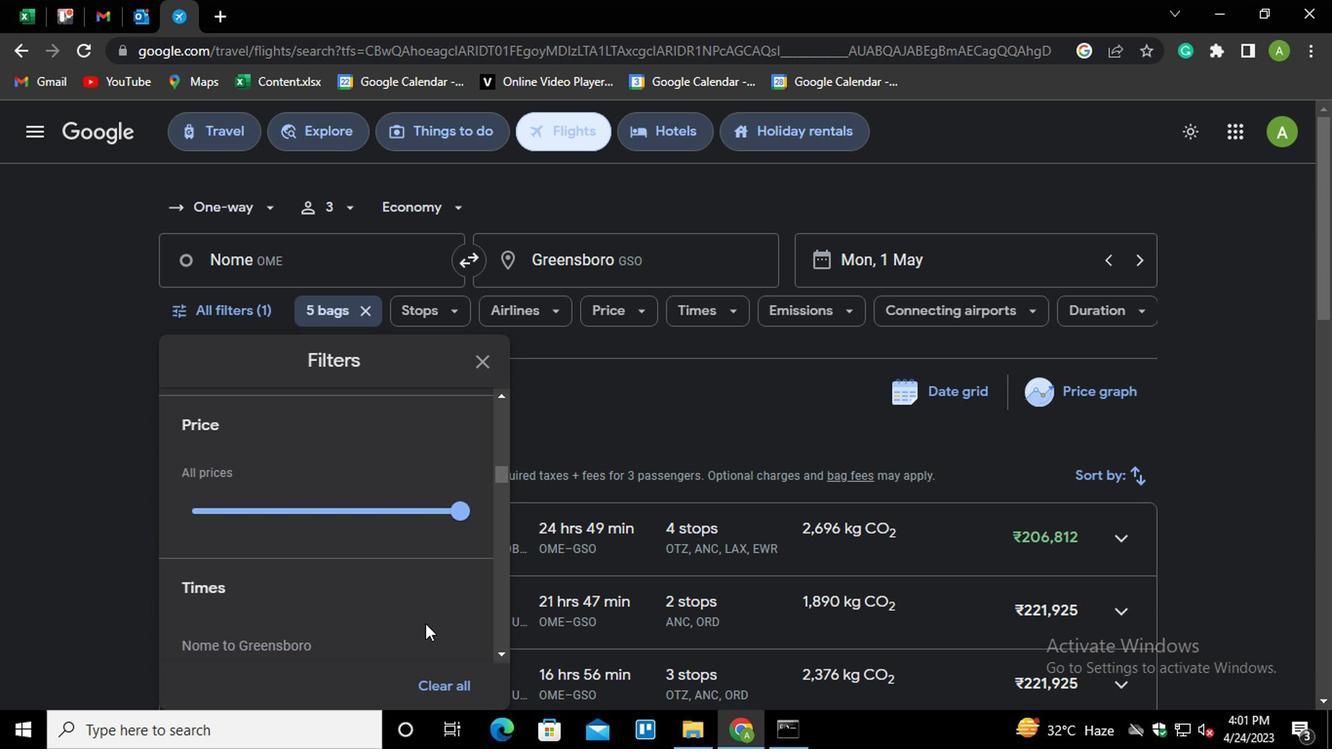 
Action: Mouse moved to (188, 628)
Screenshot: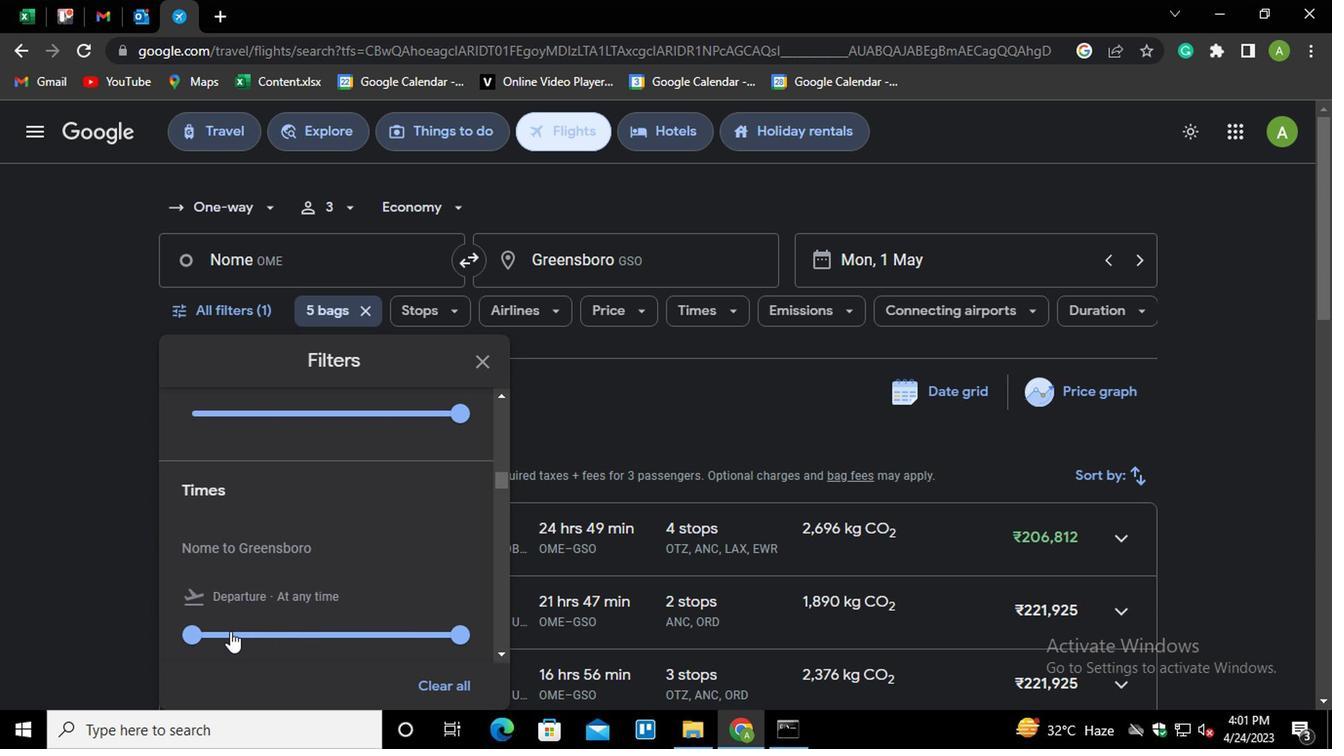 
Action: Mouse pressed left at (188, 628)
Screenshot: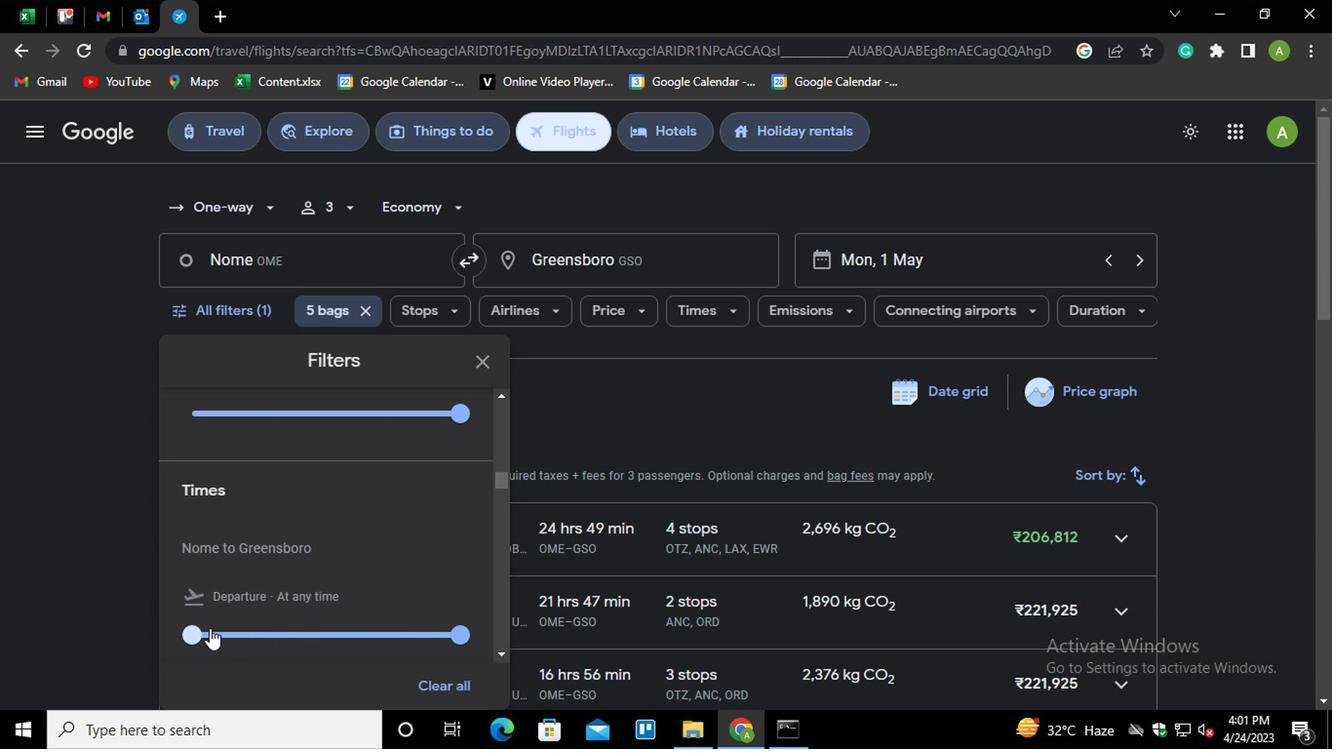 
Action: Mouse moved to (268, 671)
Screenshot: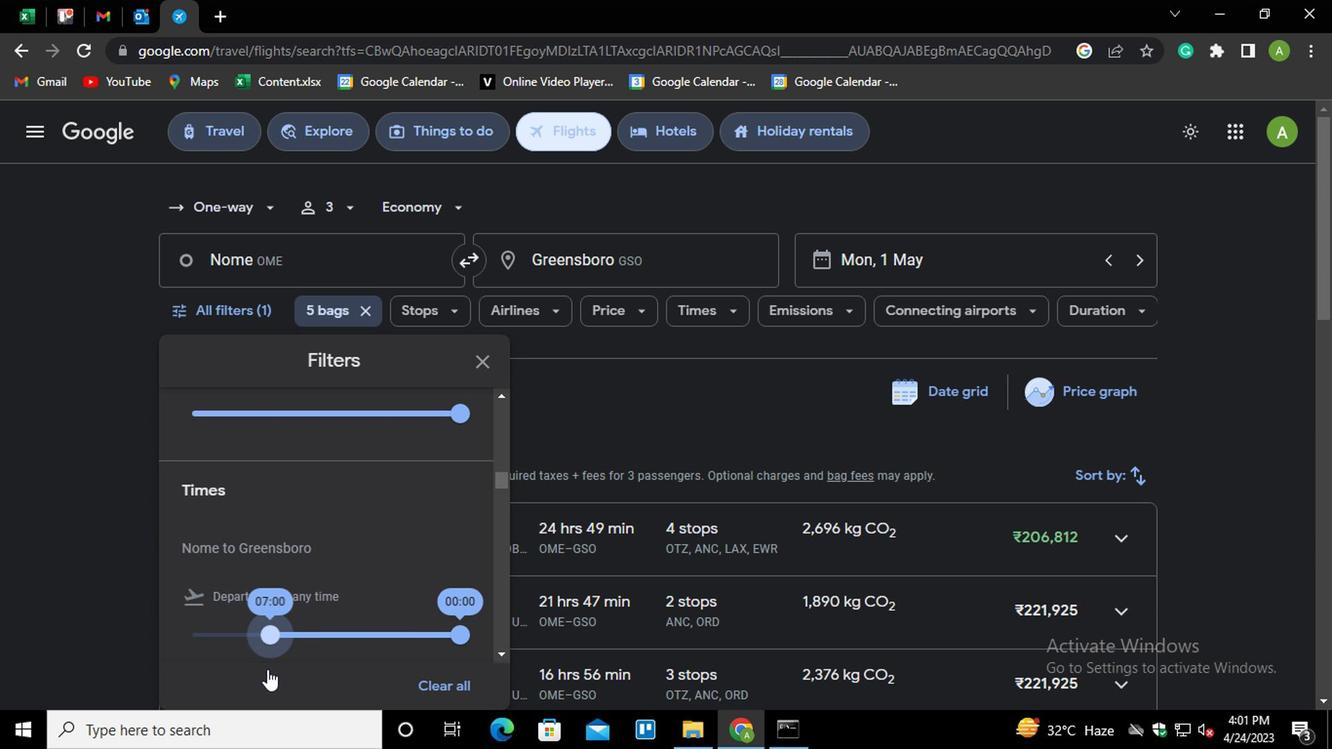 
Action: Mouse pressed left at (268, 671)
Screenshot: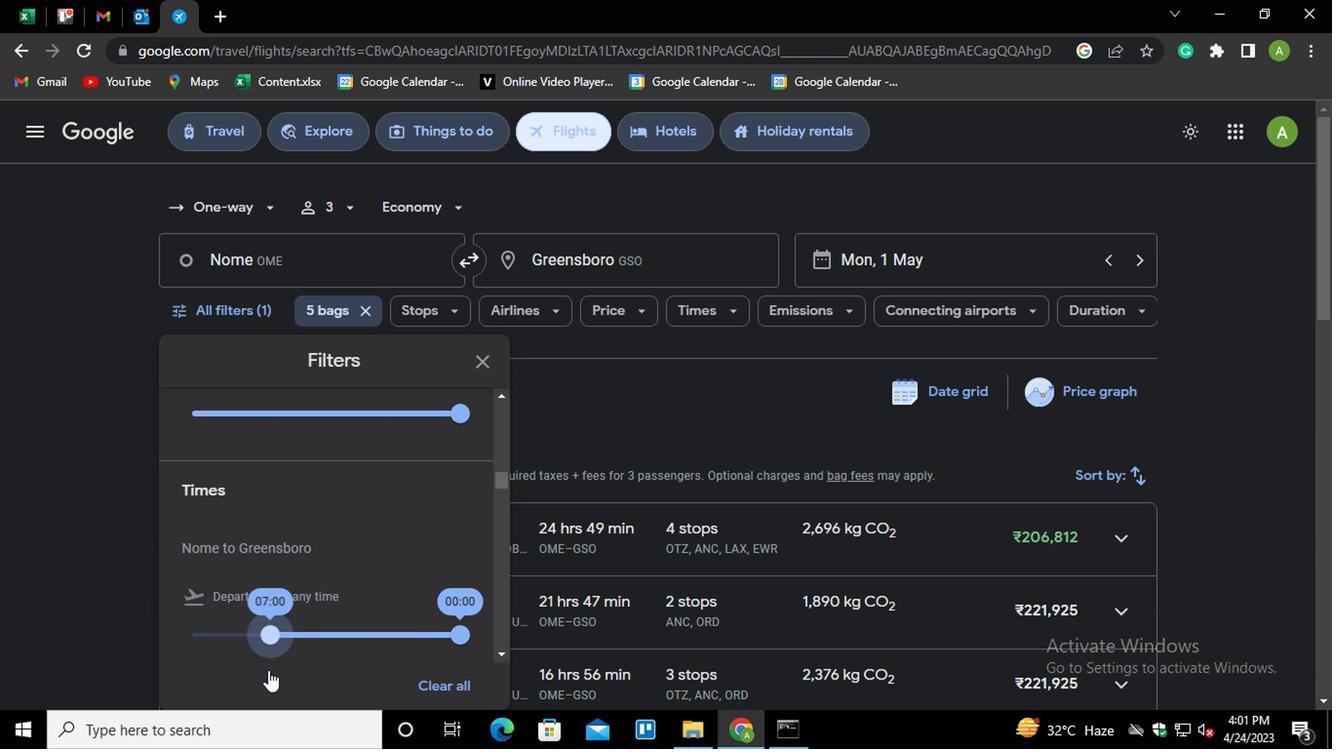 
Action: Mouse moved to (269, 631)
Screenshot: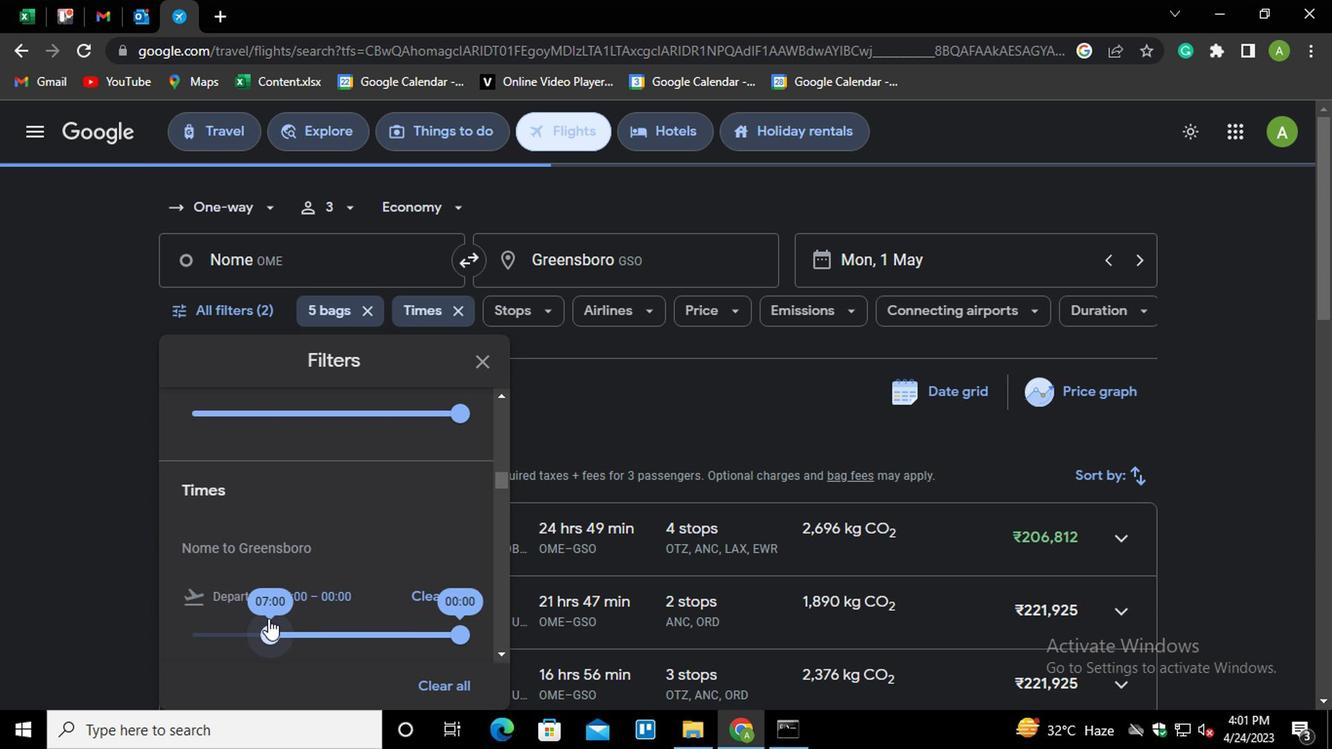 
Action: Mouse pressed left at (269, 631)
Screenshot: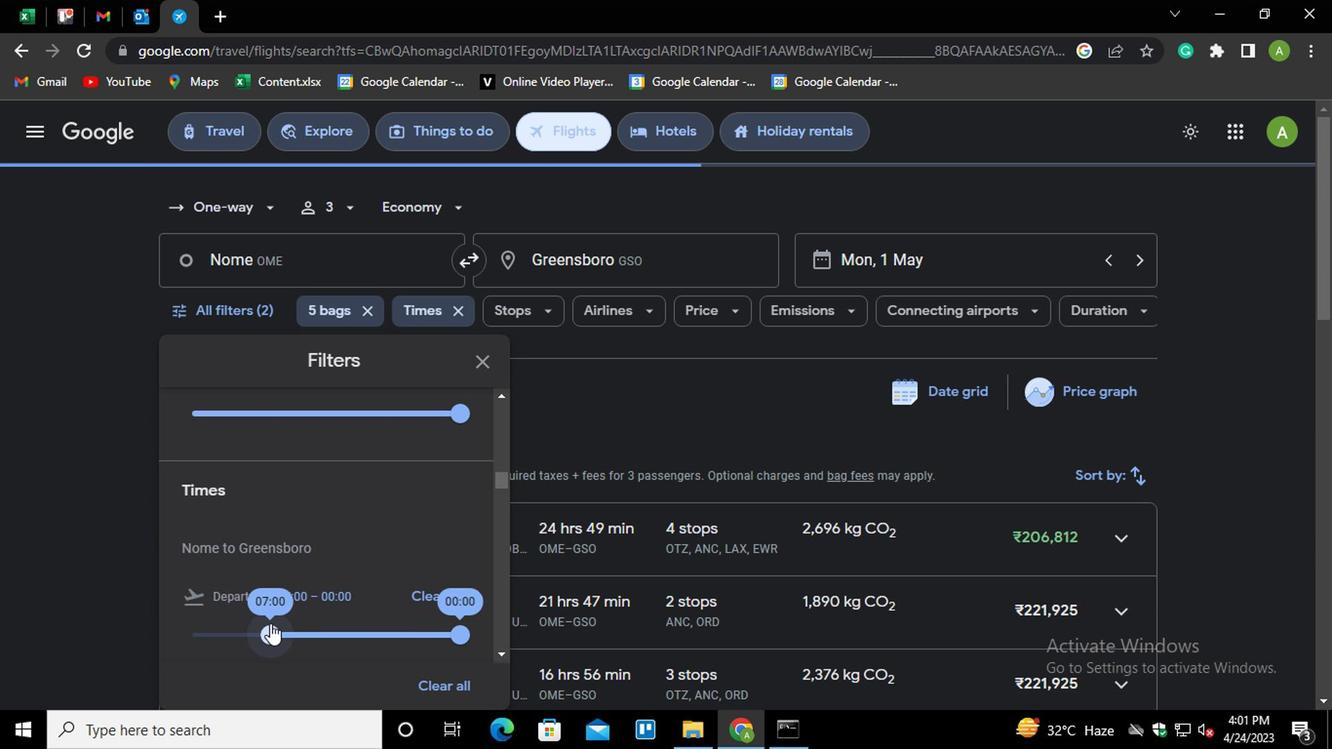 
Action: Mouse moved to (455, 640)
Screenshot: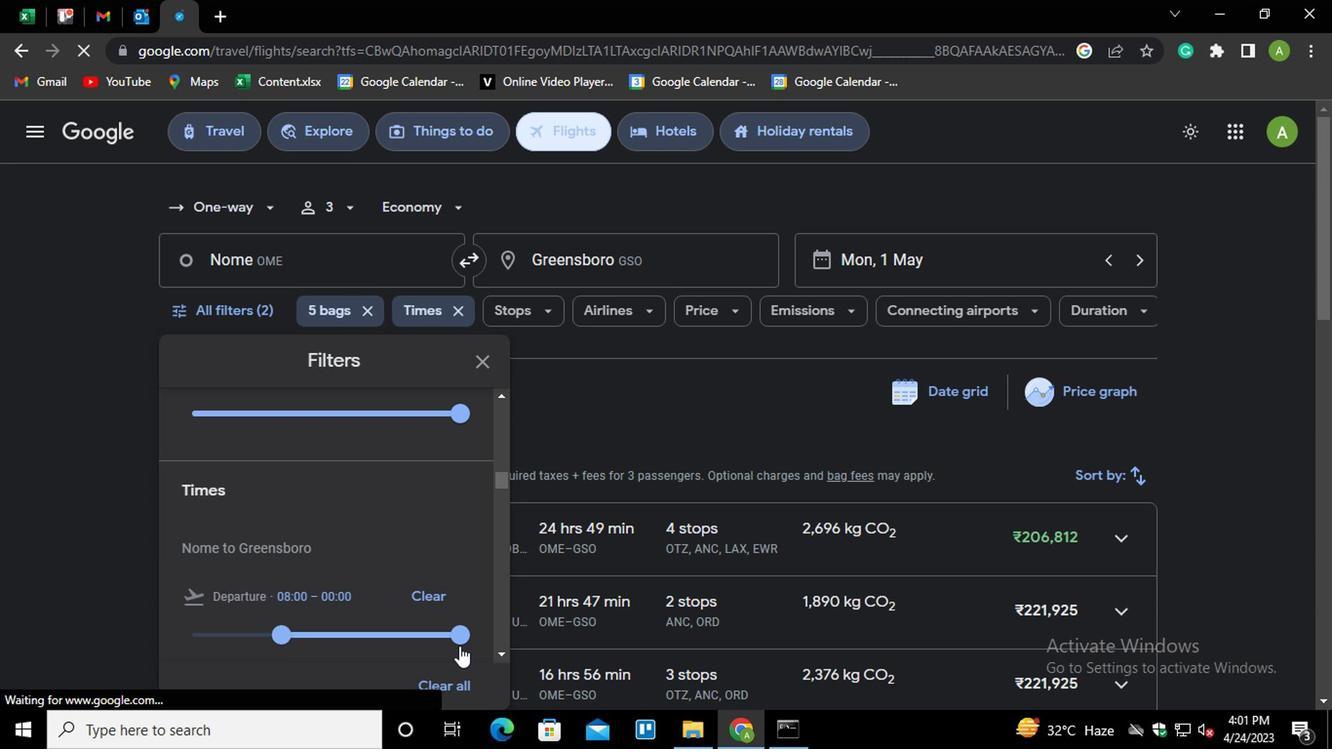 
Action: Mouse pressed left at (455, 640)
Screenshot: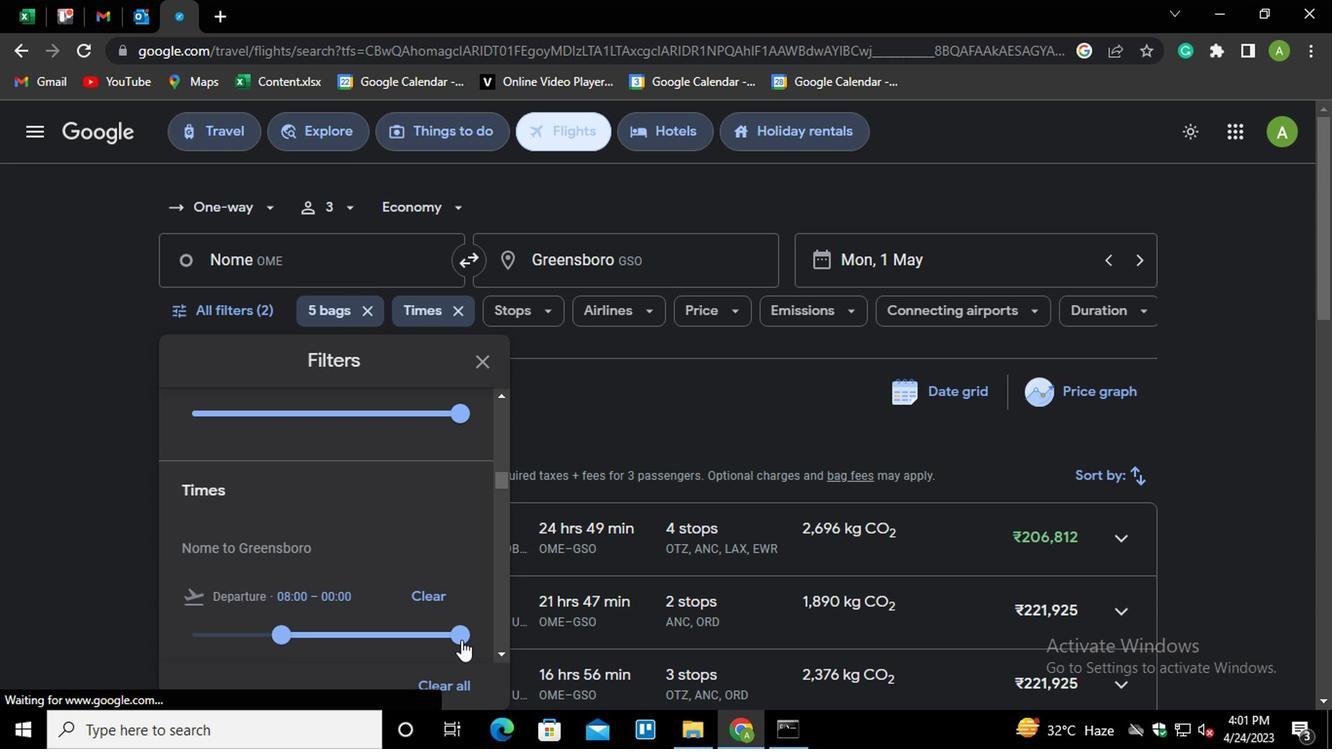 
Action: Mouse moved to (817, 517)
Screenshot: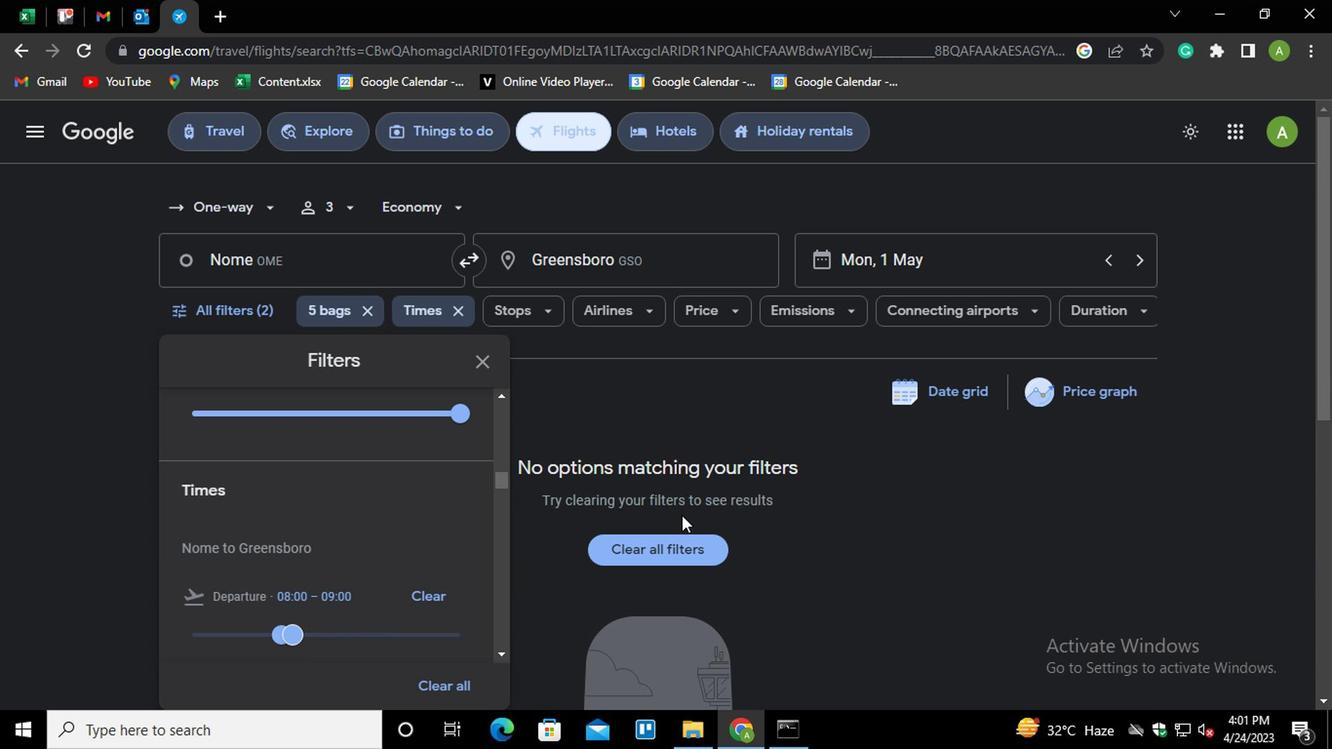 
Action: Mouse pressed left at (817, 517)
Screenshot: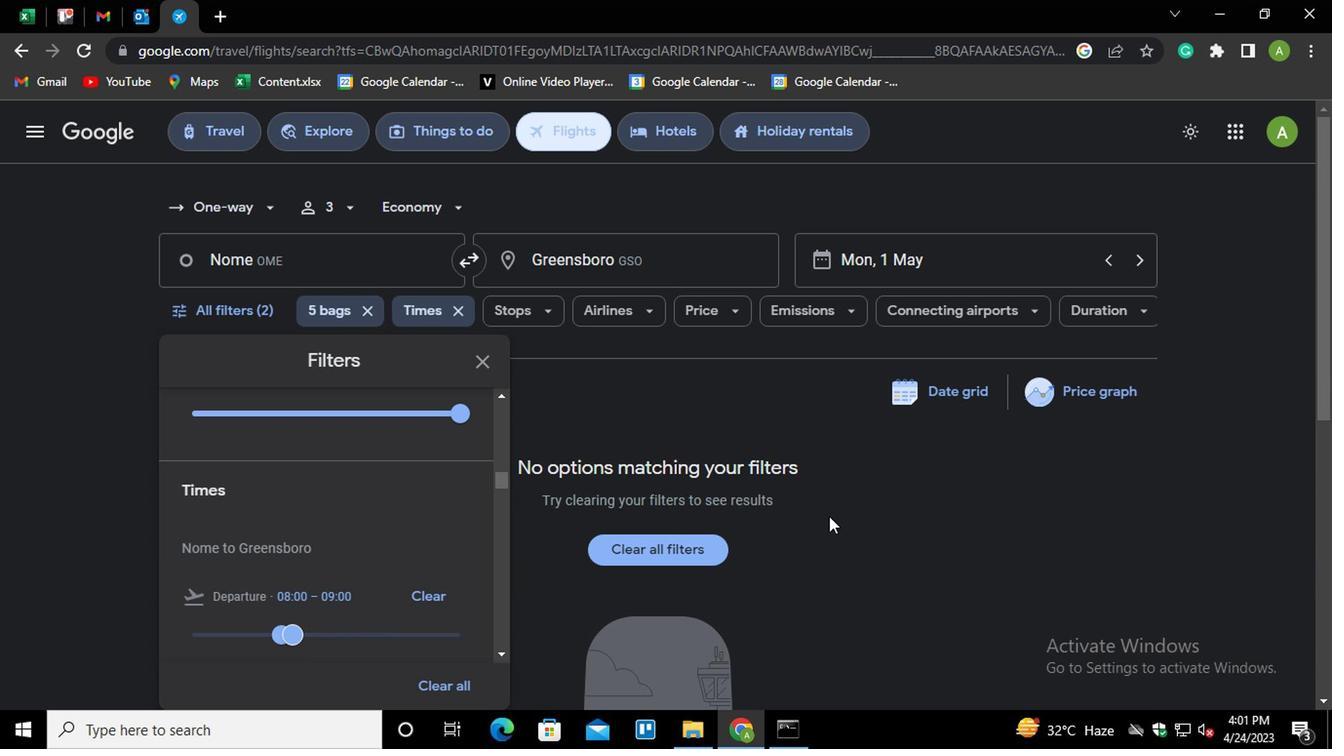 
Action: Mouse moved to (825, 513)
Screenshot: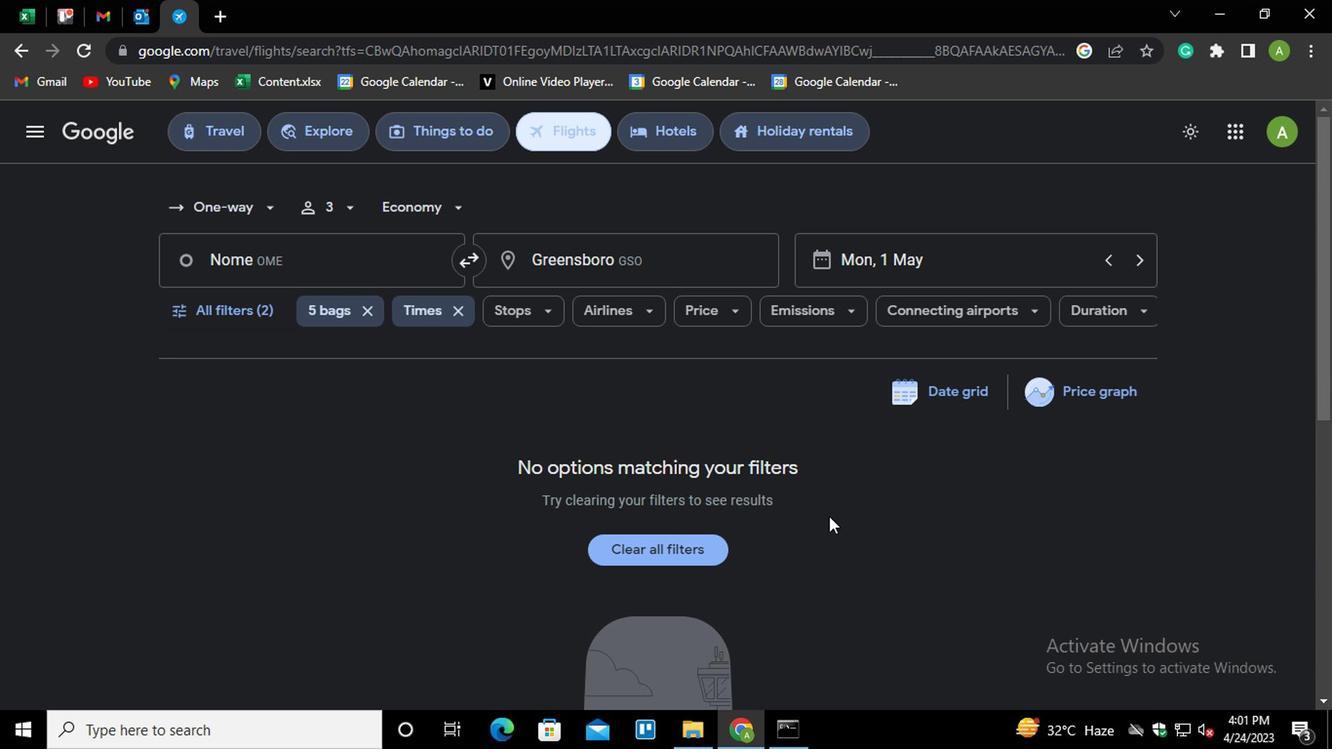 
